 Task: Research Airbnb options in Telsiai, Lithuania from 21st November, 2023 to 29th November, 2023 for 4 adults.2 bedrooms having 2 beds and 2 bathrooms. Property type can be flat. Booking option can be shelf check-in. Look for 3 properties as per requirement.
Action: Mouse moved to (334, 141)
Screenshot: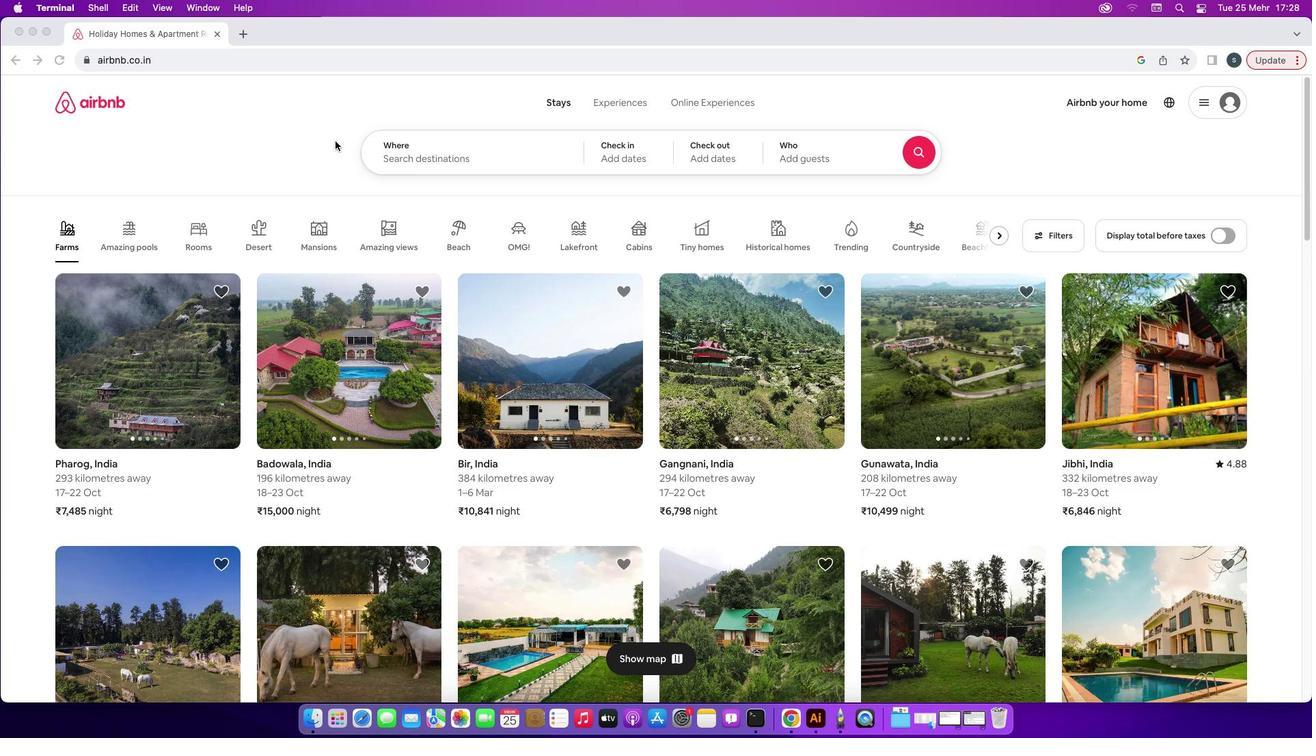 
Action: Mouse pressed left at (334, 141)
Screenshot: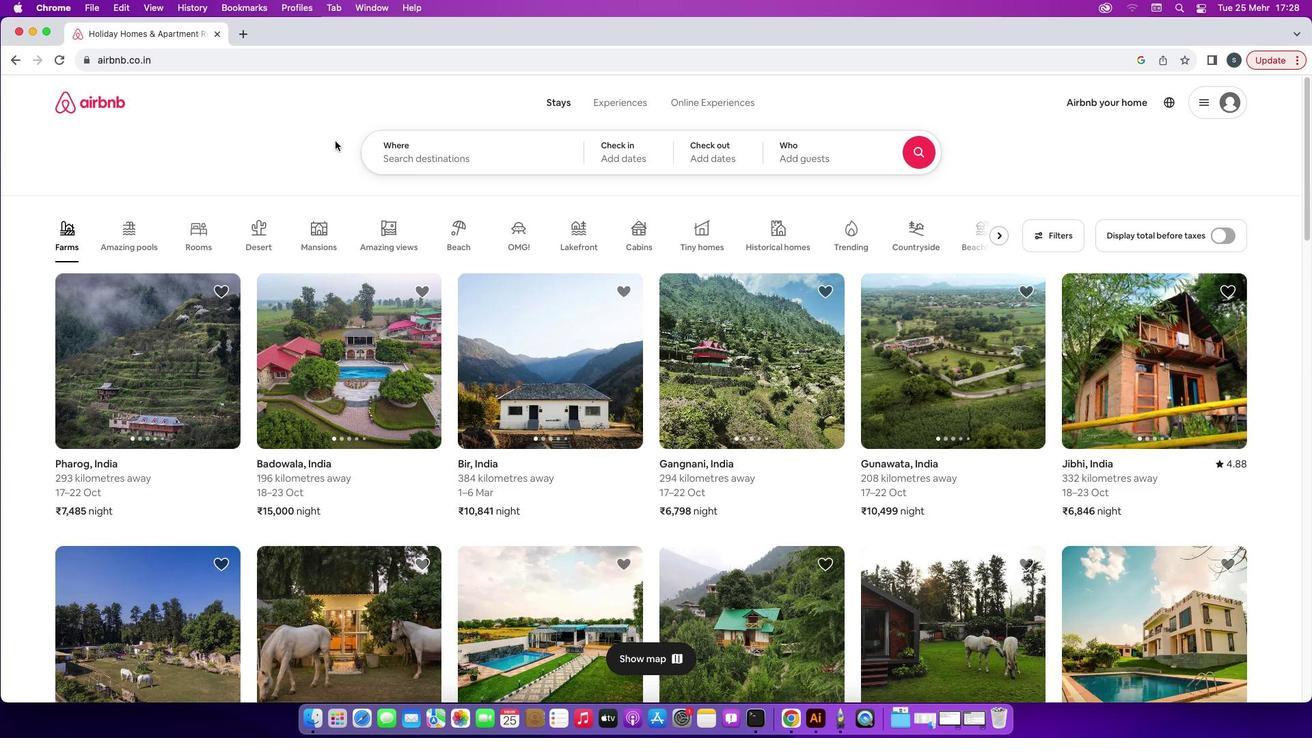 
Action: Mouse moved to (453, 158)
Screenshot: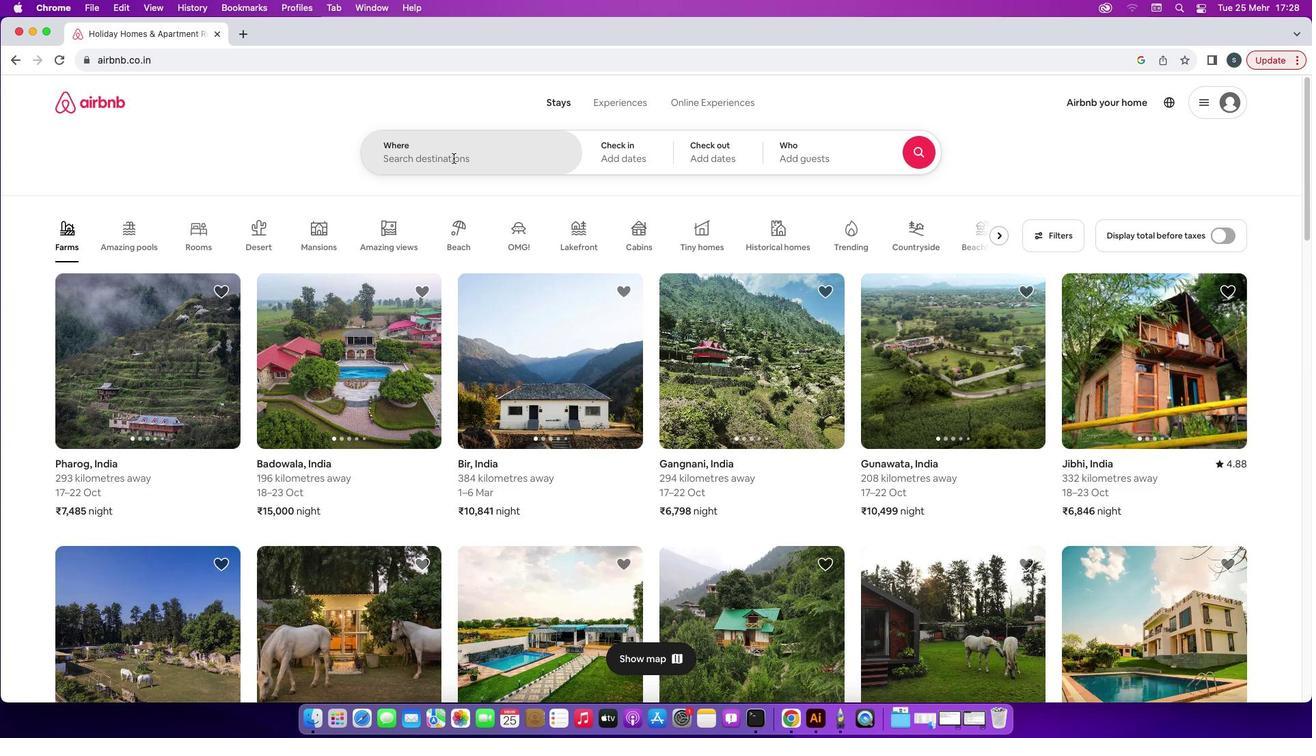 
Action: Mouse pressed left at (453, 158)
Screenshot: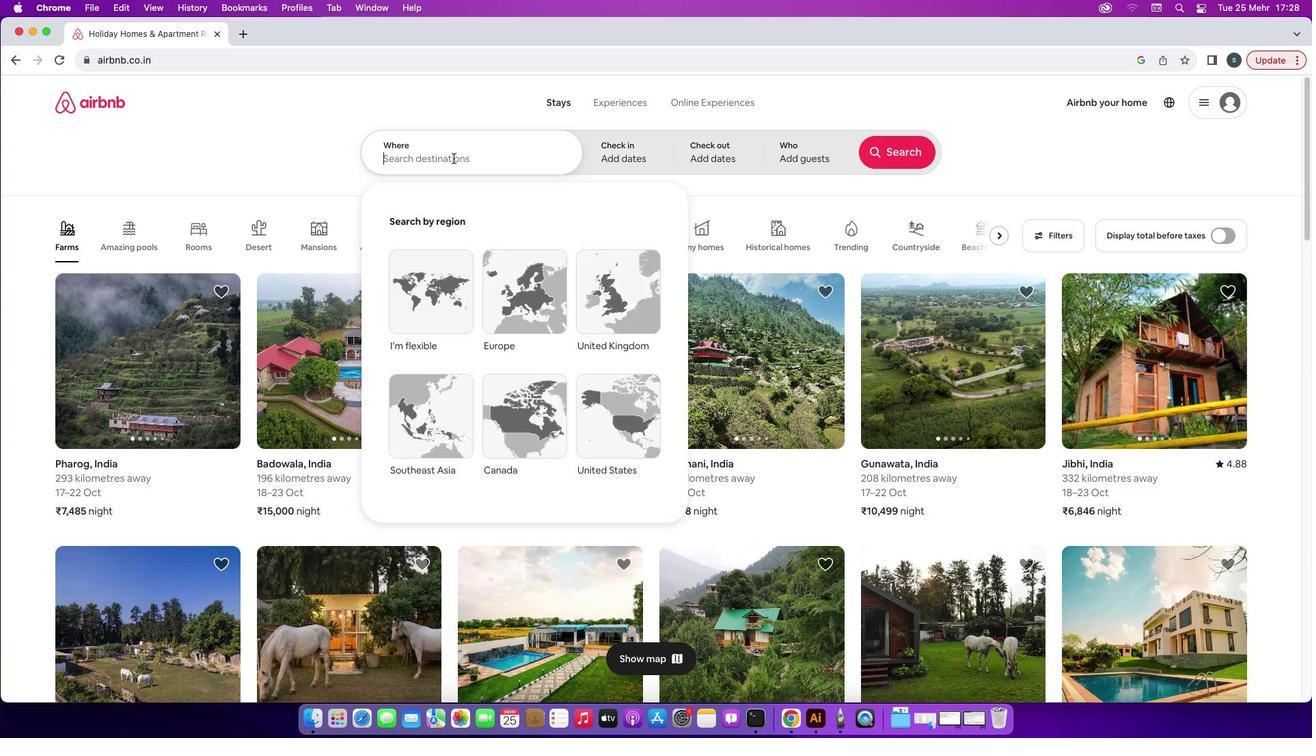 
Action: Mouse moved to (455, 145)
Screenshot: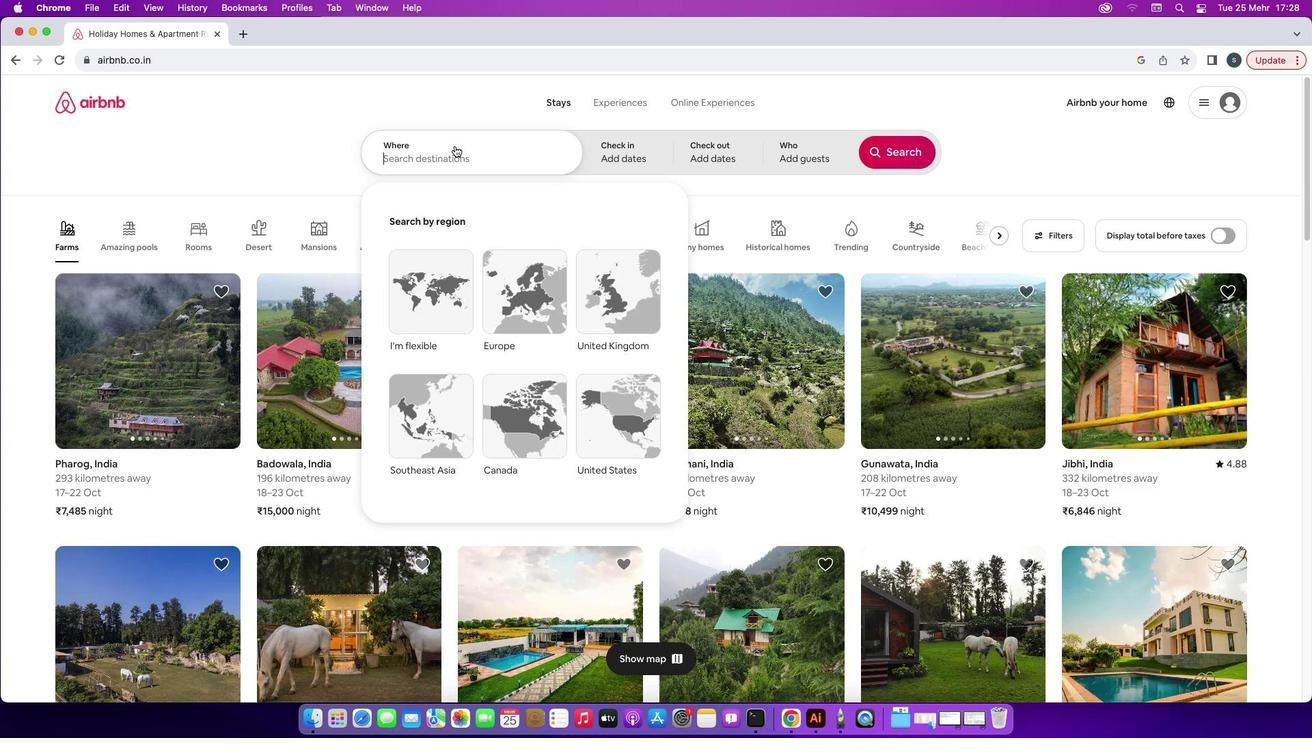
Action: Key pressed 'T'Key.caps_lock'e''l''s''i''a''i'','Key.spaceKey.caps_lock'L'Key.caps_lock'i''t''h''u''a''n''i''a'
Screenshot: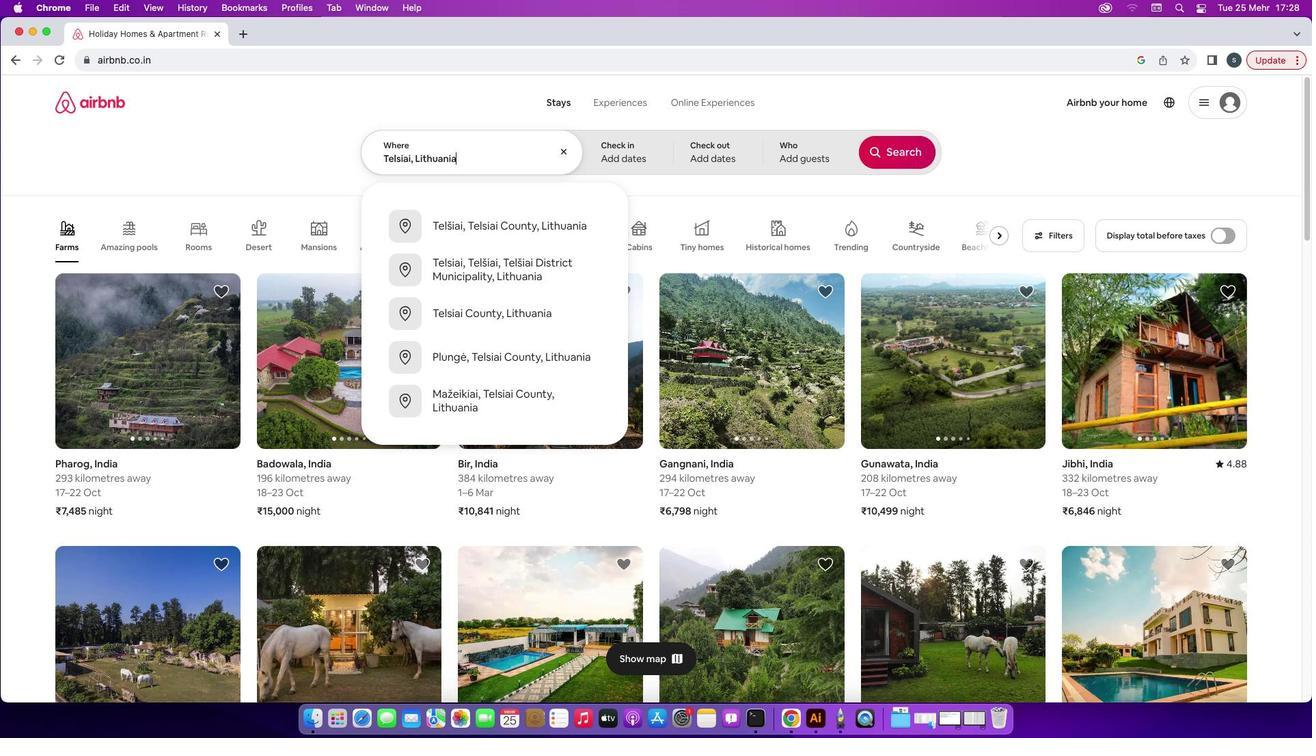 
Action: Mouse moved to (628, 142)
Screenshot: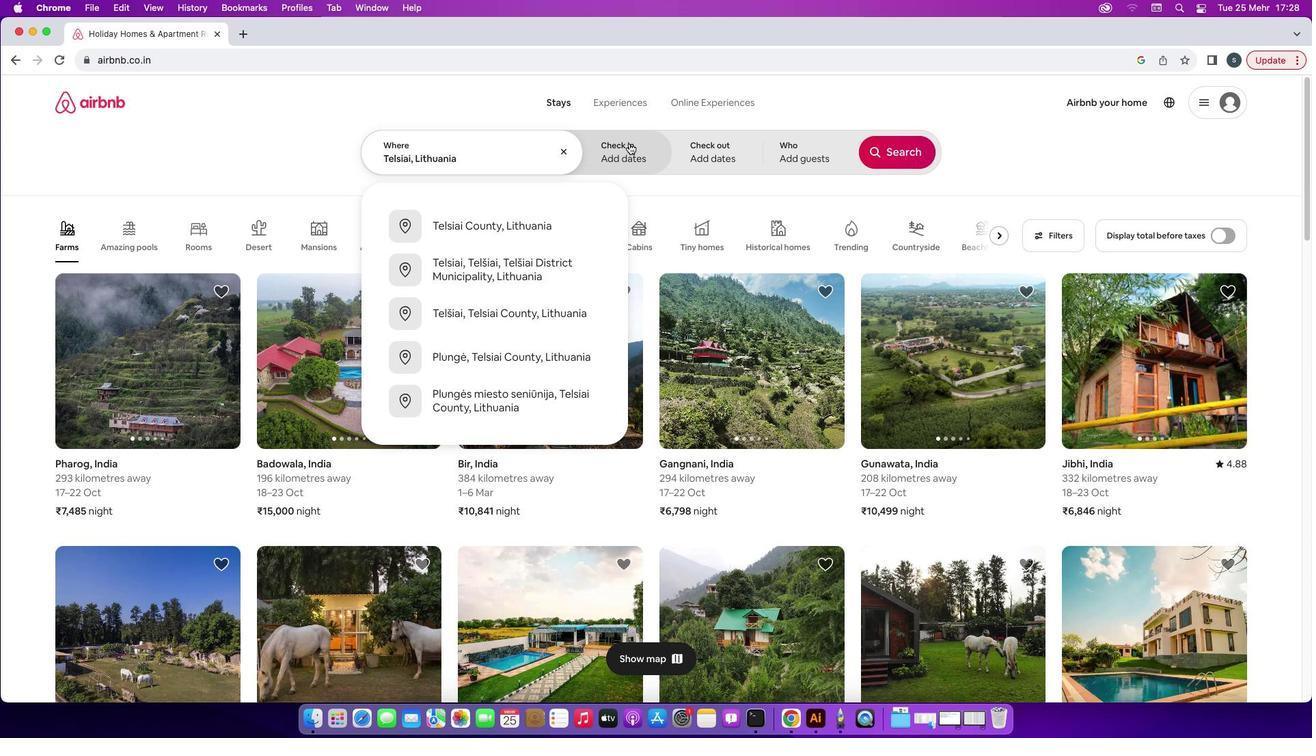 
Action: Mouse pressed left at (628, 142)
Screenshot: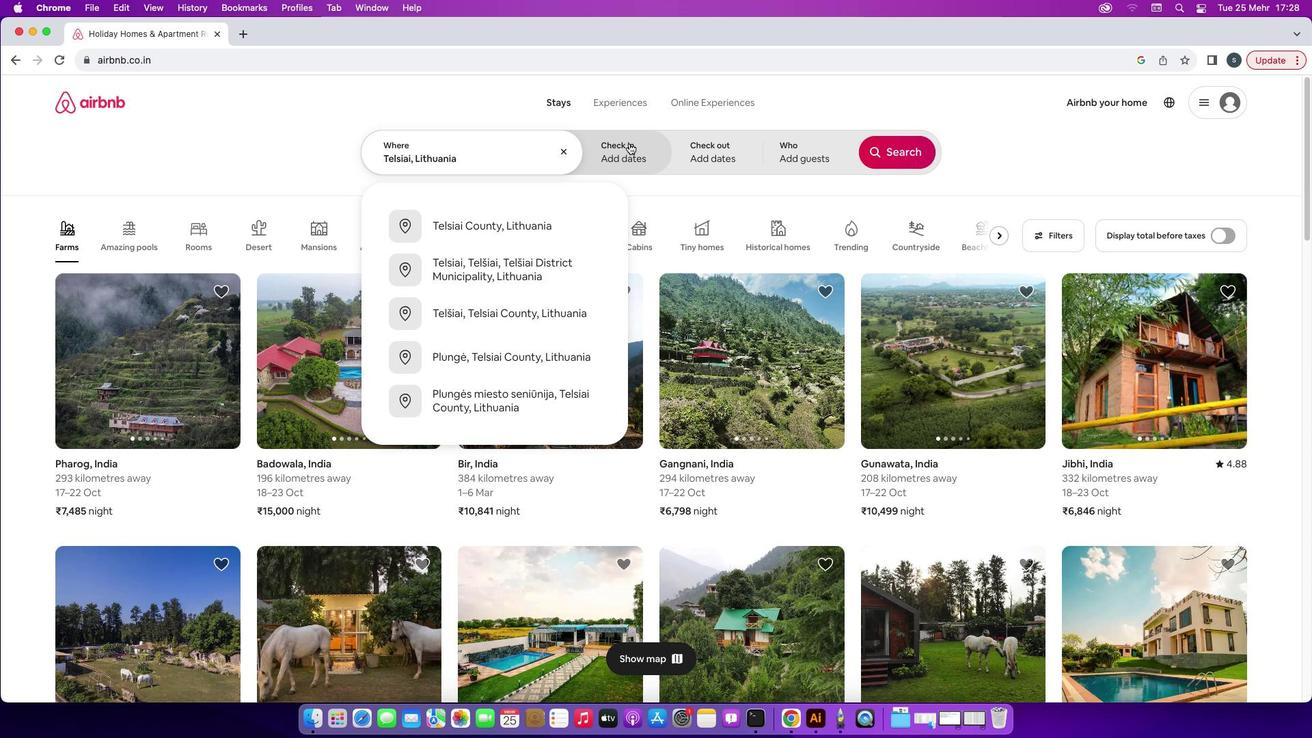 
Action: Mouse moved to (749, 419)
Screenshot: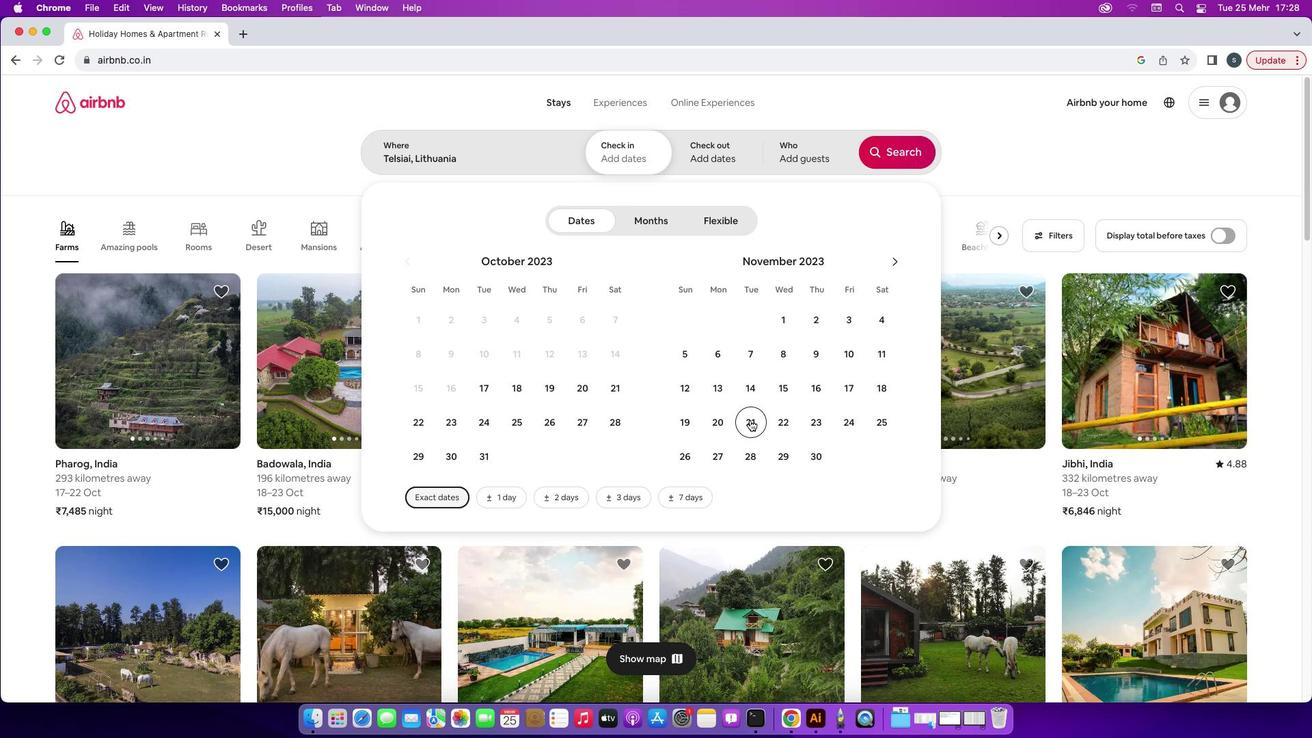 
Action: Mouse pressed left at (749, 419)
Screenshot: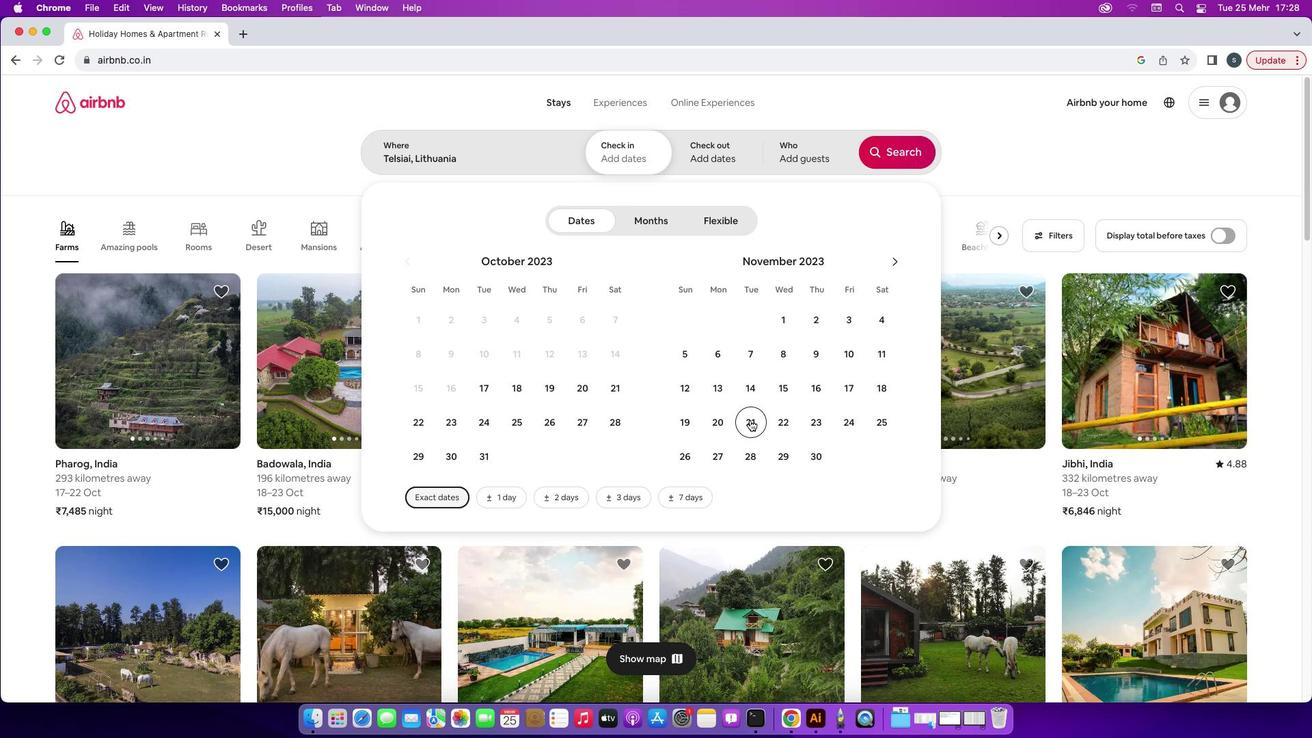 
Action: Mouse moved to (777, 456)
Screenshot: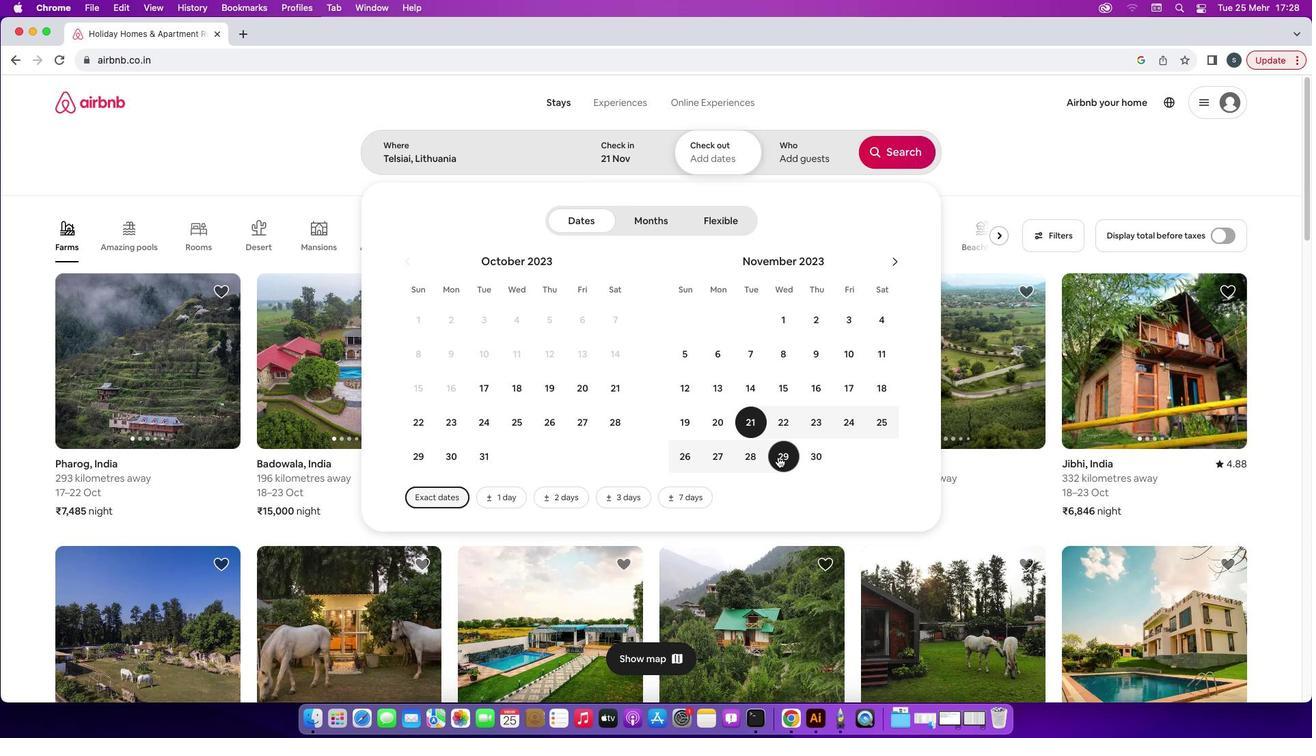 
Action: Mouse pressed left at (777, 456)
Screenshot: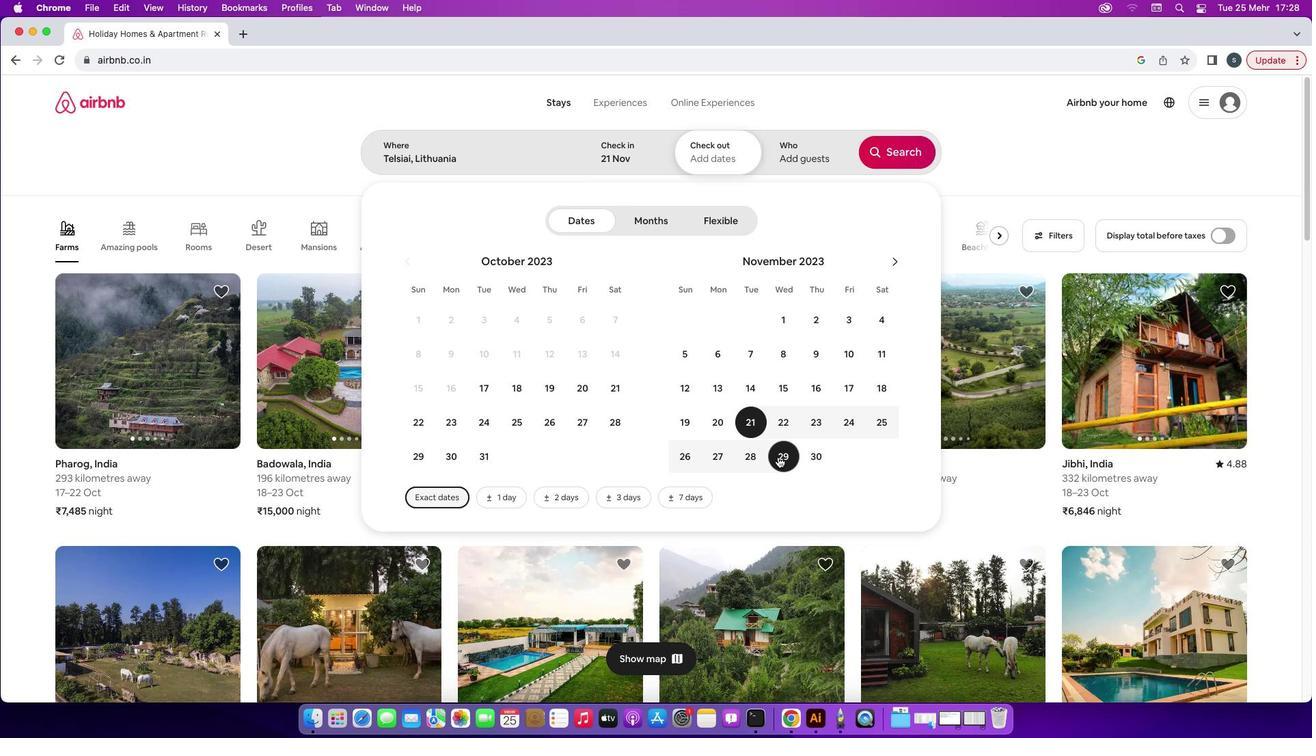 
Action: Mouse moved to (788, 149)
Screenshot: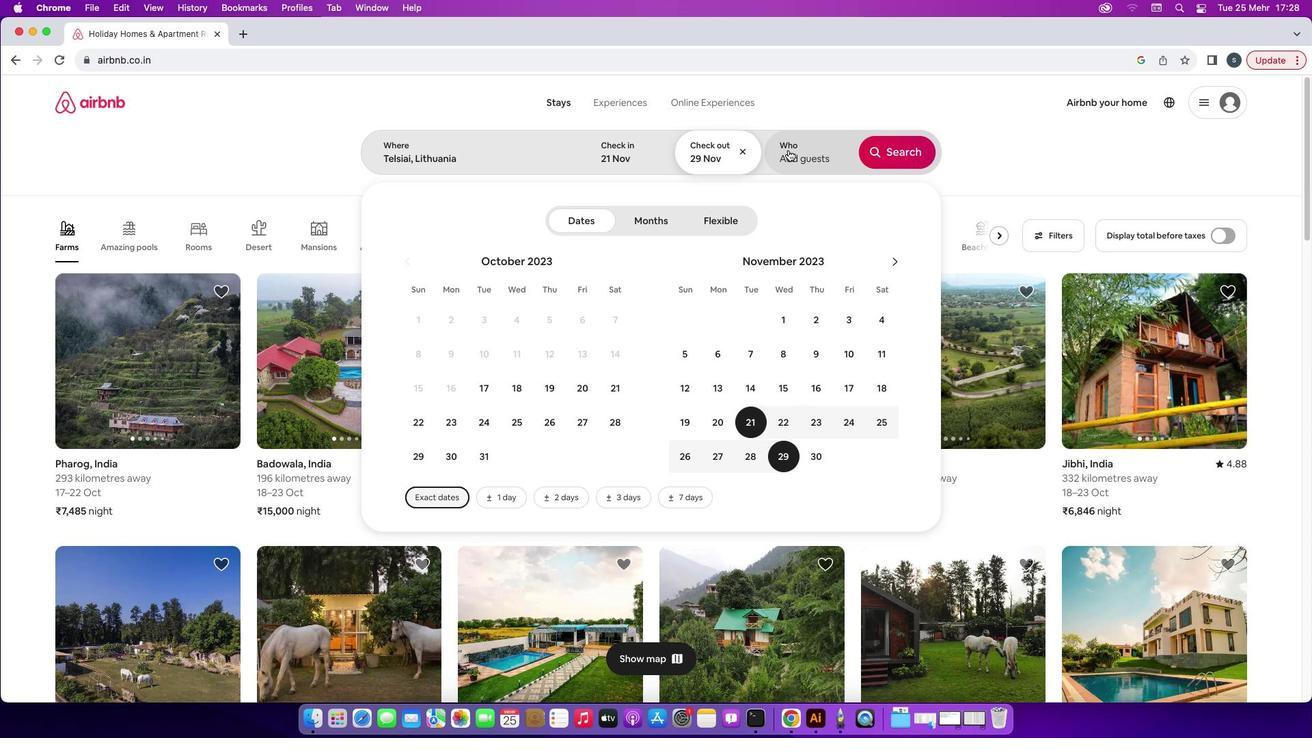 
Action: Mouse pressed left at (788, 149)
Screenshot: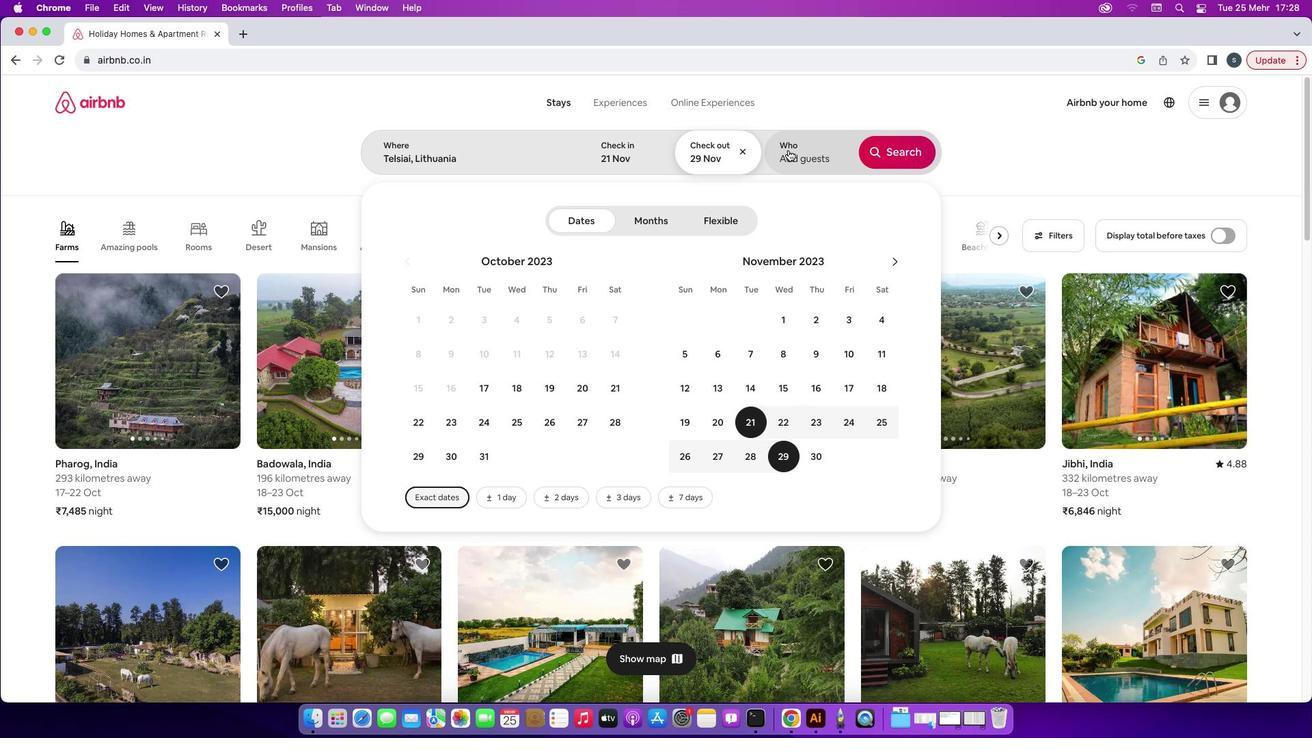 
Action: Mouse moved to (901, 224)
Screenshot: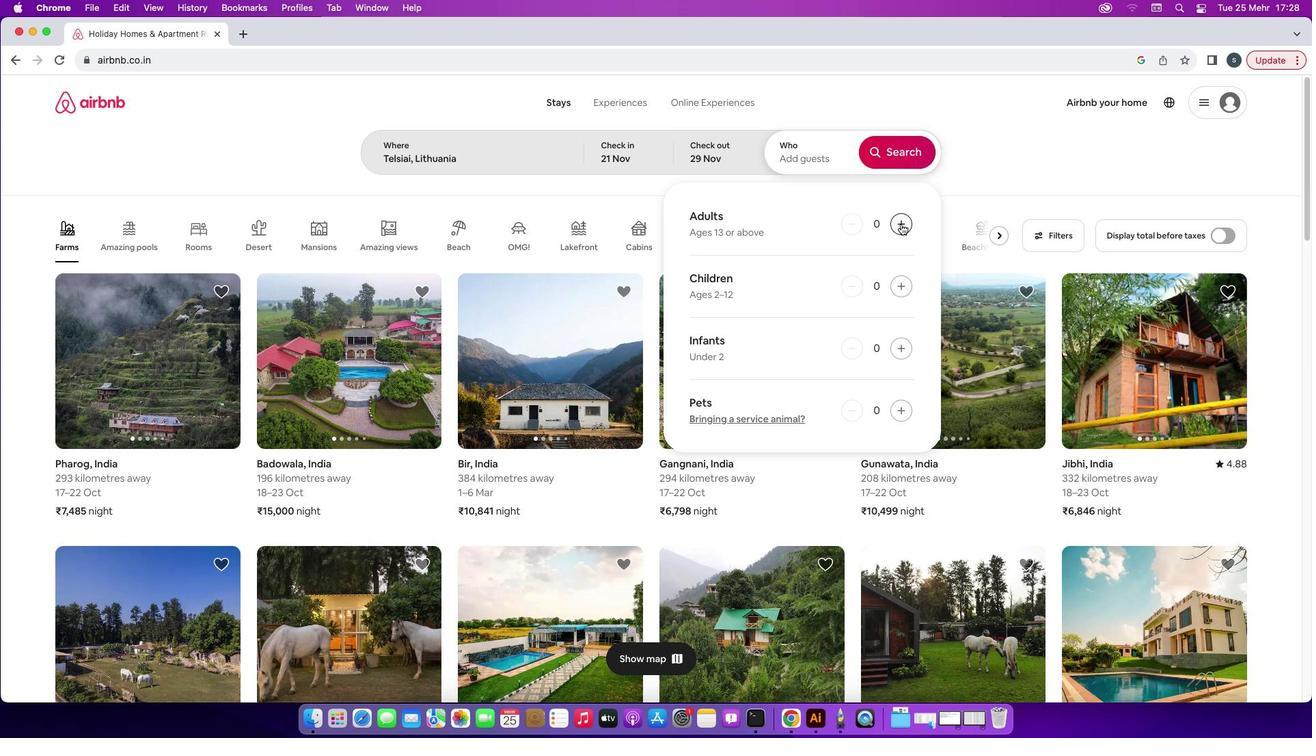 
Action: Mouse pressed left at (901, 224)
Screenshot: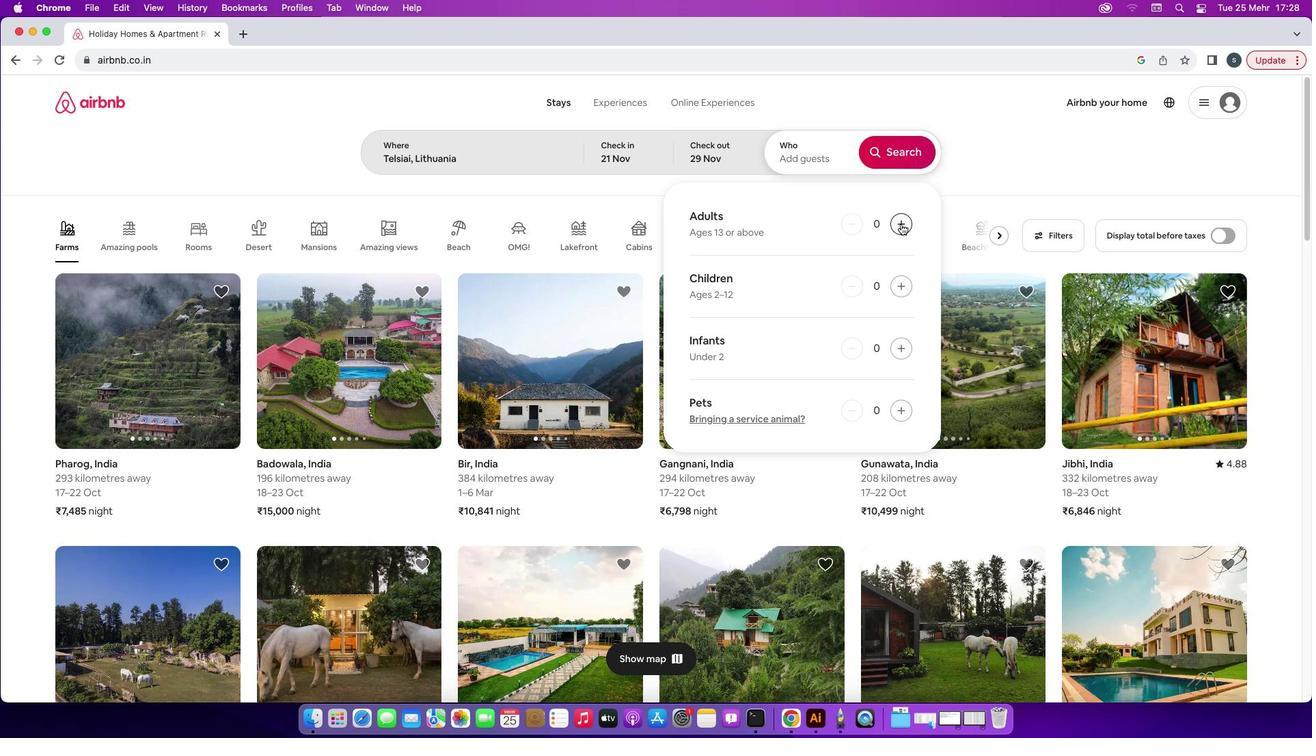 
Action: Mouse pressed left at (901, 224)
Screenshot: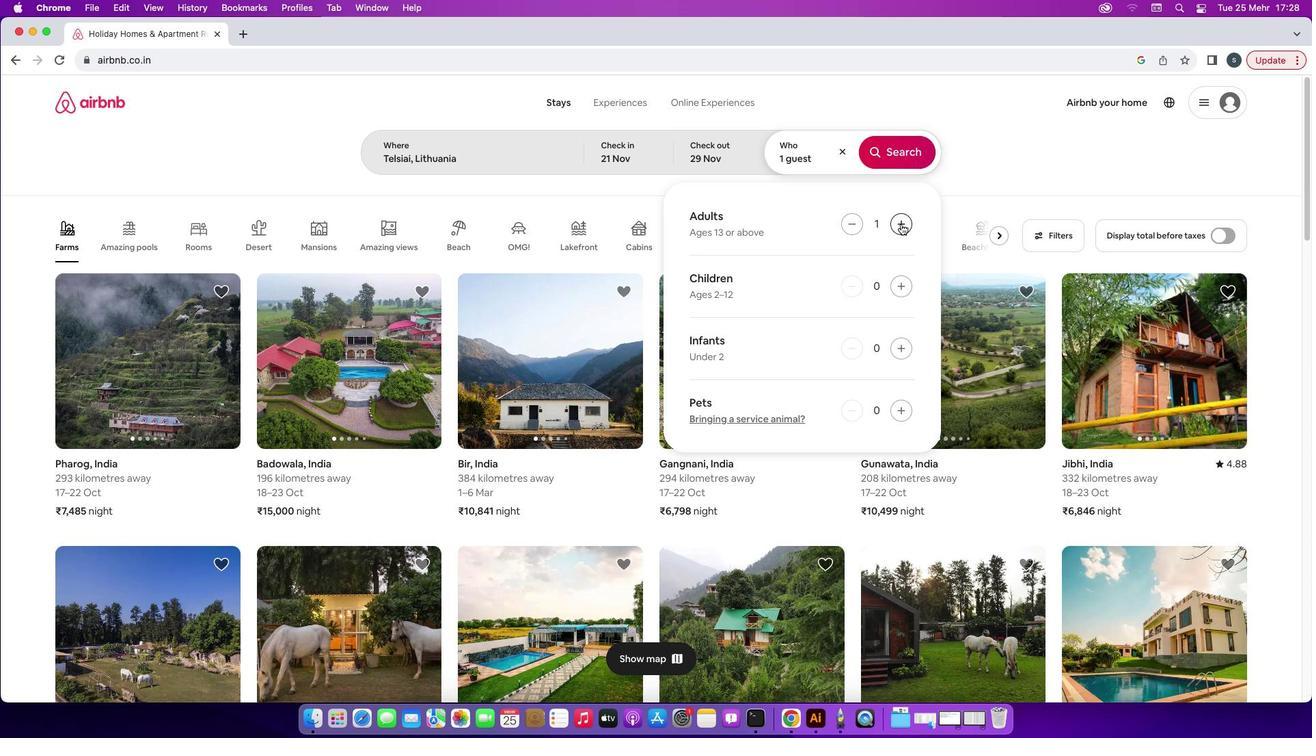 
Action: Mouse pressed left at (901, 224)
Screenshot: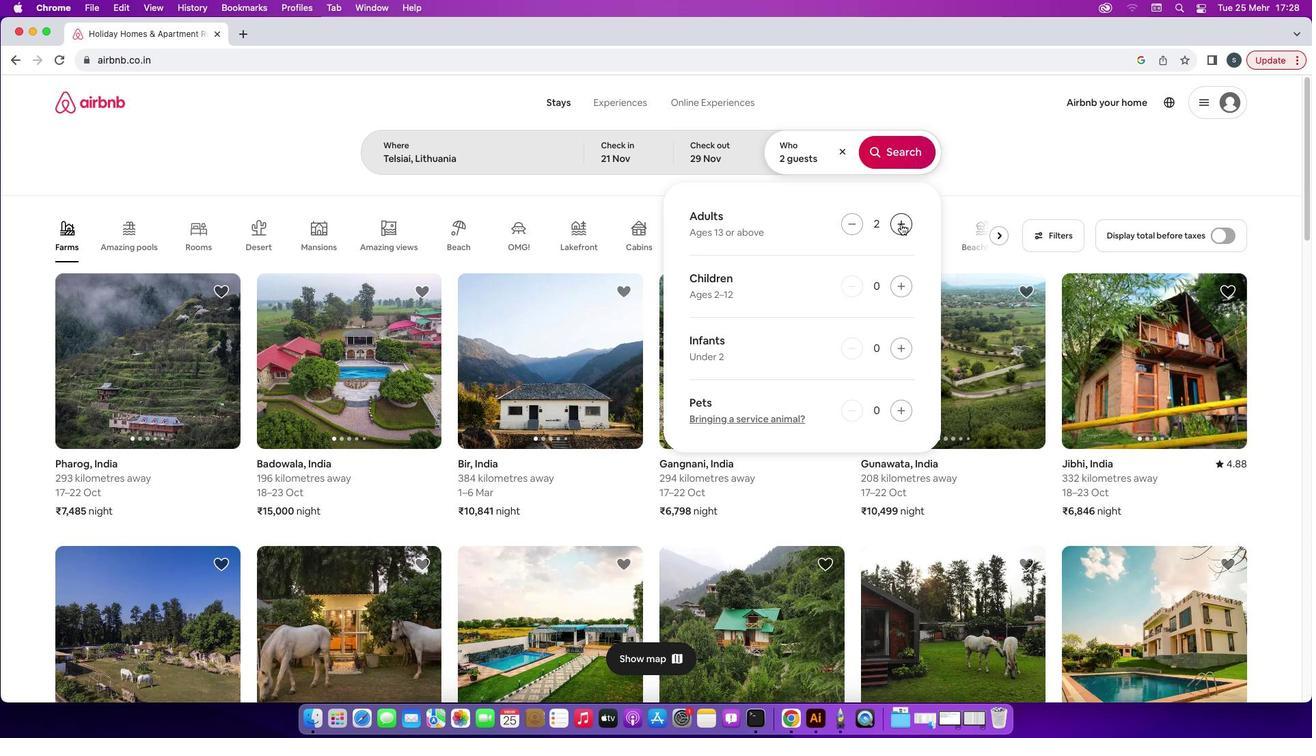 
Action: Mouse pressed left at (901, 224)
Screenshot: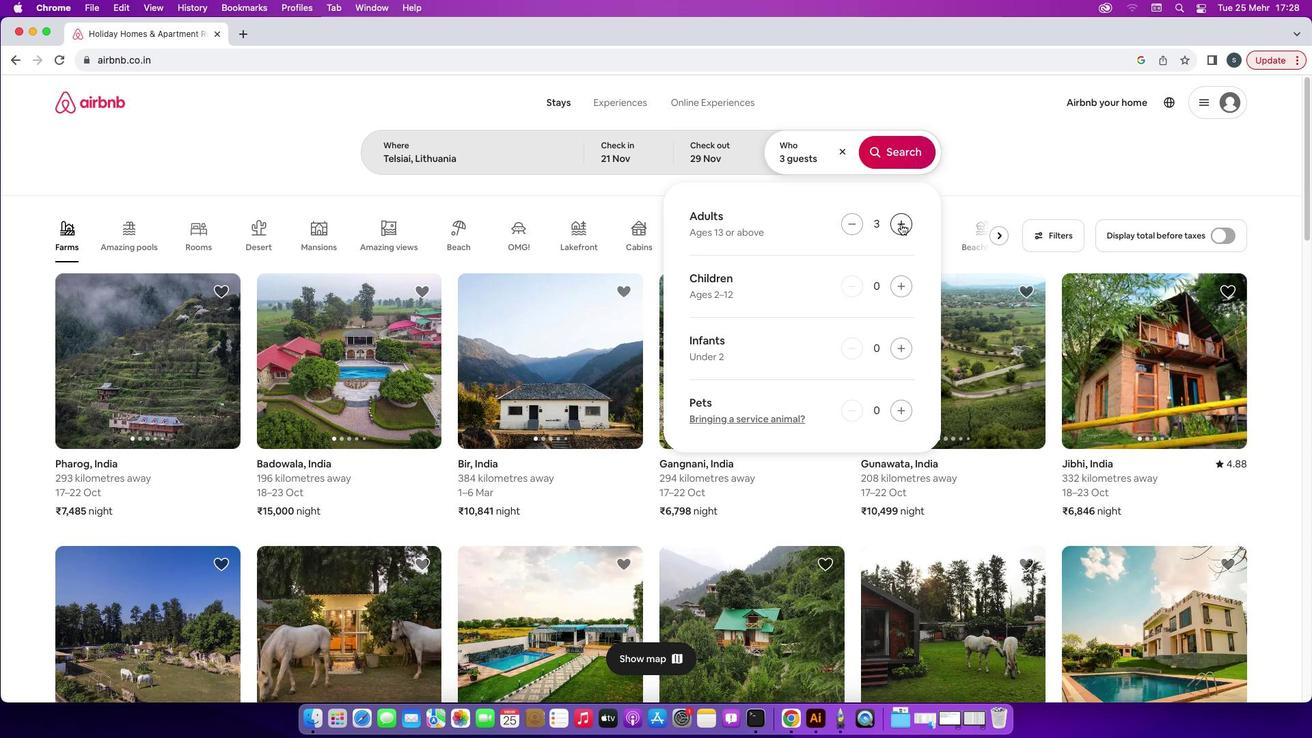 
Action: Mouse moved to (889, 150)
Screenshot: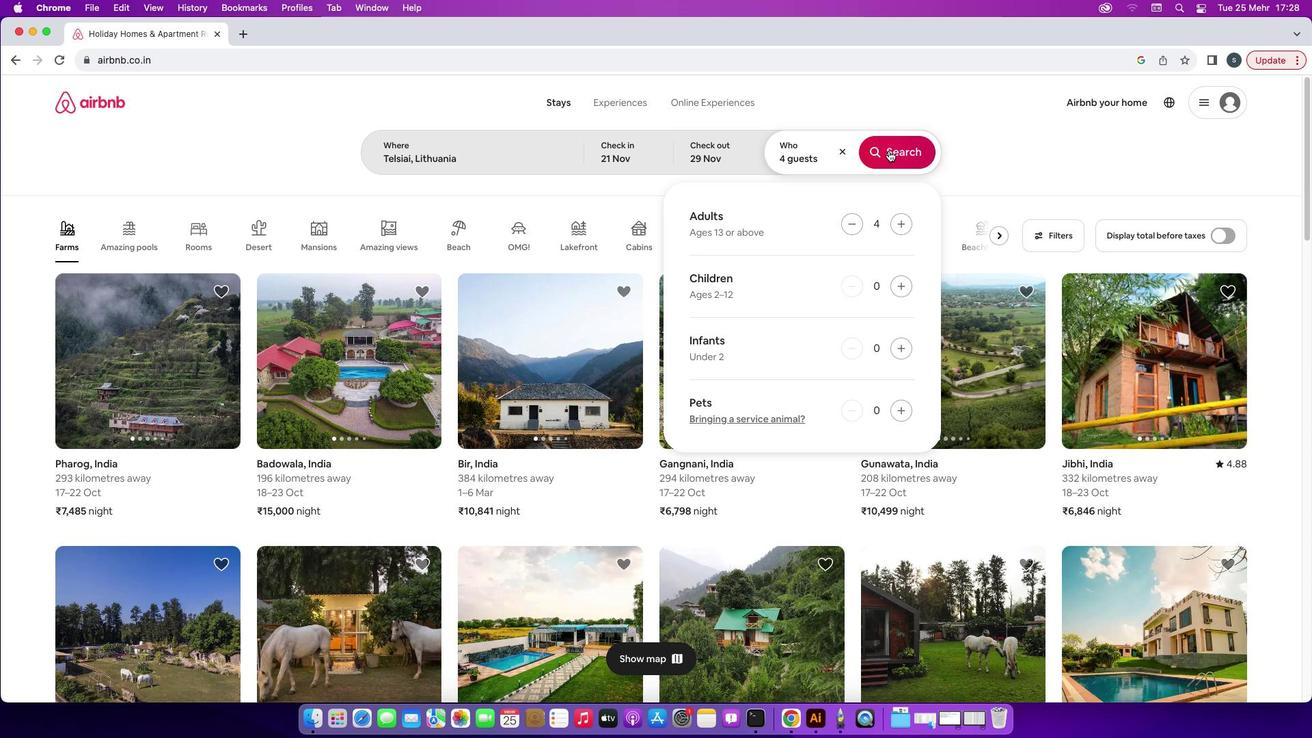 
Action: Mouse pressed left at (889, 150)
Screenshot: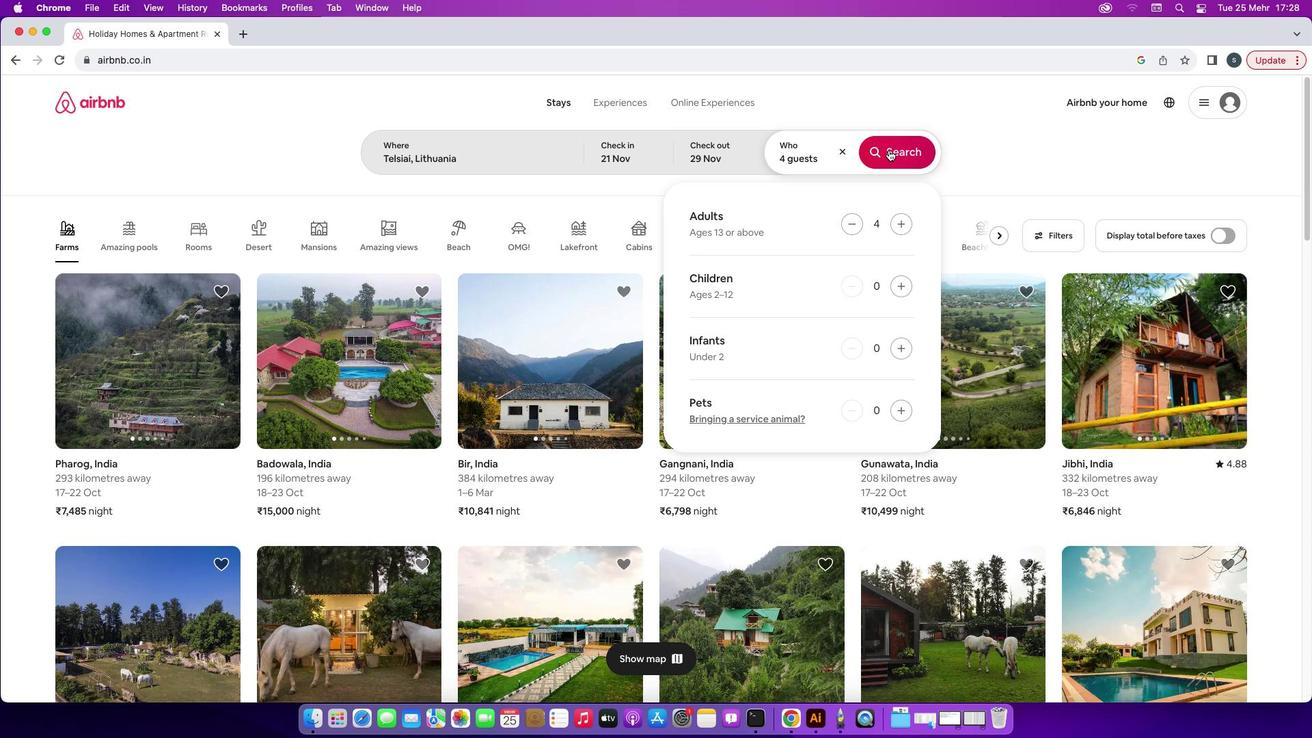 
Action: Mouse moved to (1085, 155)
Screenshot: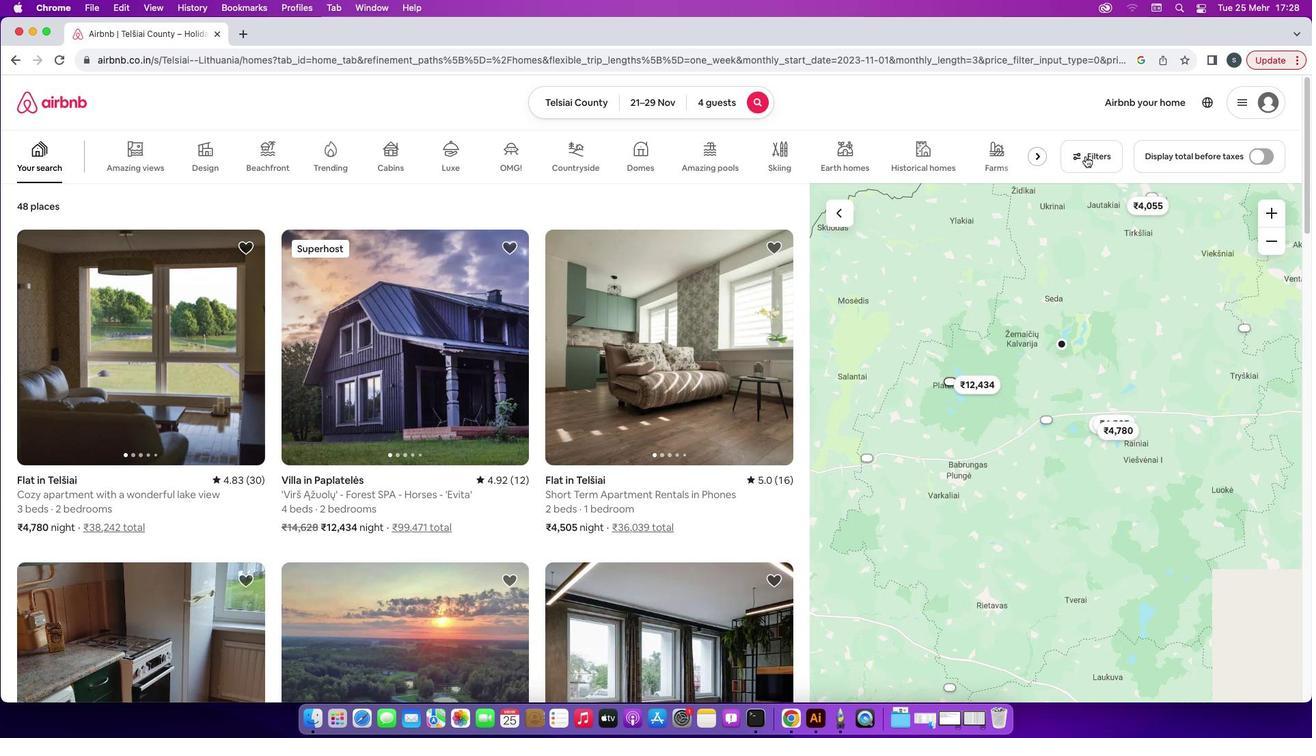 
Action: Mouse pressed left at (1085, 155)
Screenshot: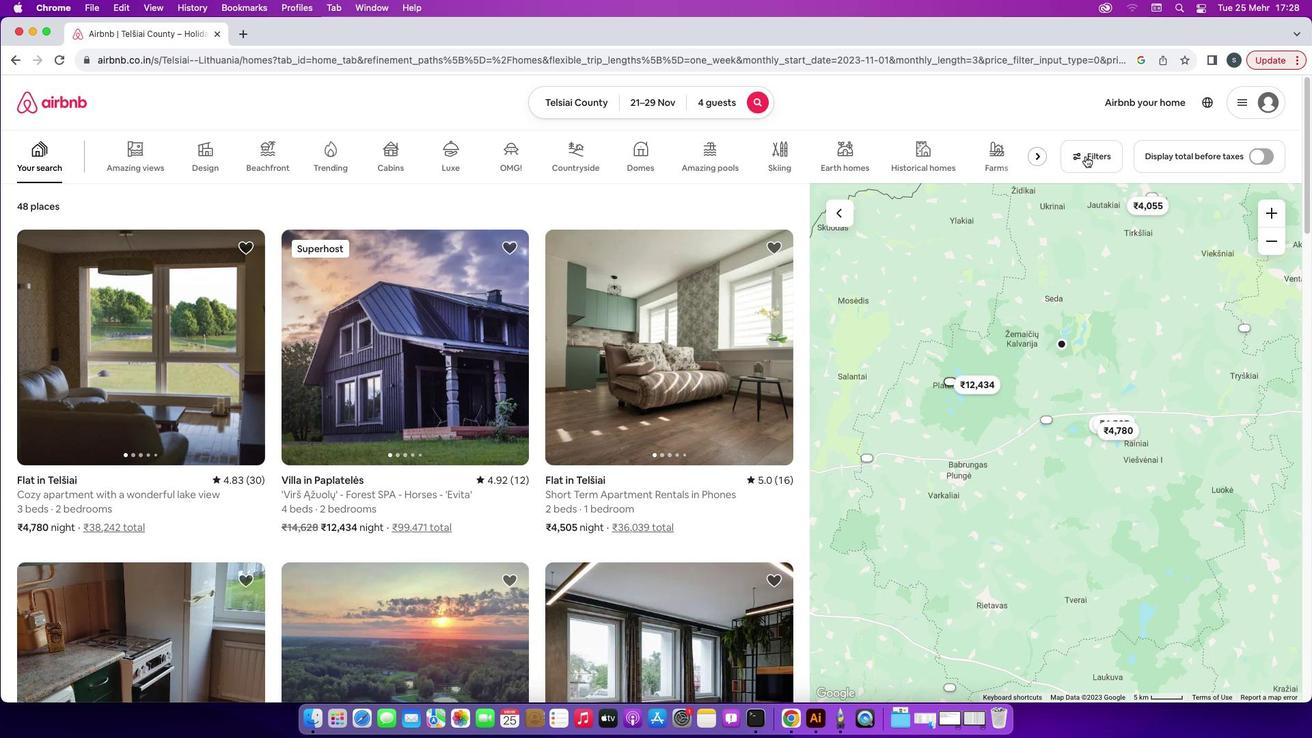 
Action: Mouse moved to (574, 477)
Screenshot: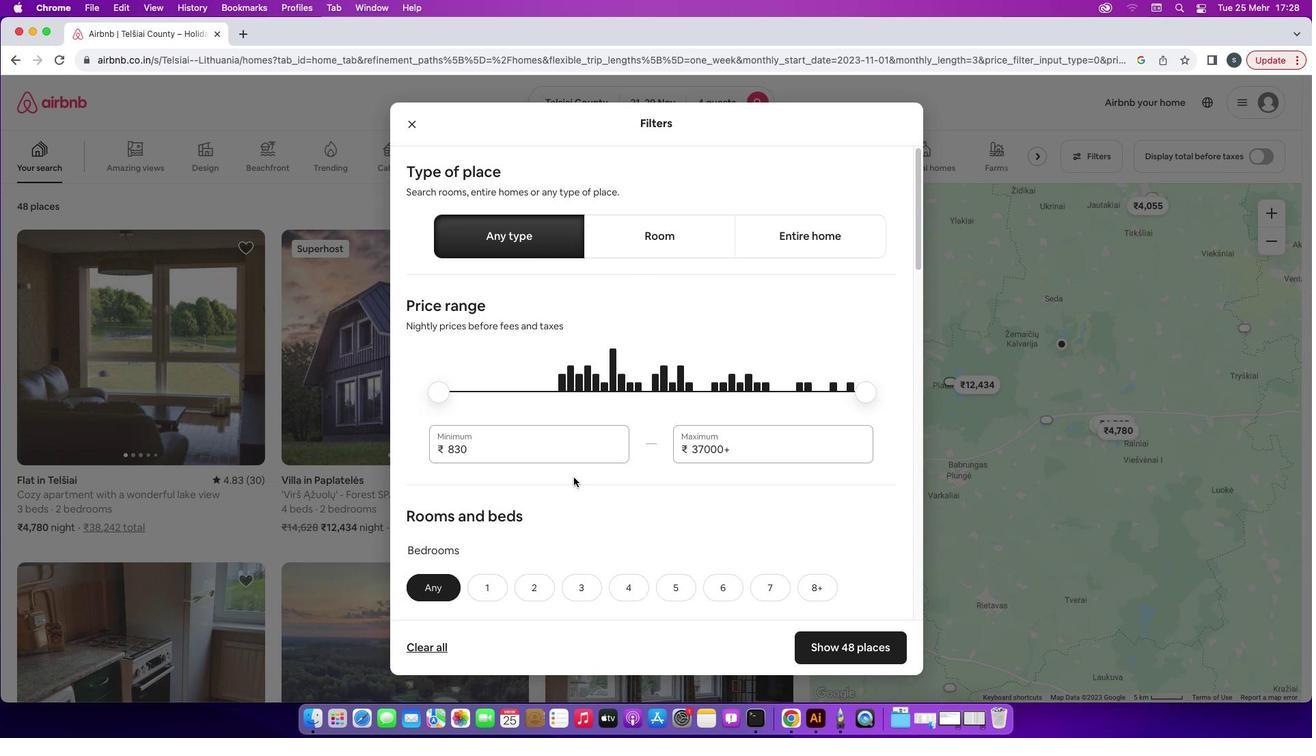 
Action: Mouse scrolled (574, 477) with delta (0, 0)
Screenshot: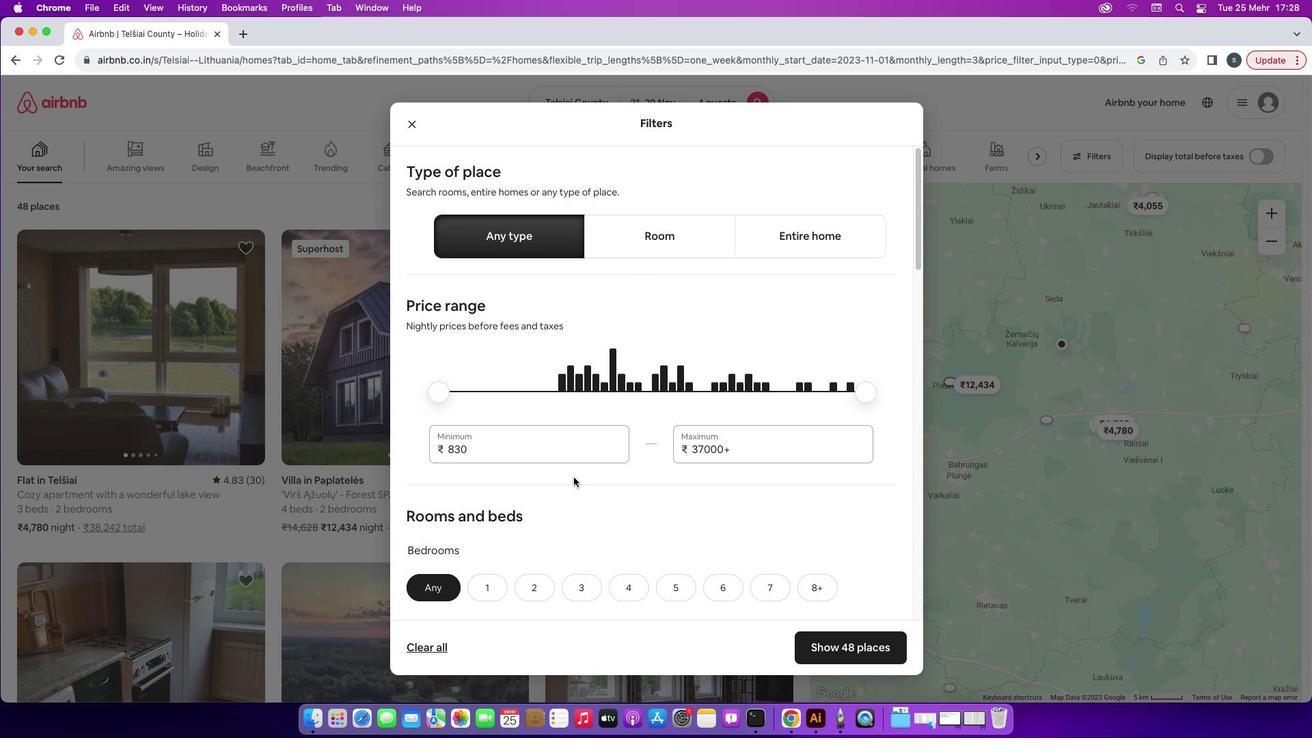 
Action: Mouse scrolled (574, 477) with delta (0, 0)
Screenshot: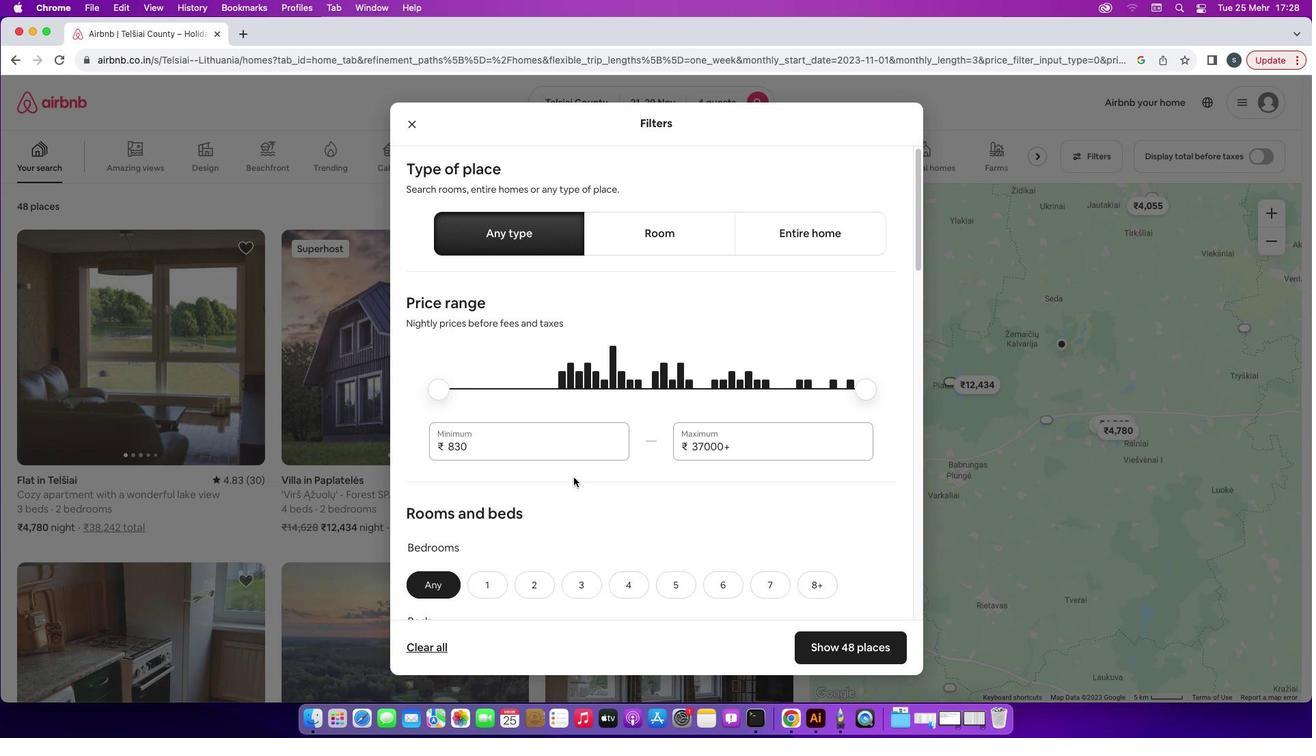 
Action: Mouse scrolled (574, 477) with delta (0, 0)
Screenshot: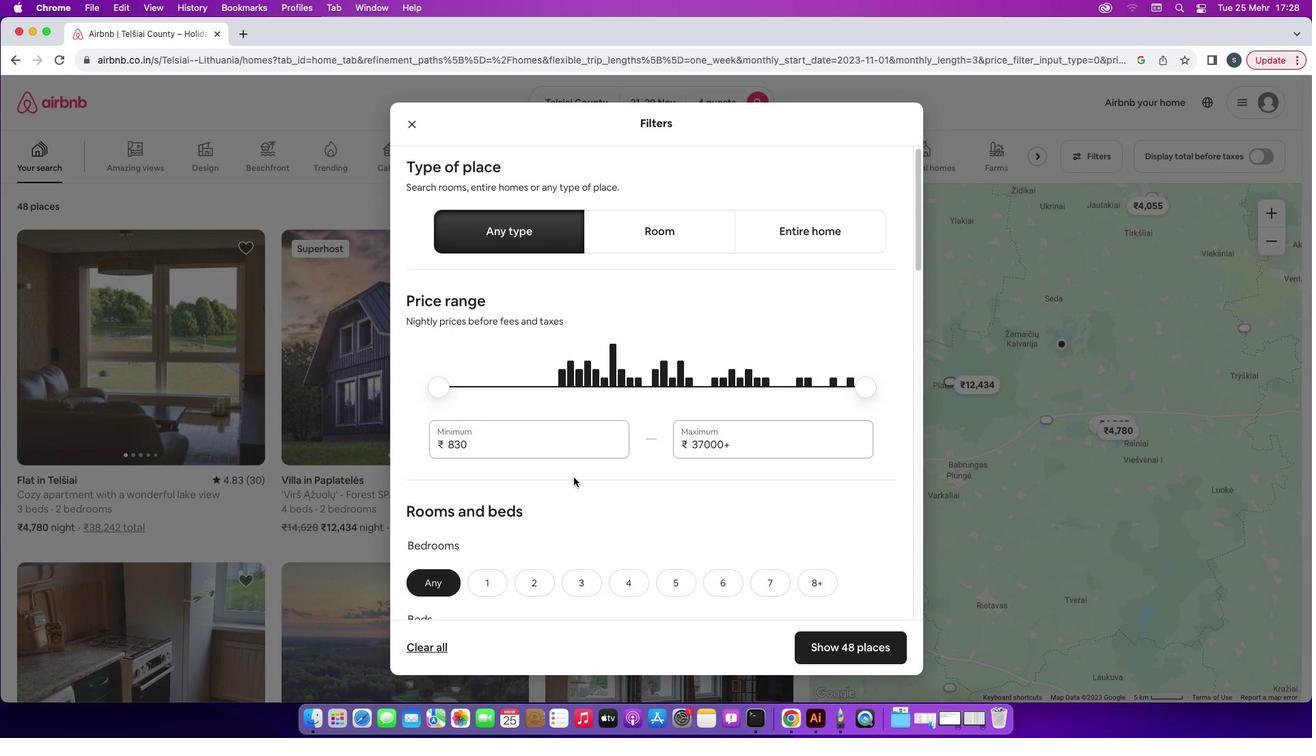 
Action: Mouse scrolled (574, 477) with delta (0, 0)
Screenshot: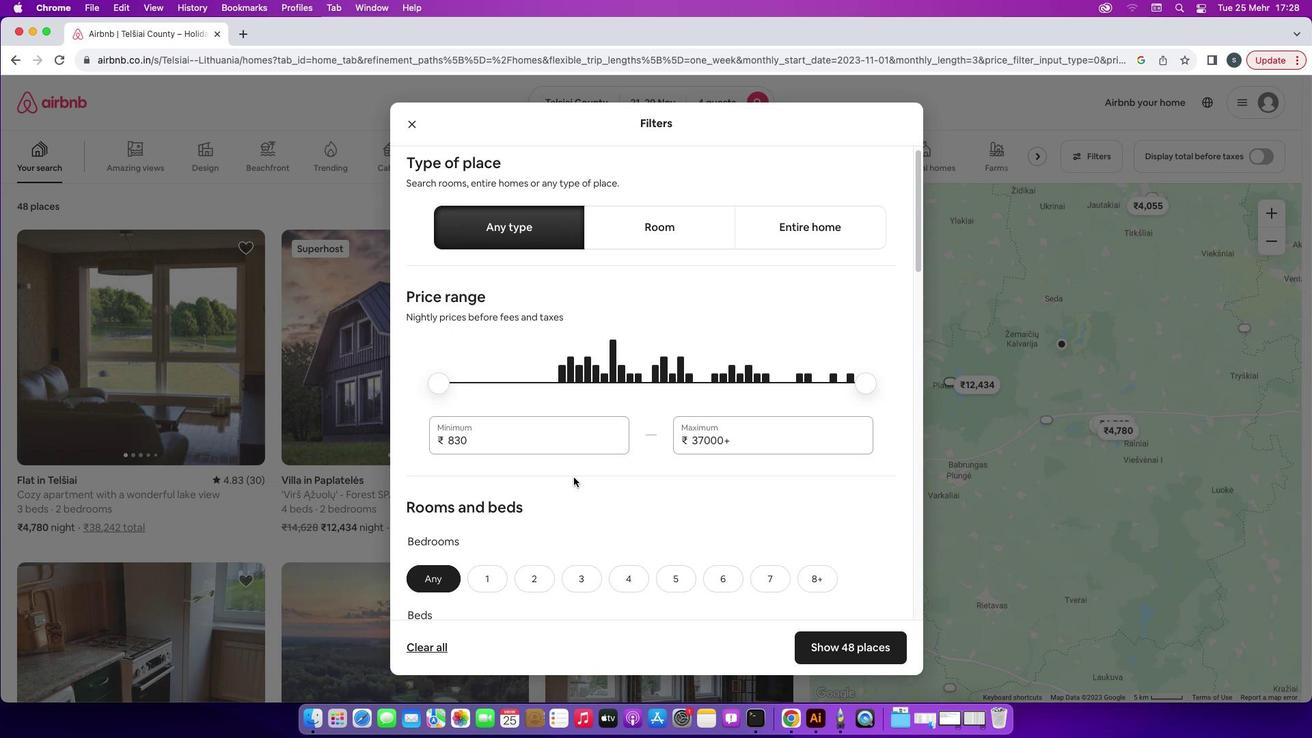 
Action: Mouse scrolled (574, 477) with delta (0, 0)
Screenshot: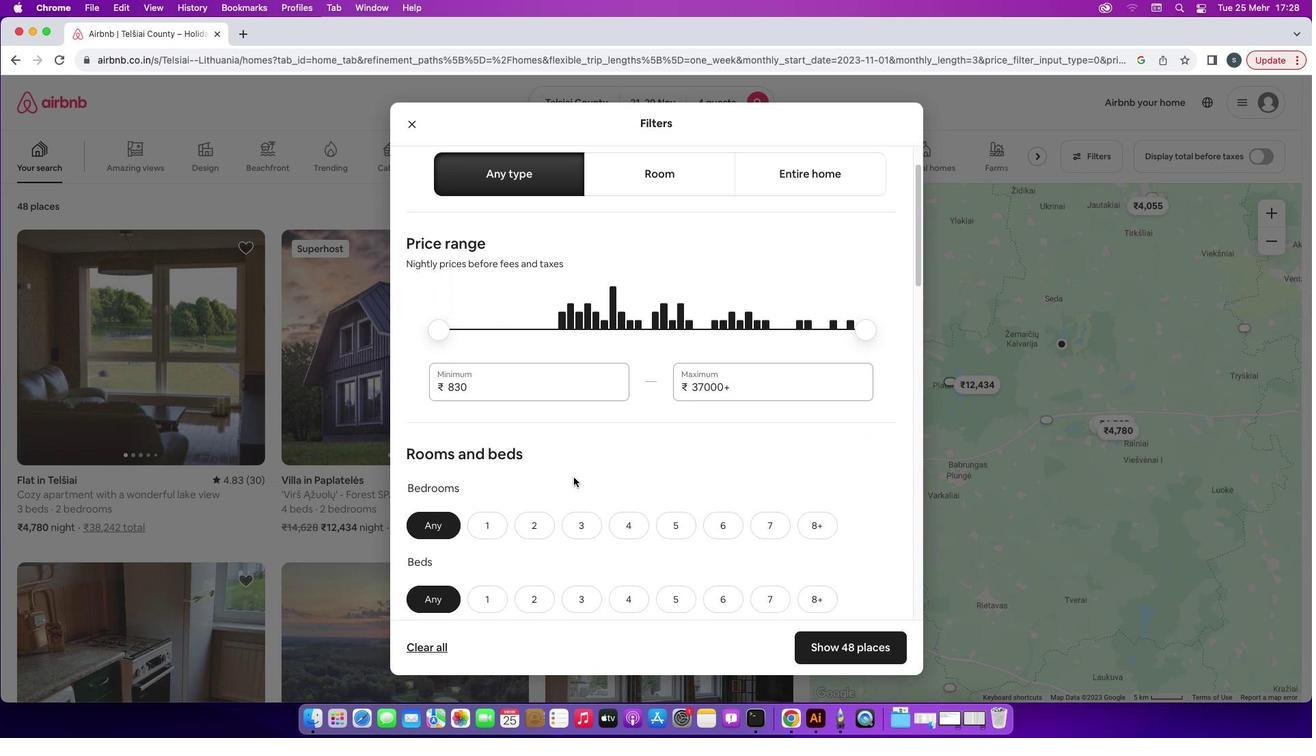 
Action: Mouse scrolled (574, 477) with delta (0, 0)
Screenshot: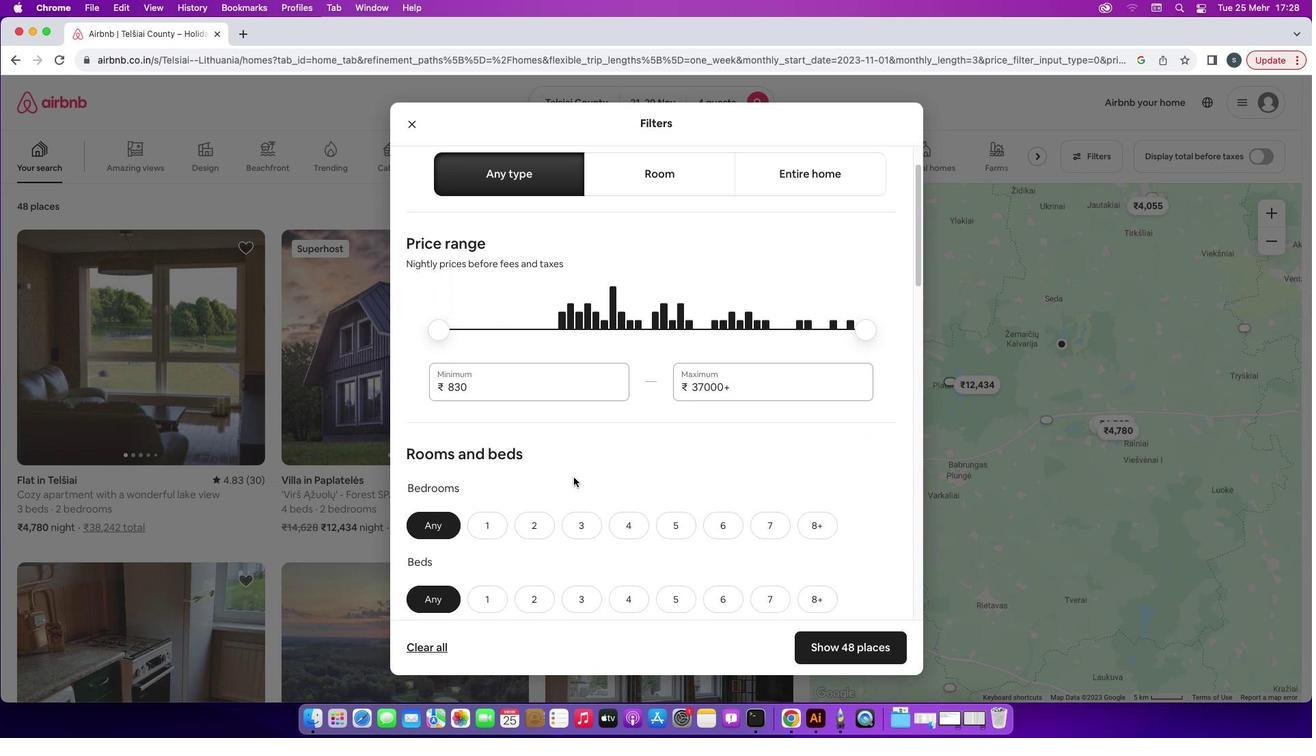 
Action: Mouse scrolled (574, 477) with delta (0, -1)
Screenshot: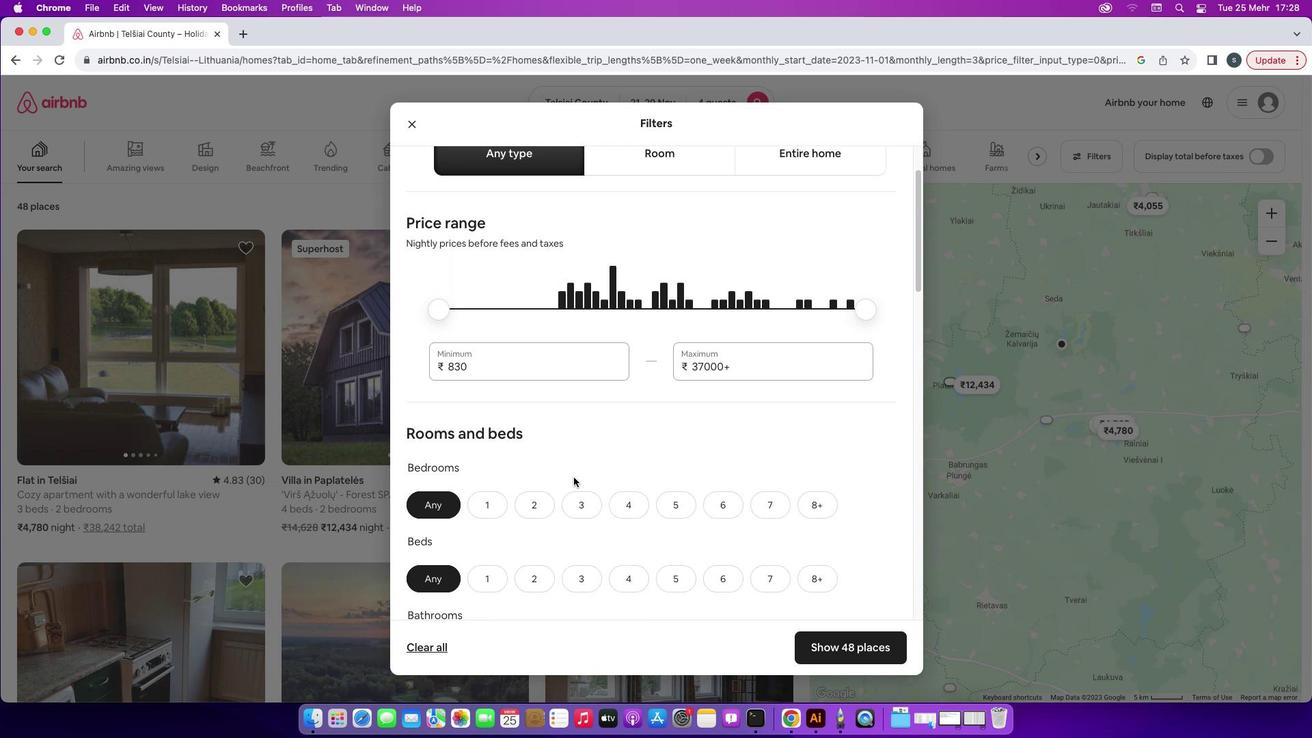 
Action: Mouse scrolled (574, 477) with delta (0, 0)
Screenshot: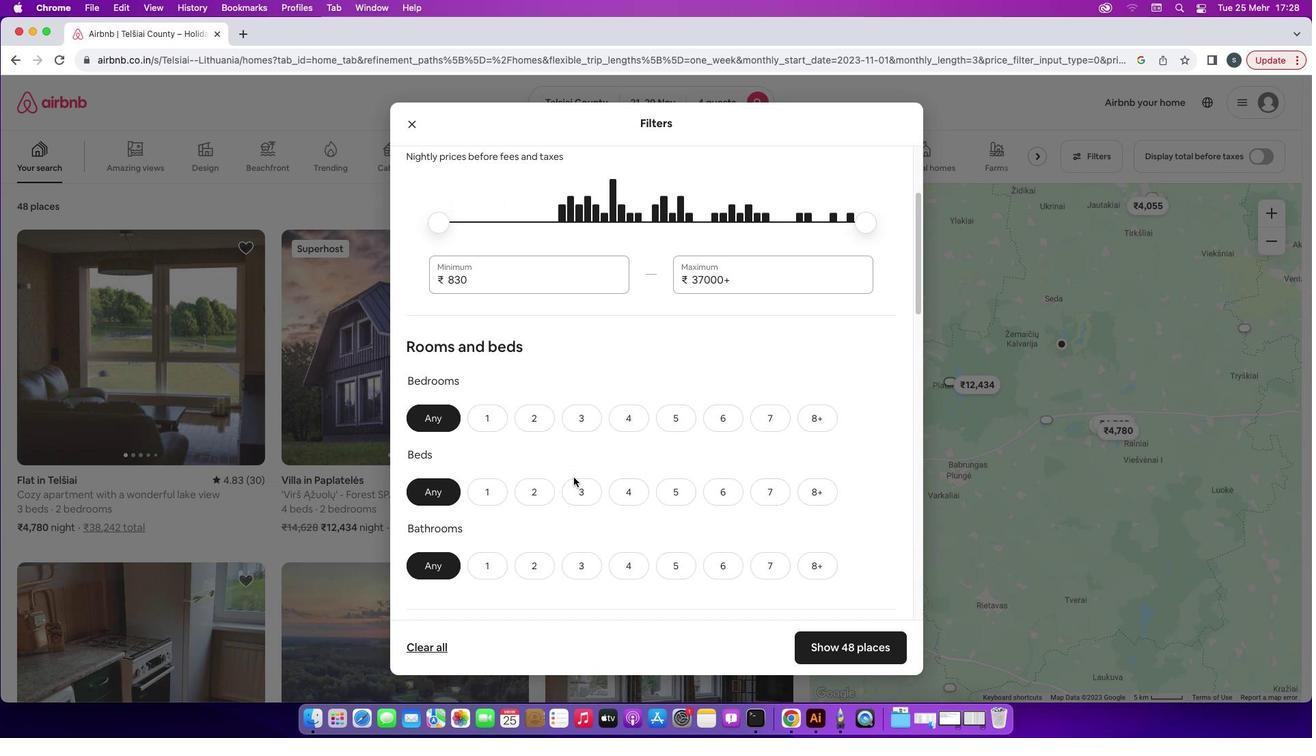 
Action: Mouse moved to (541, 416)
Screenshot: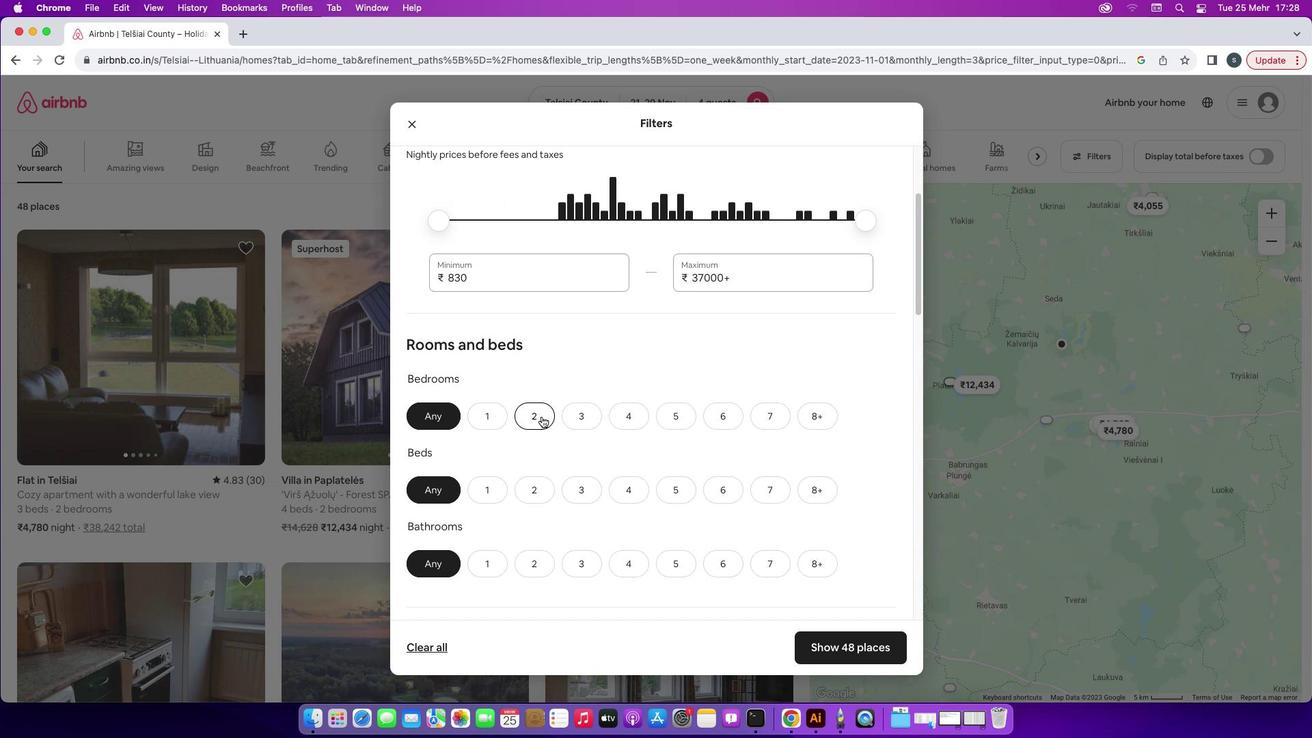
Action: Mouse pressed left at (541, 416)
Screenshot: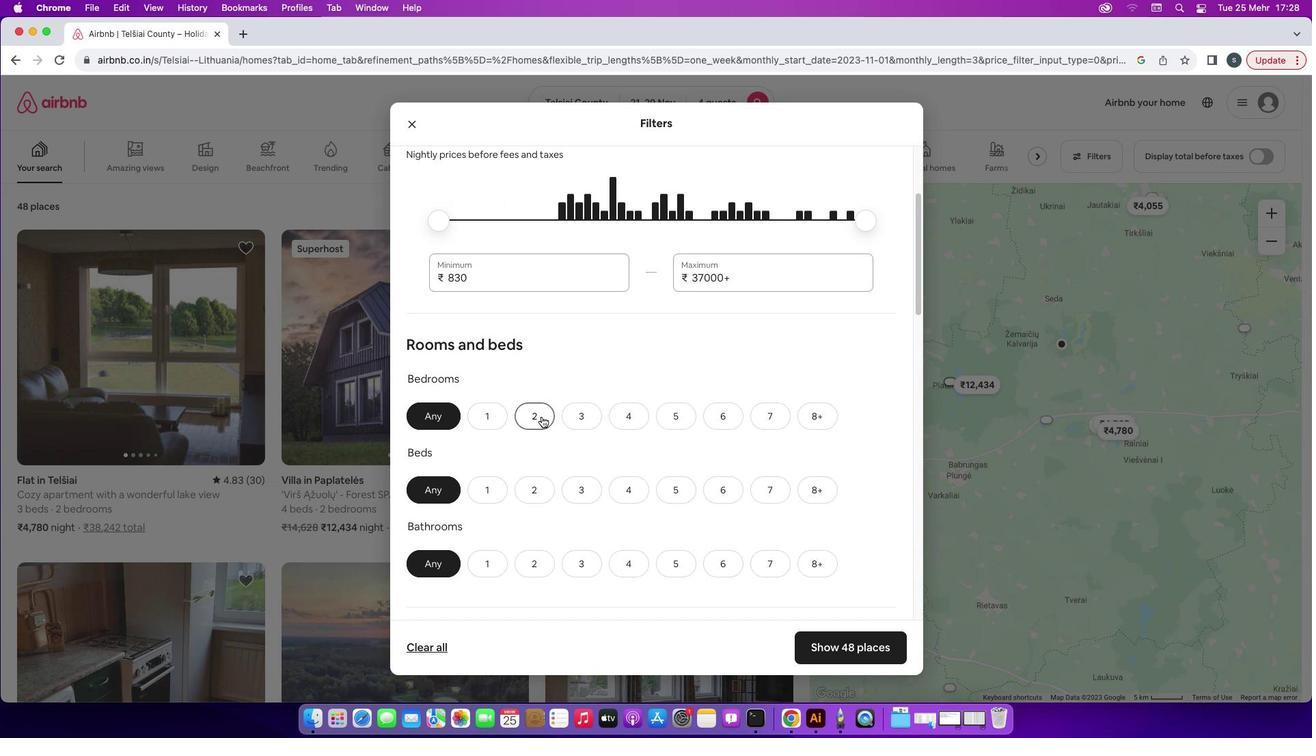 
Action: Mouse moved to (535, 487)
Screenshot: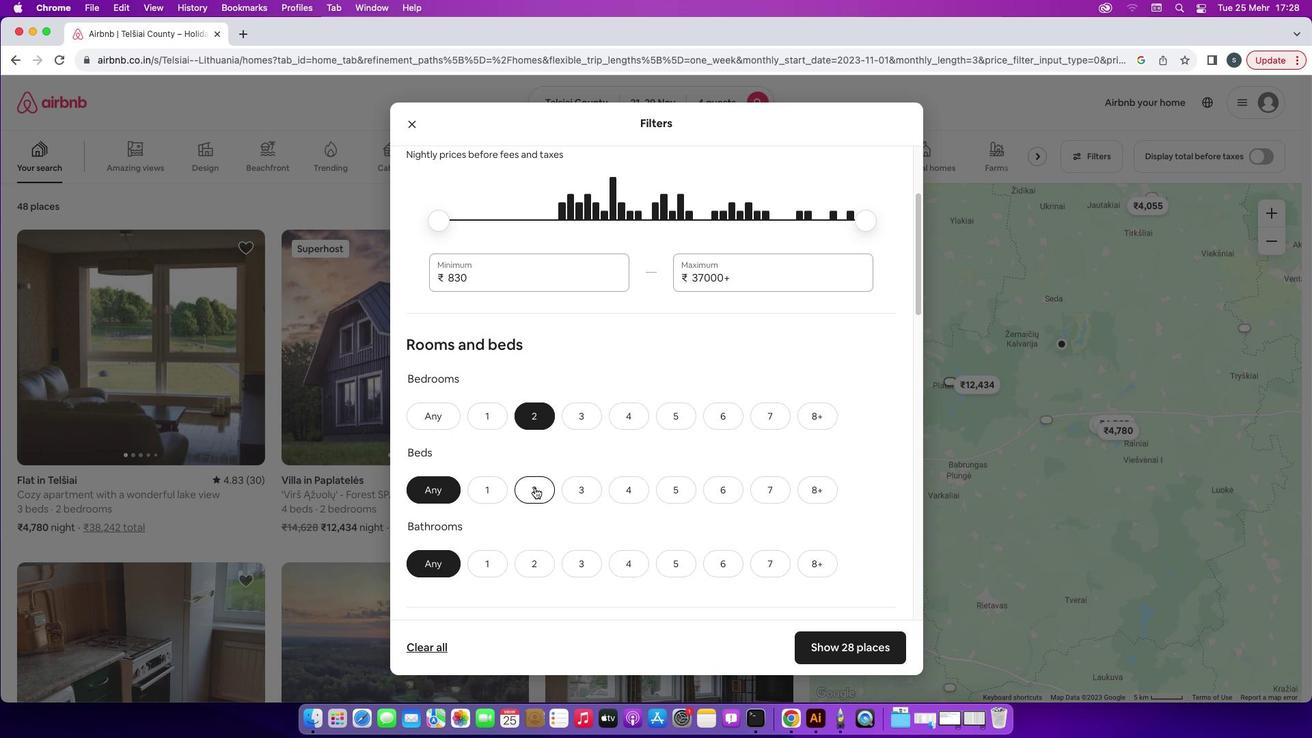 
Action: Mouse pressed left at (535, 487)
Screenshot: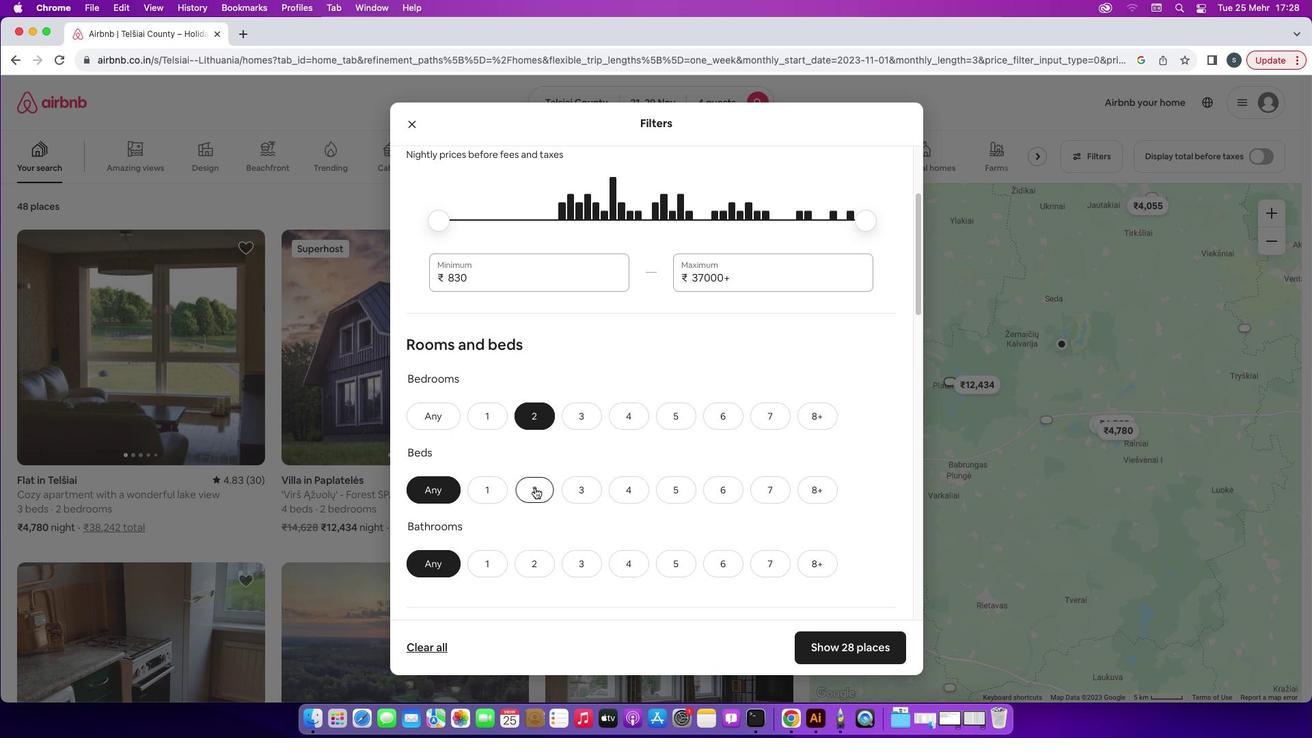 
Action: Mouse moved to (535, 495)
Screenshot: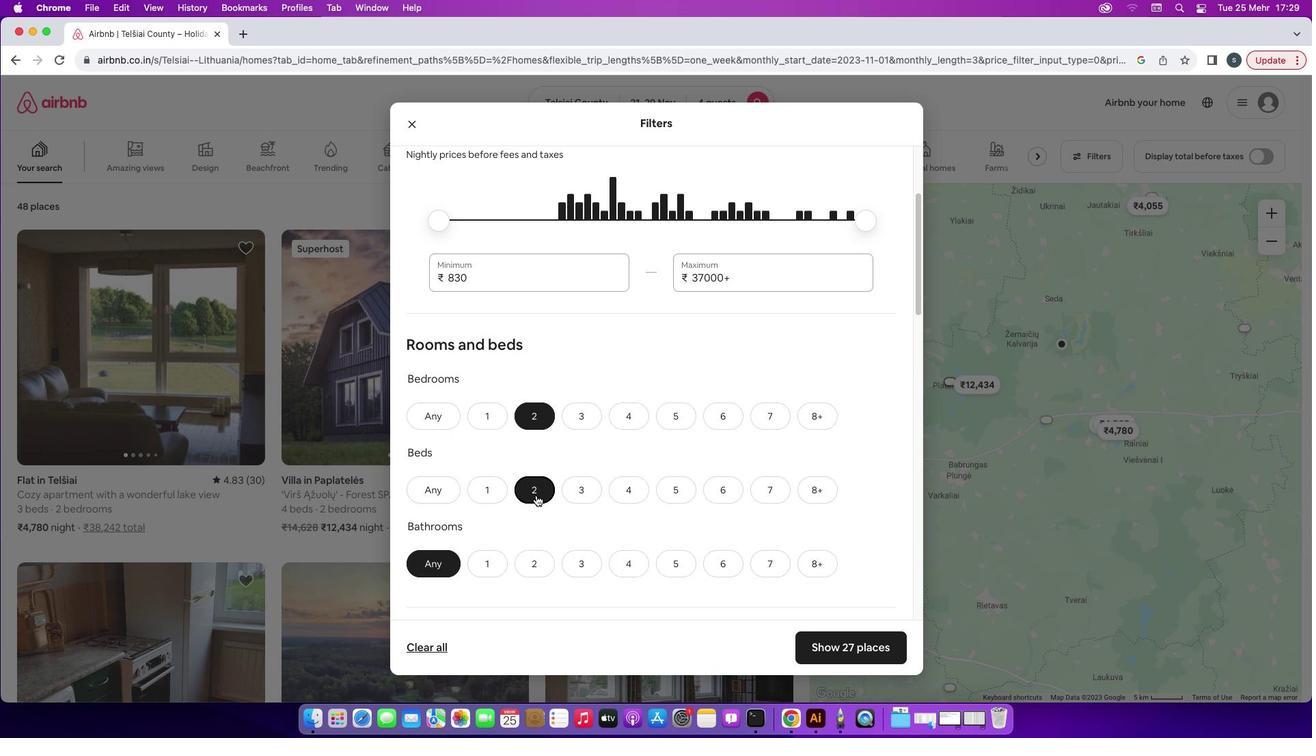 
Action: Mouse scrolled (535, 495) with delta (0, 0)
Screenshot: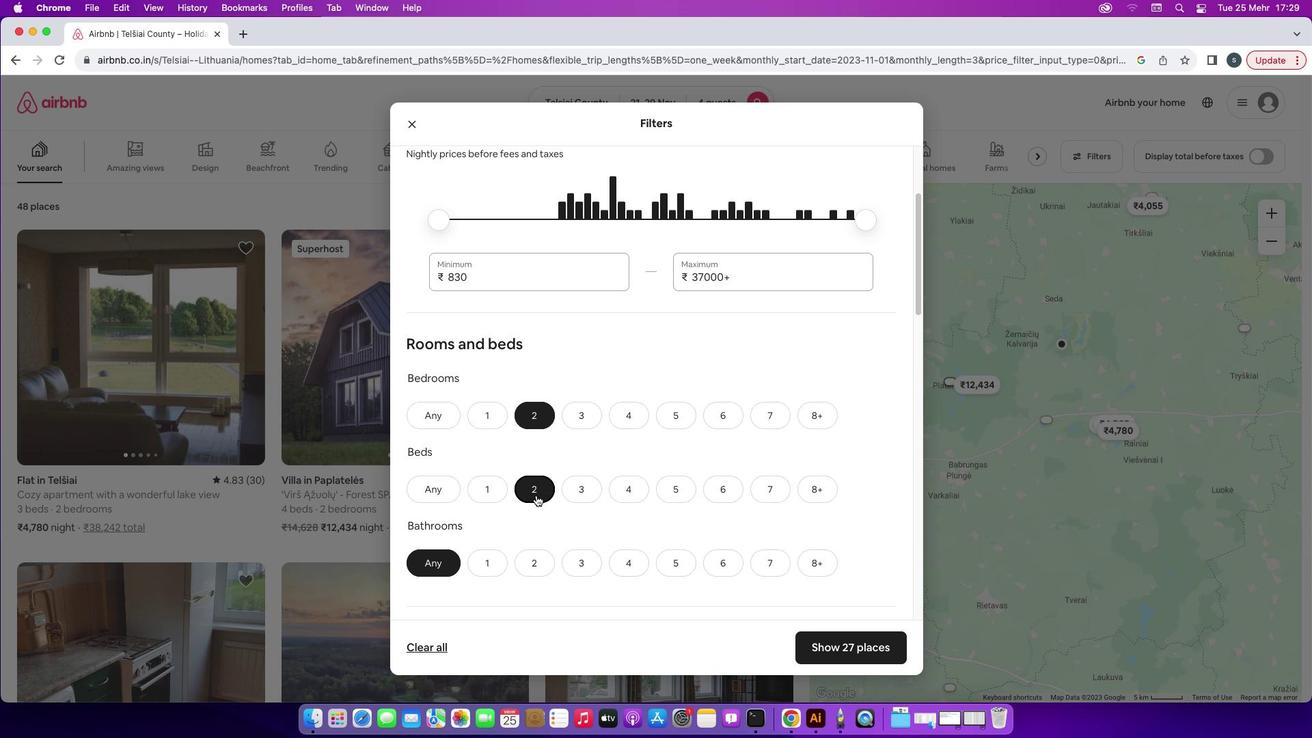 
Action: Mouse scrolled (535, 495) with delta (0, 0)
Screenshot: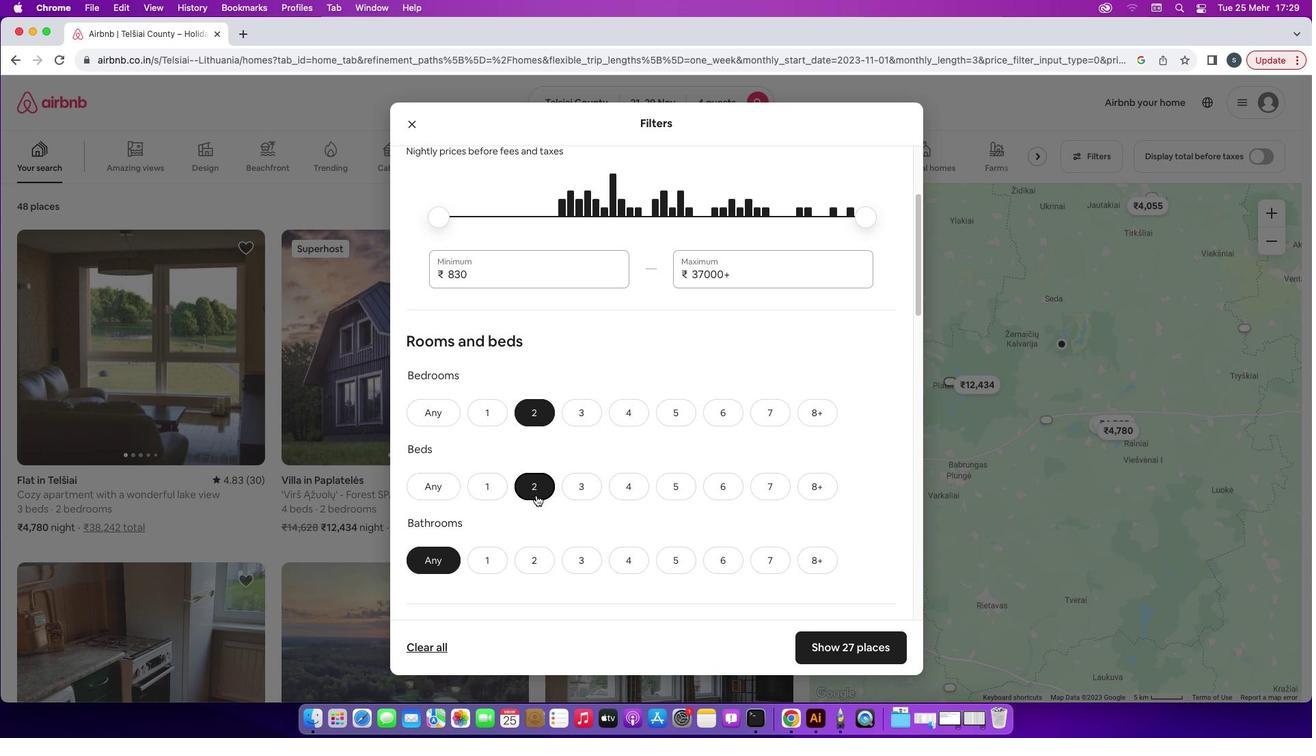 
Action: Mouse scrolled (535, 495) with delta (0, 0)
Screenshot: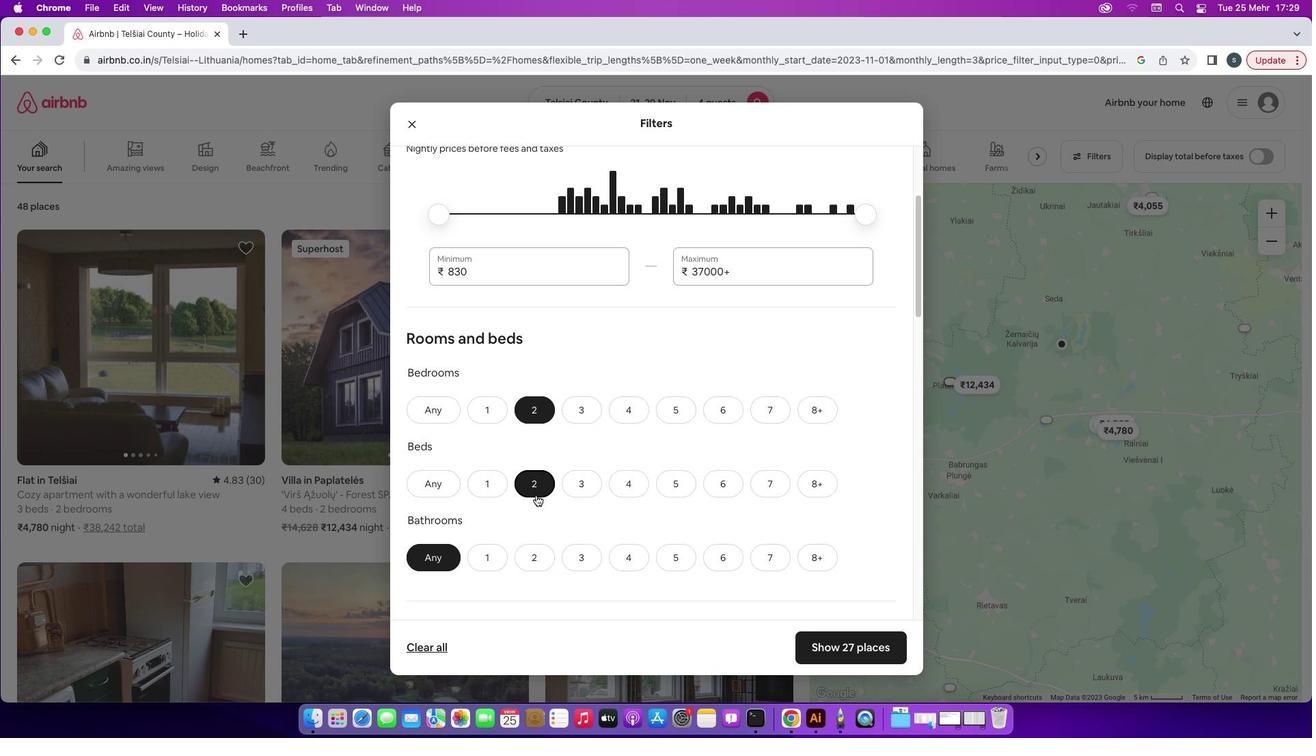
Action: Mouse scrolled (535, 495) with delta (0, 0)
Screenshot: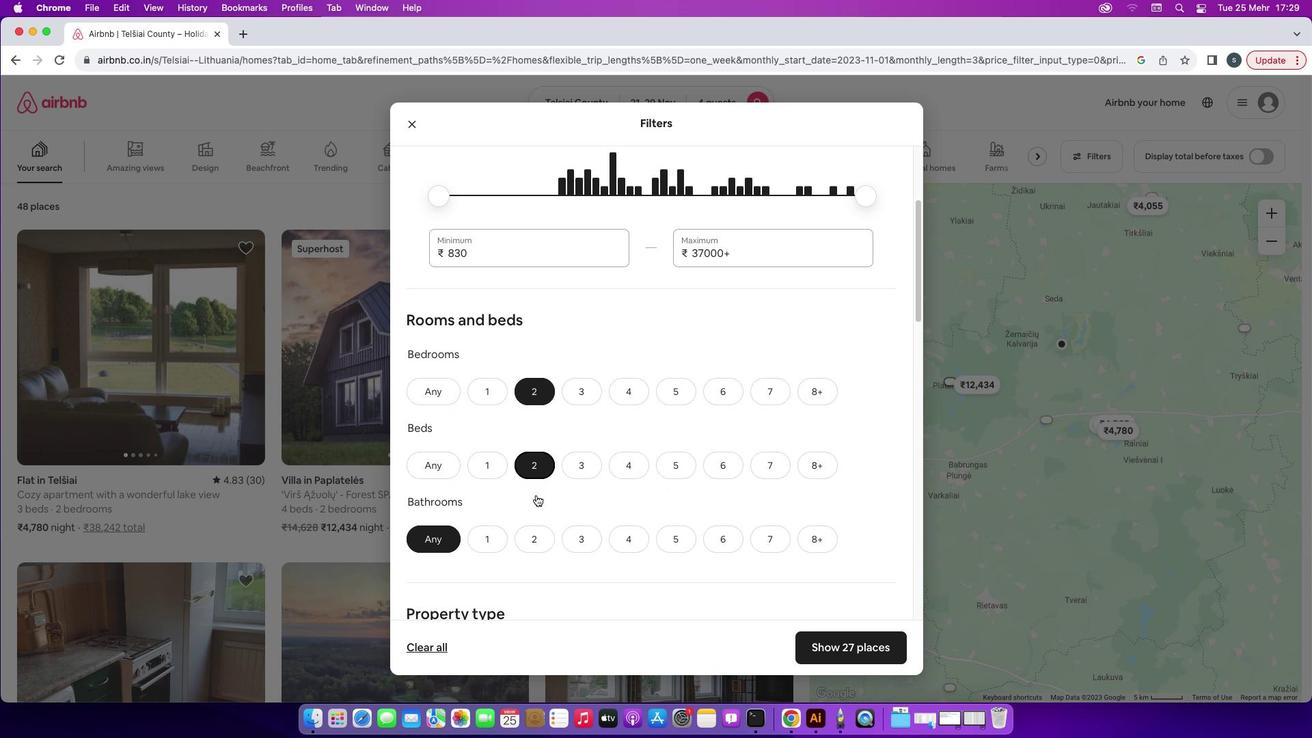 
Action: Mouse scrolled (535, 495) with delta (0, 0)
Screenshot: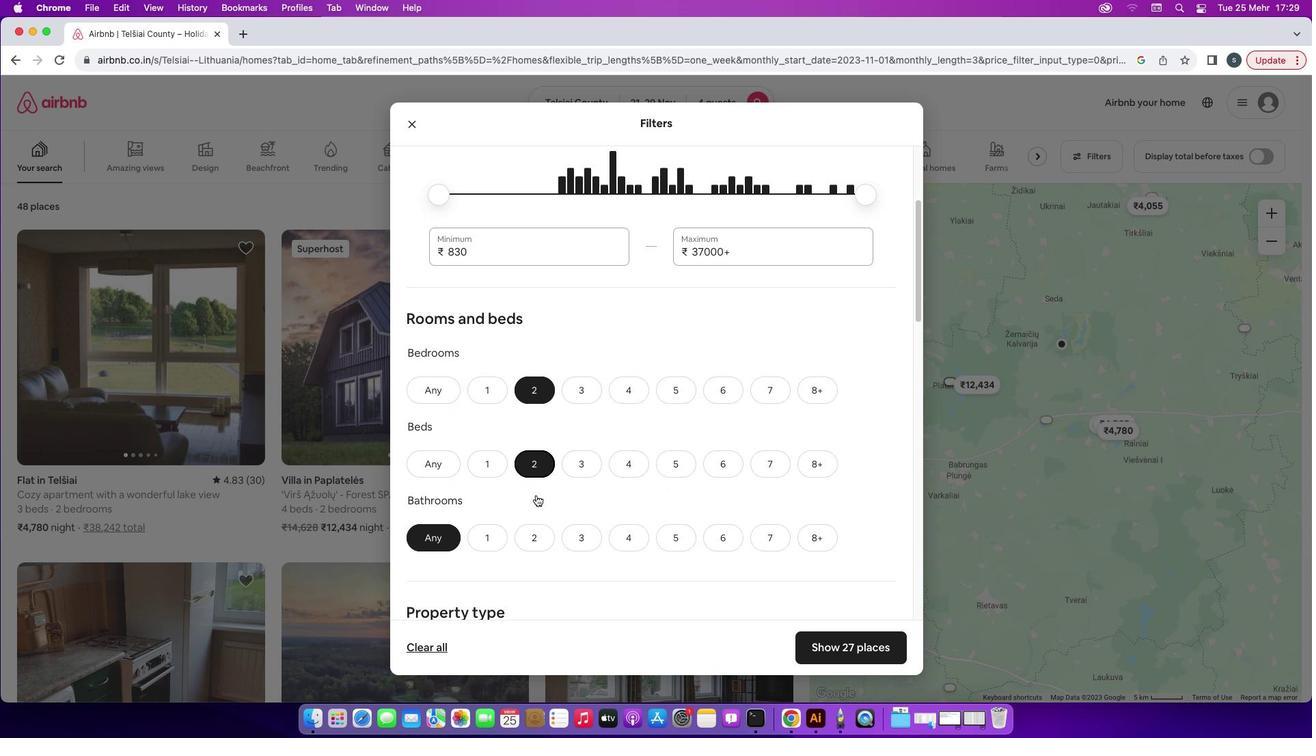 
Action: Mouse moved to (531, 539)
Screenshot: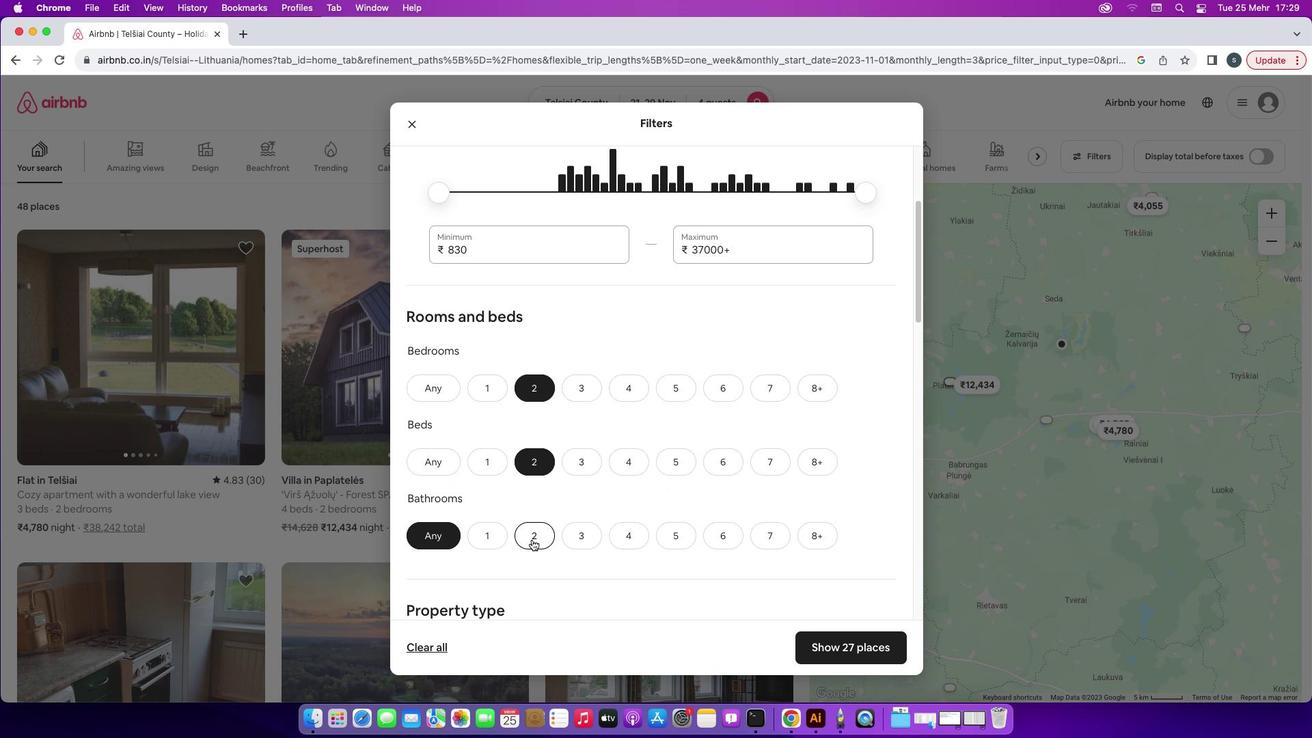 
Action: Mouse pressed left at (531, 539)
Screenshot: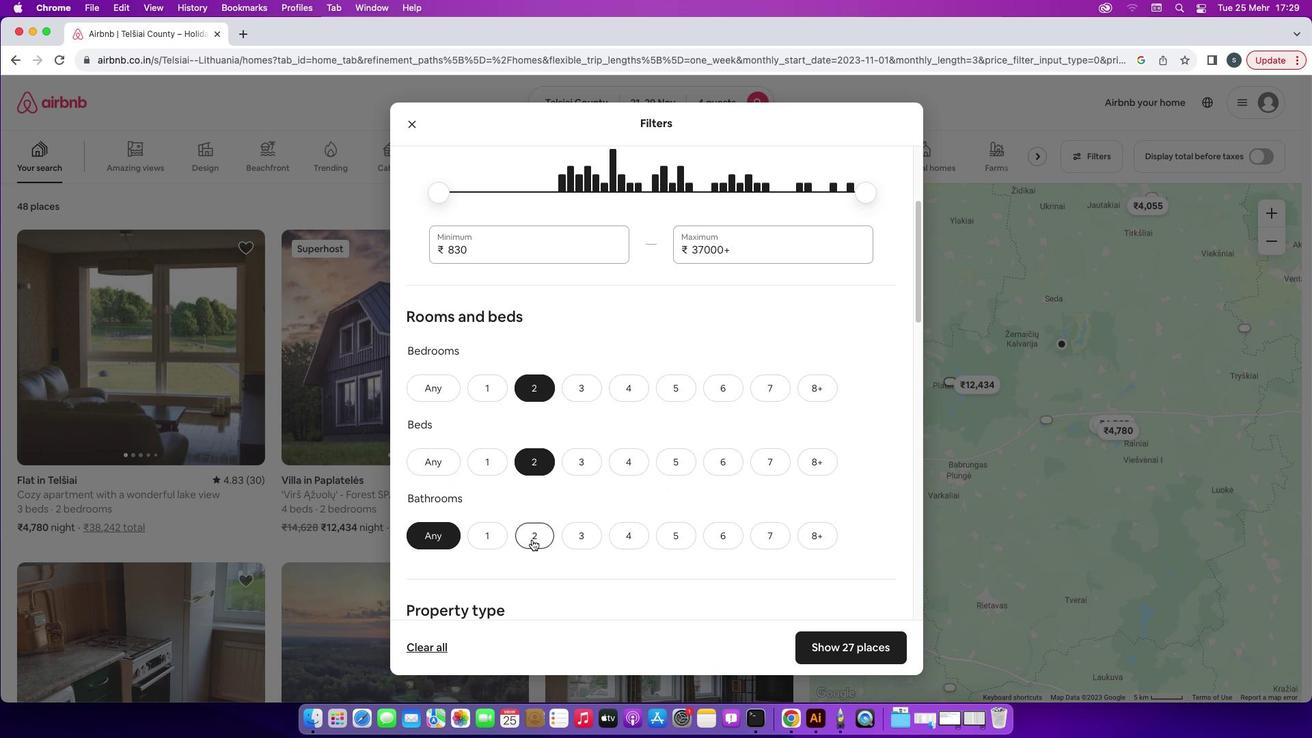 
Action: Mouse moved to (593, 522)
Screenshot: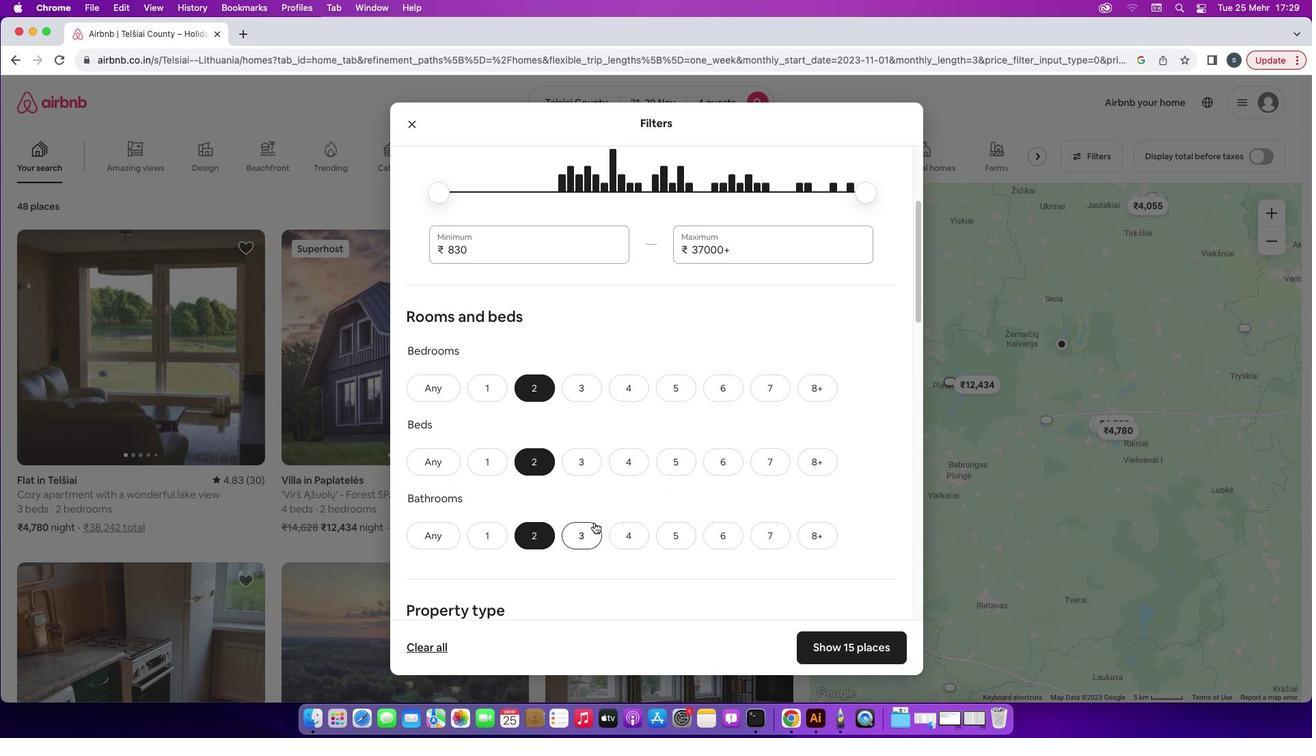 
Action: Mouse scrolled (593, 522) with delta (0, 0)
Screenshot: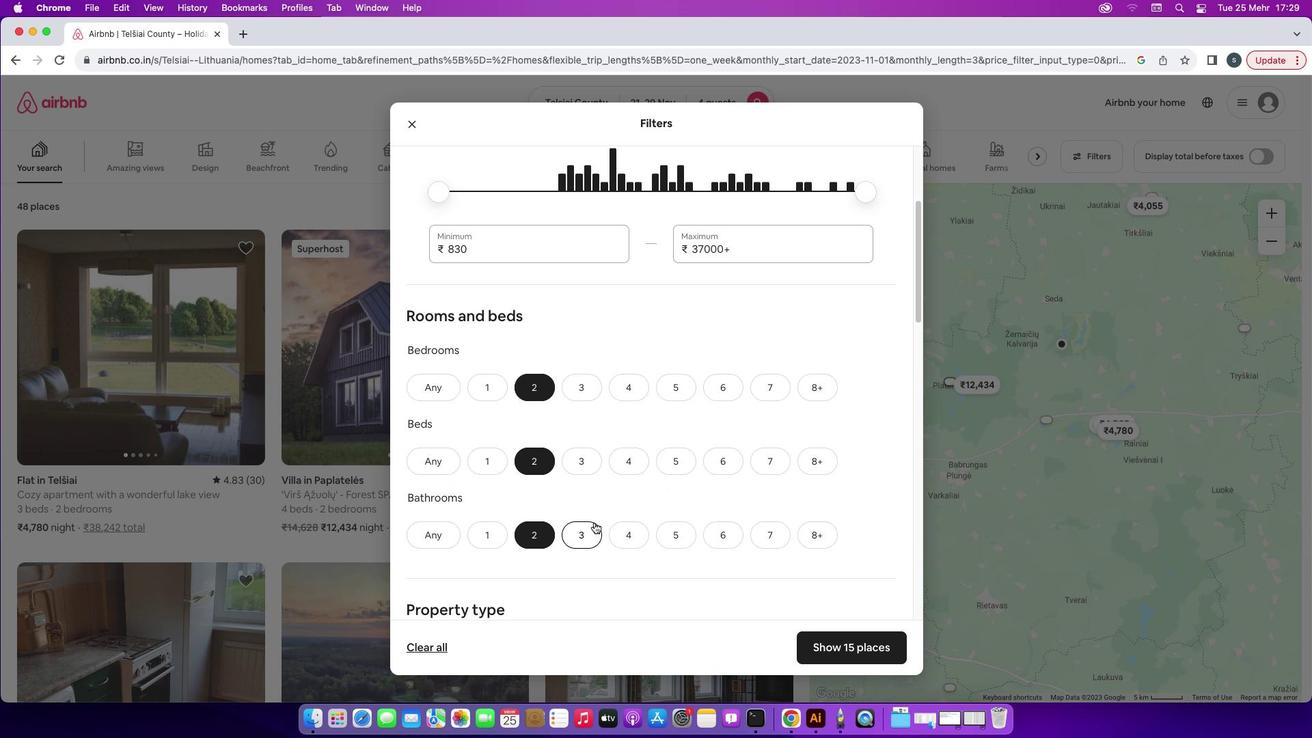 
Action: Mouse scrolled (593, 522) with delta (0, 0)
Screenshot: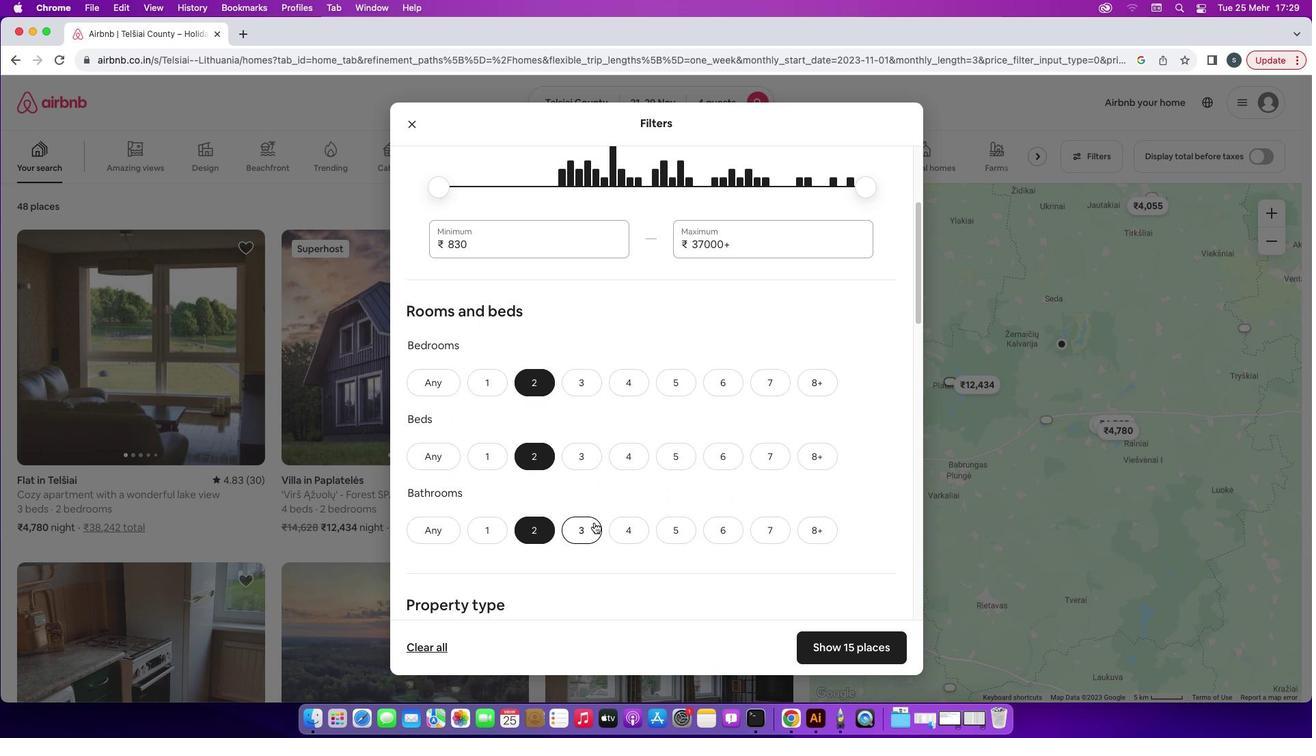 
Action: Mouse scrolled (593, 522) with delta (0, 0)
Screenshot: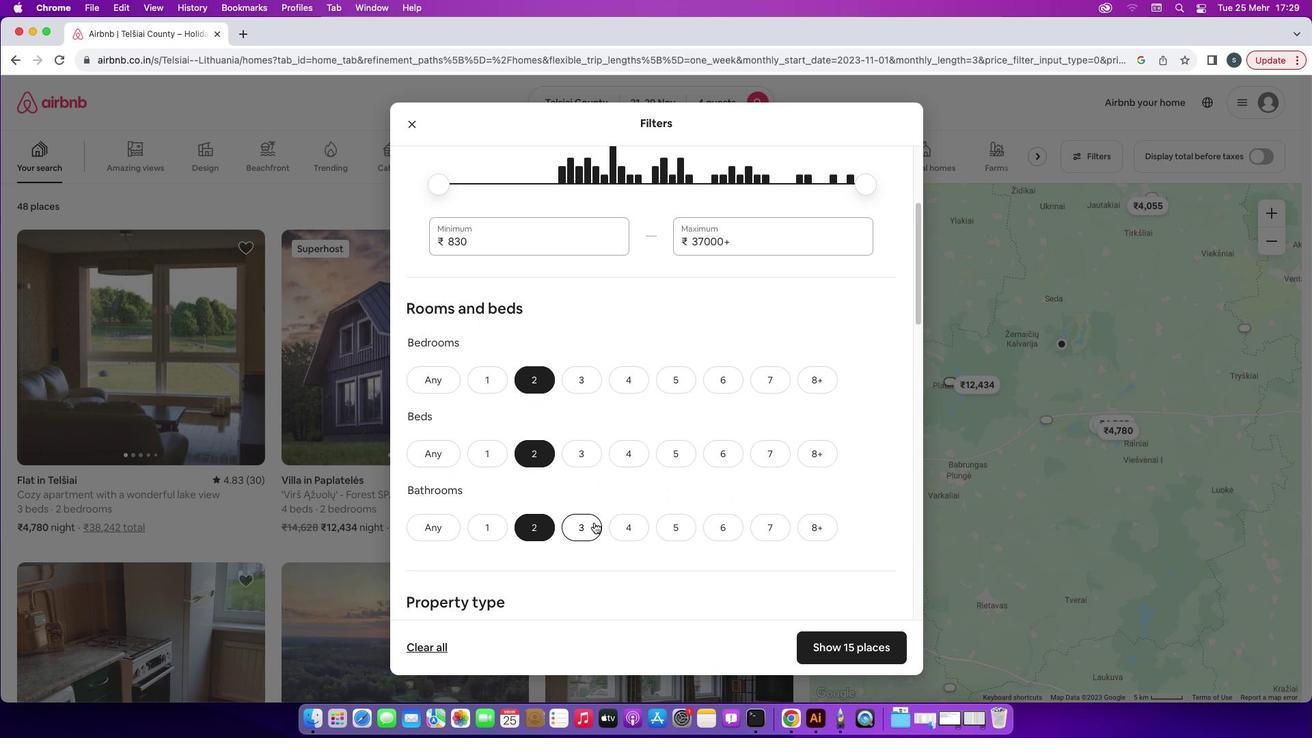 
Action: Mouse scrolled (593, 522) with delta (0, -1)
Screenshot: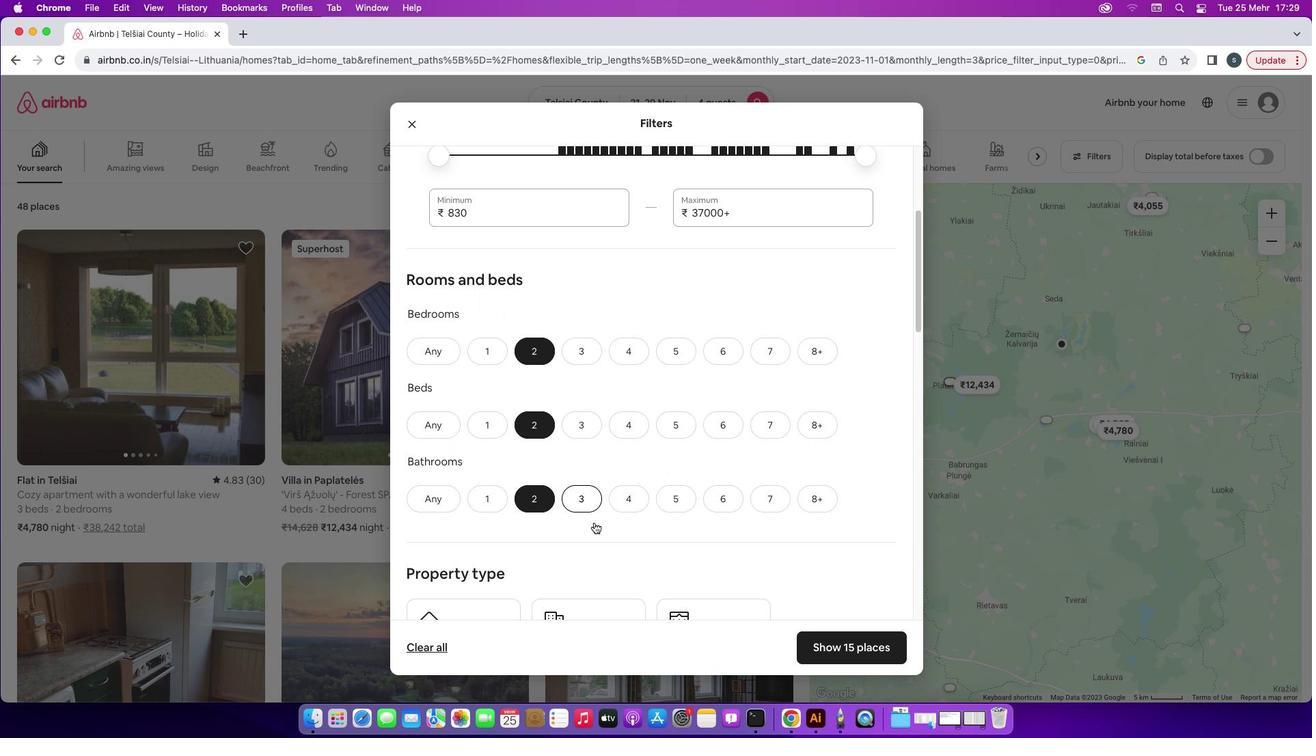 
Action: Mouse scrolled (593, 522) with delta (0, -2)
Screenshot: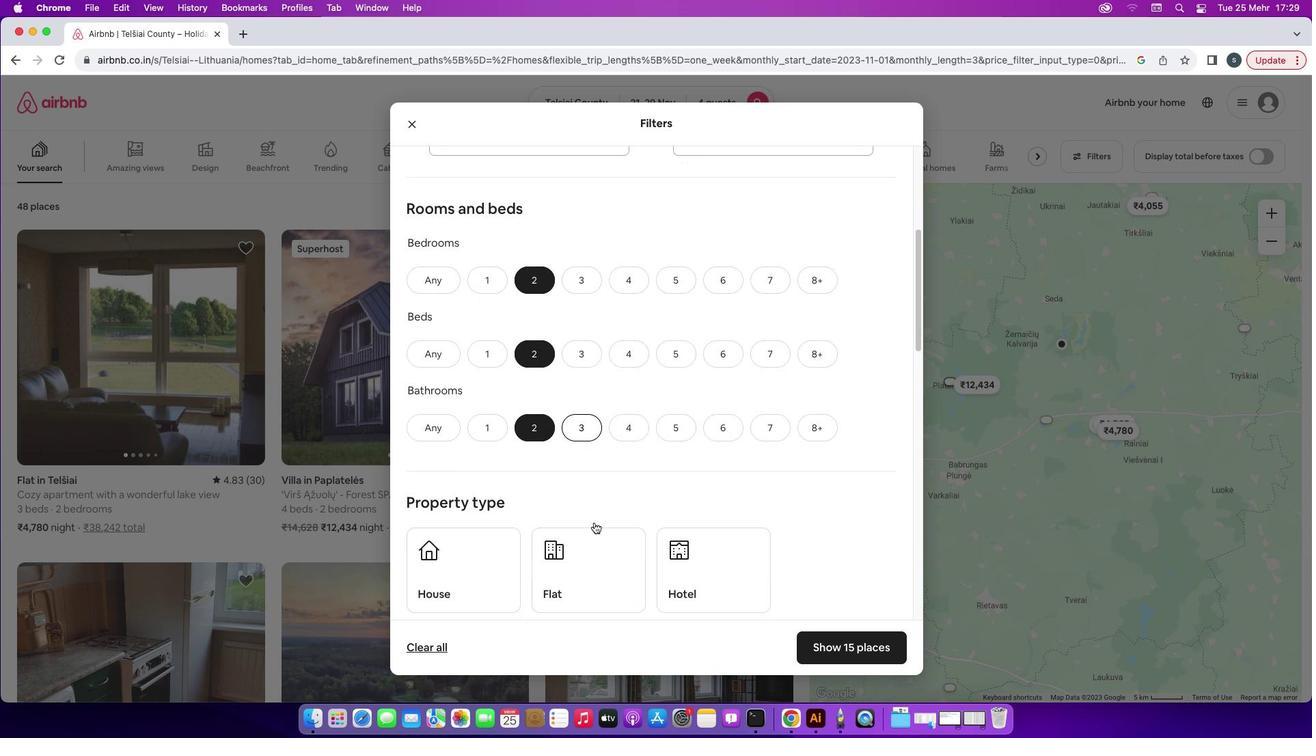 
Action: Mouse scrolled (593, 522) with delta (0, 0)
Screenshot: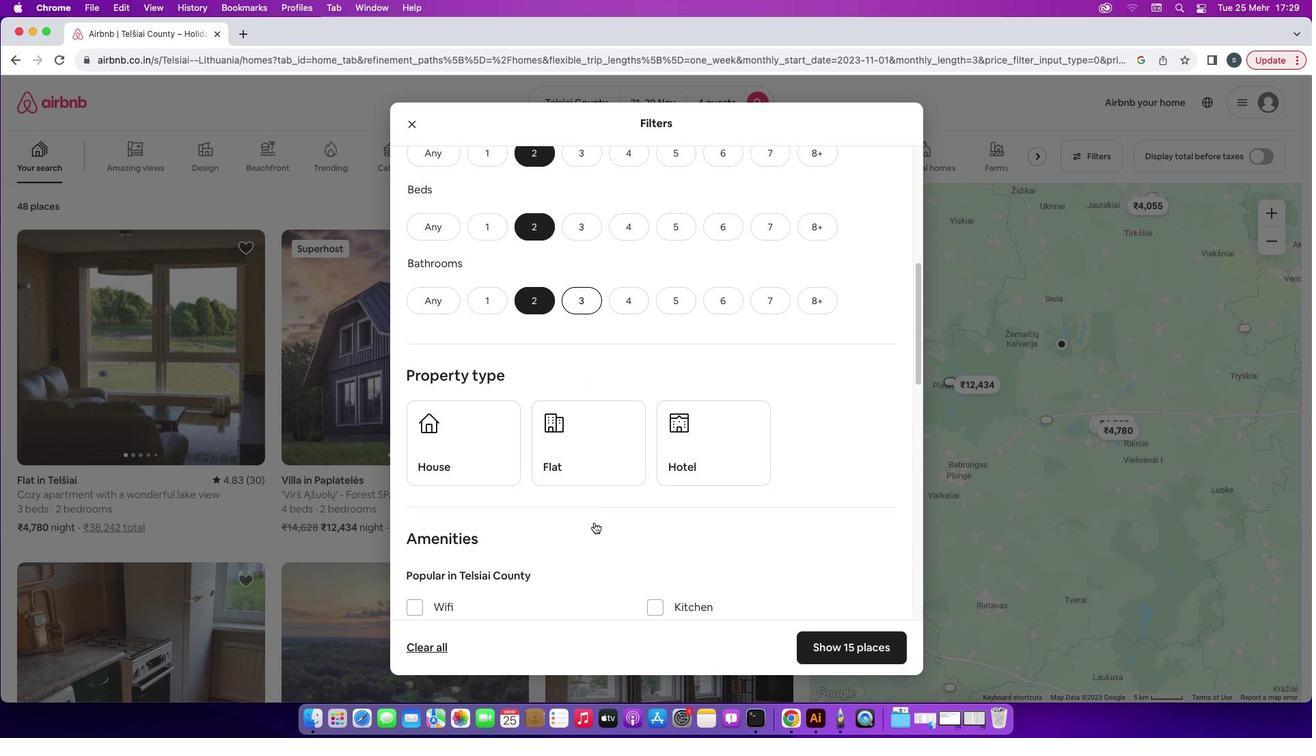 
Action: Mouse moved to (578, 468)
Screenshot: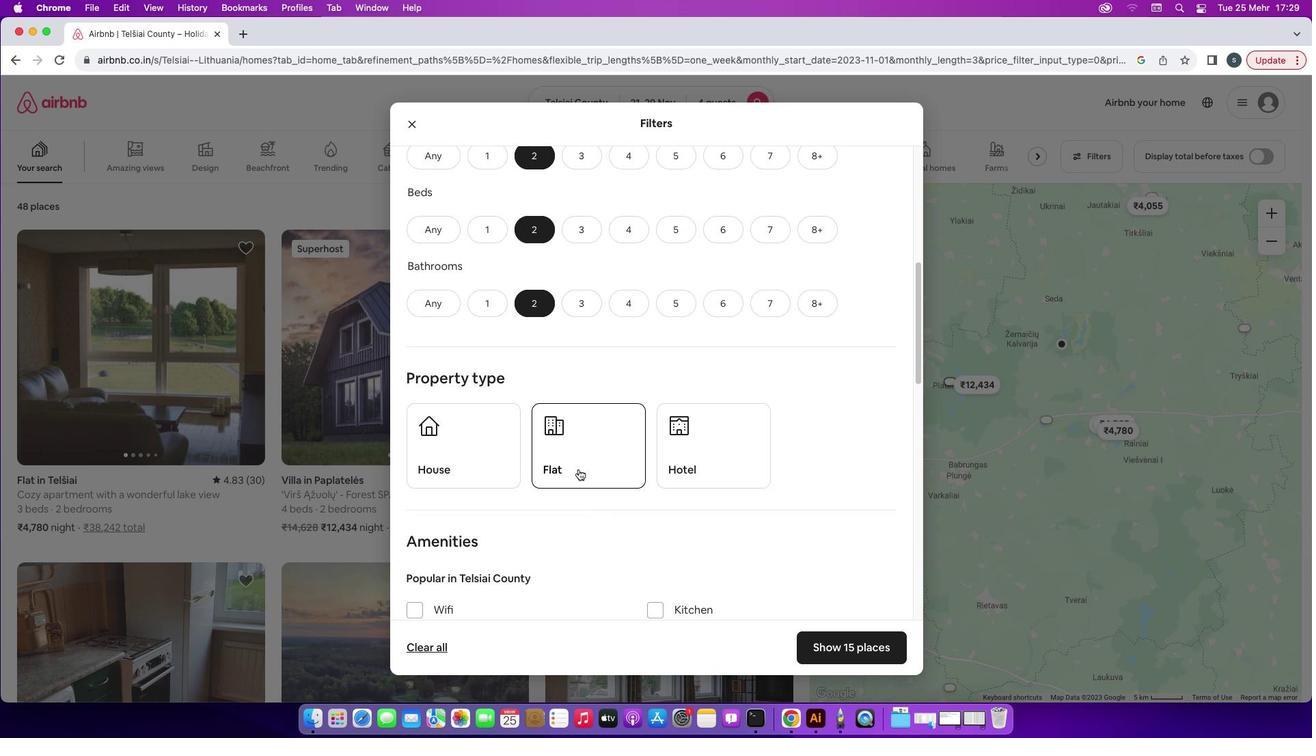 
Action: Mouse pressed left at (578, 468)
Screenshot: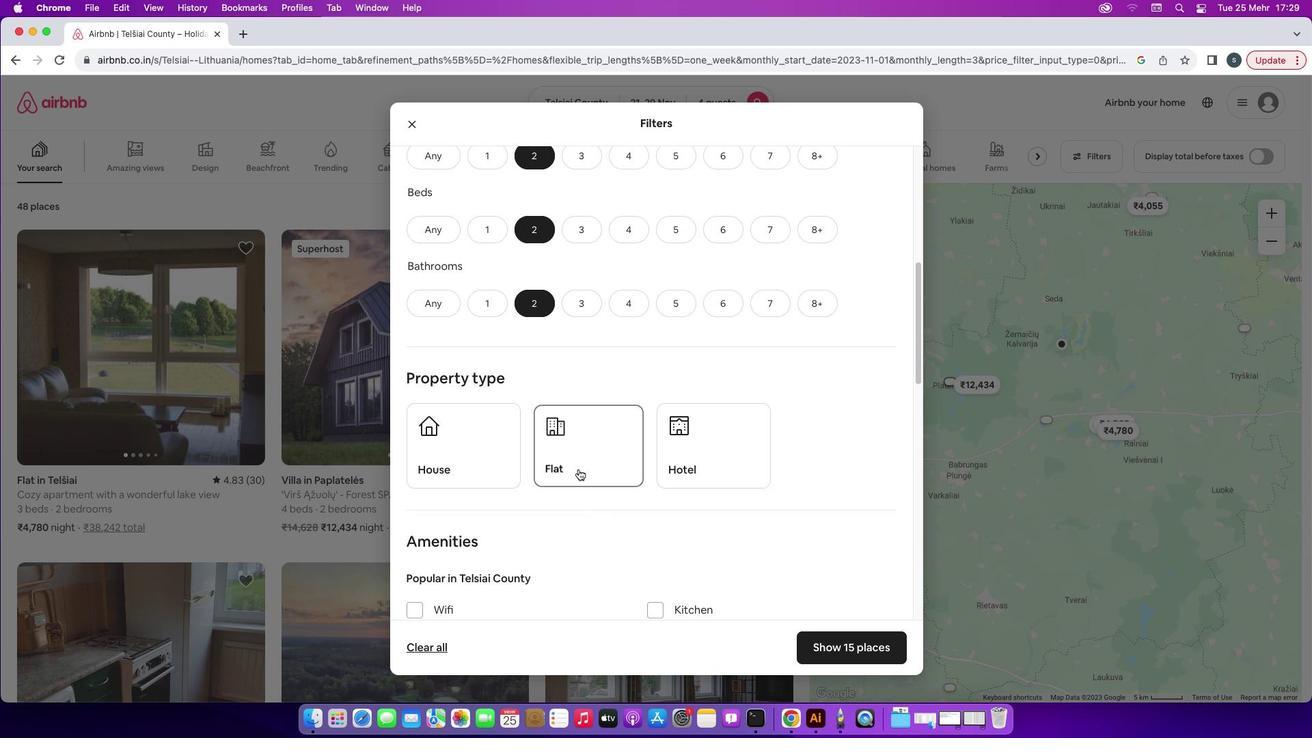 
Action: Mouse moved to (597, 547)
Screenshot: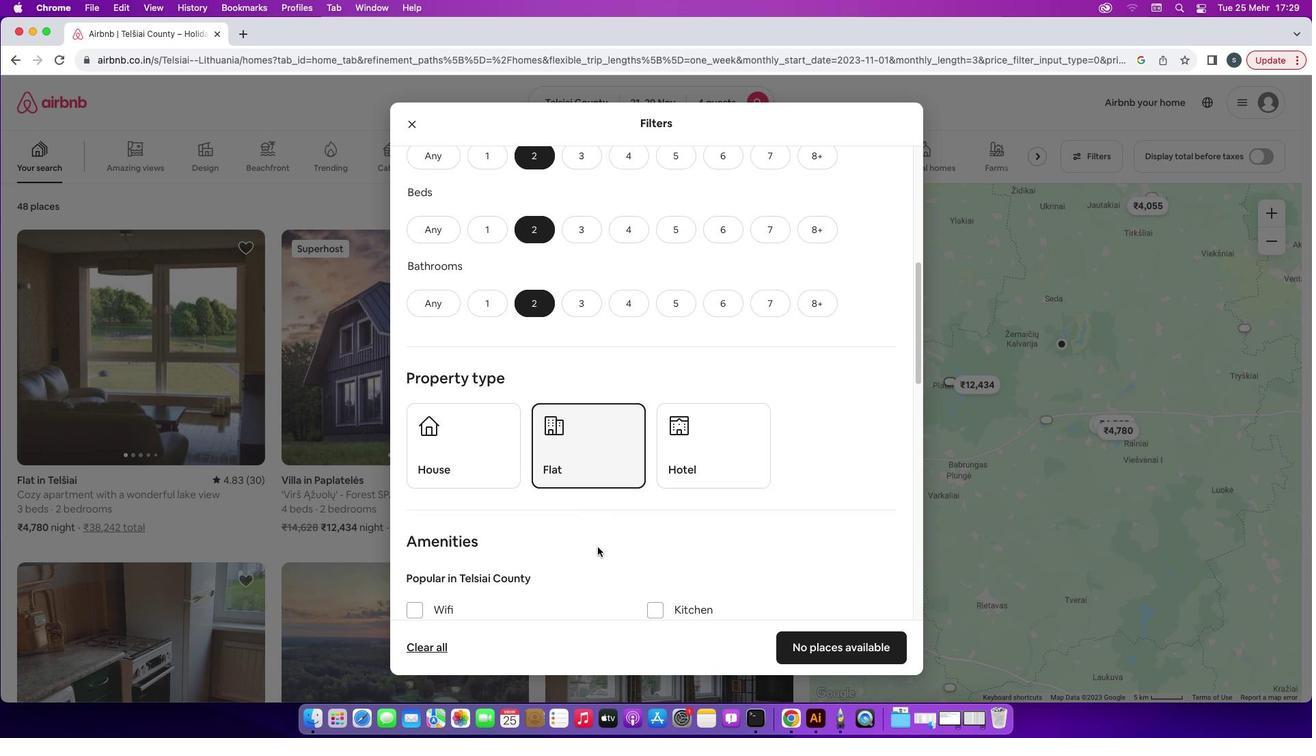 
Action: Mouse scrolled (597, 547) with delta (0, 0)
Screenshot: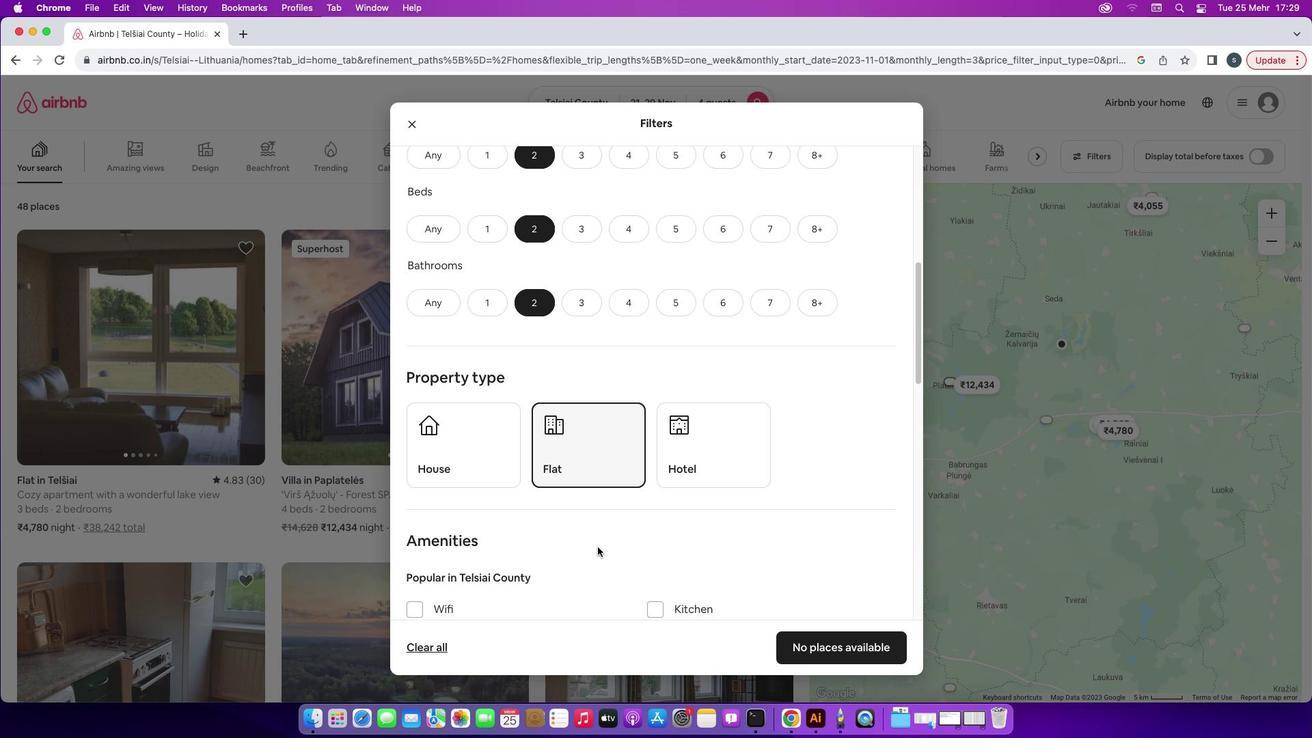 
Action: Mouse scrolled (597, 547) with delta (0, 0)
Screenshot: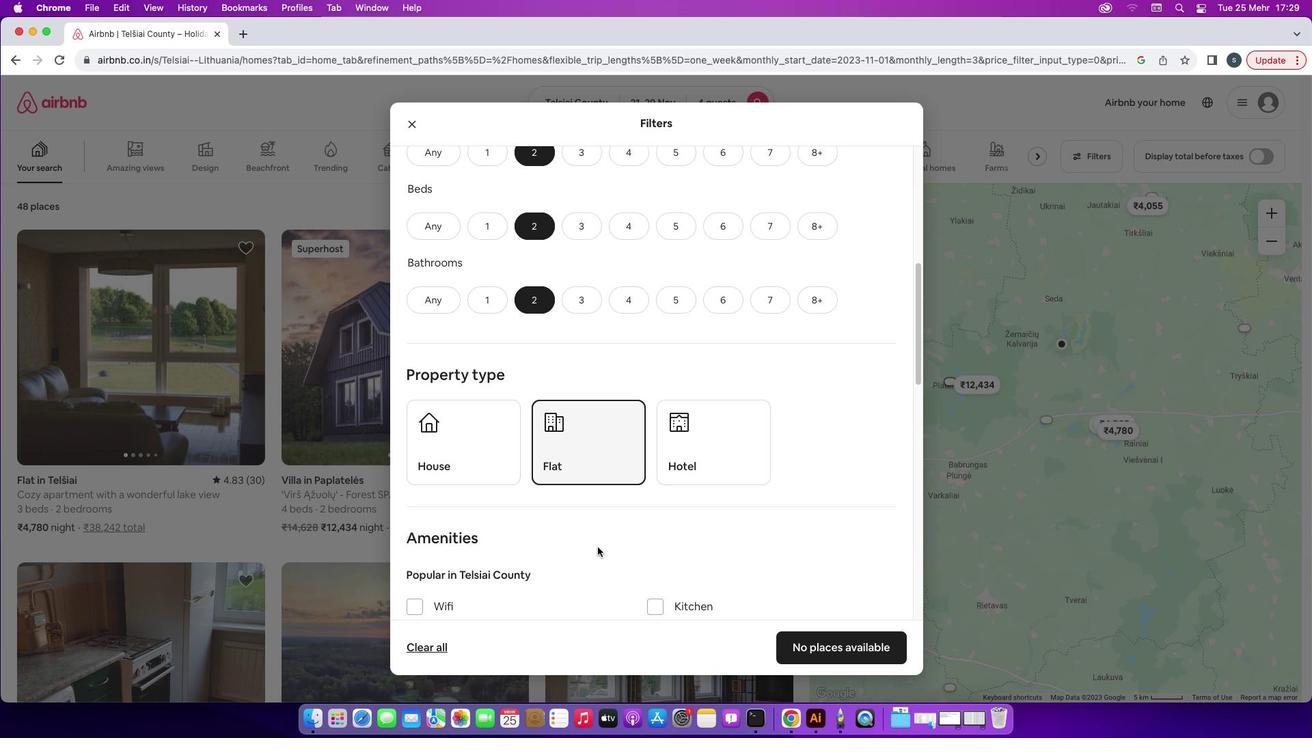 
Action: Mouse scrolled (597, 547) with delta (0, 0)
Screenshot: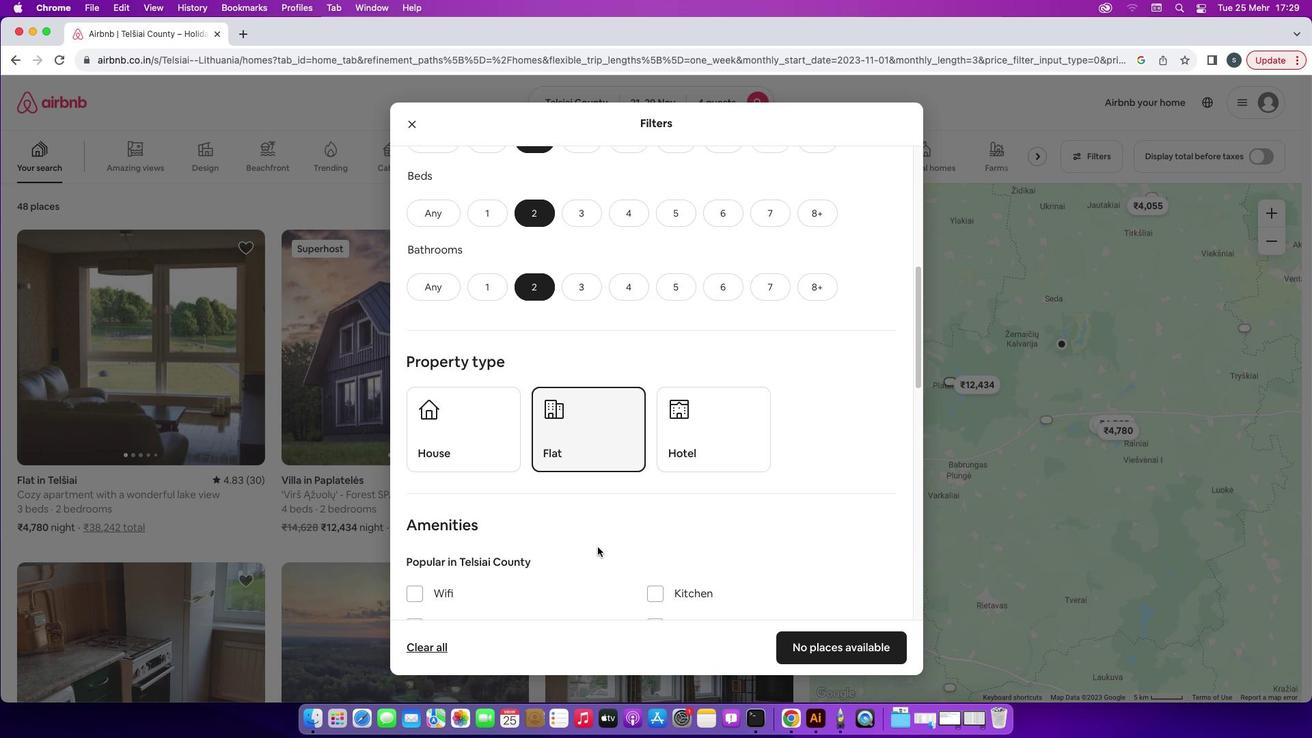 
Action: Mouse scrolled (597, 547) with delta (0, -1)
Screenshot: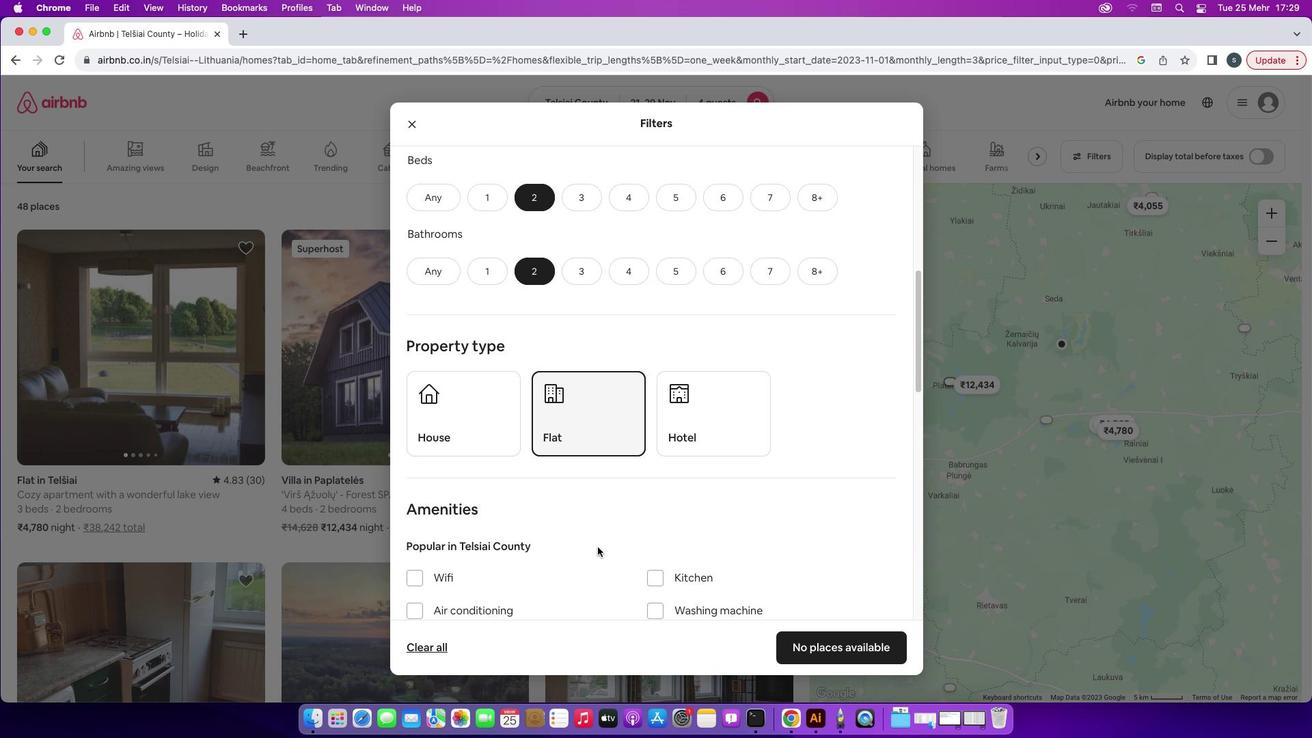 
Action: Mouse scrolled (597, 547) with delta (0, 0)
Screenshot: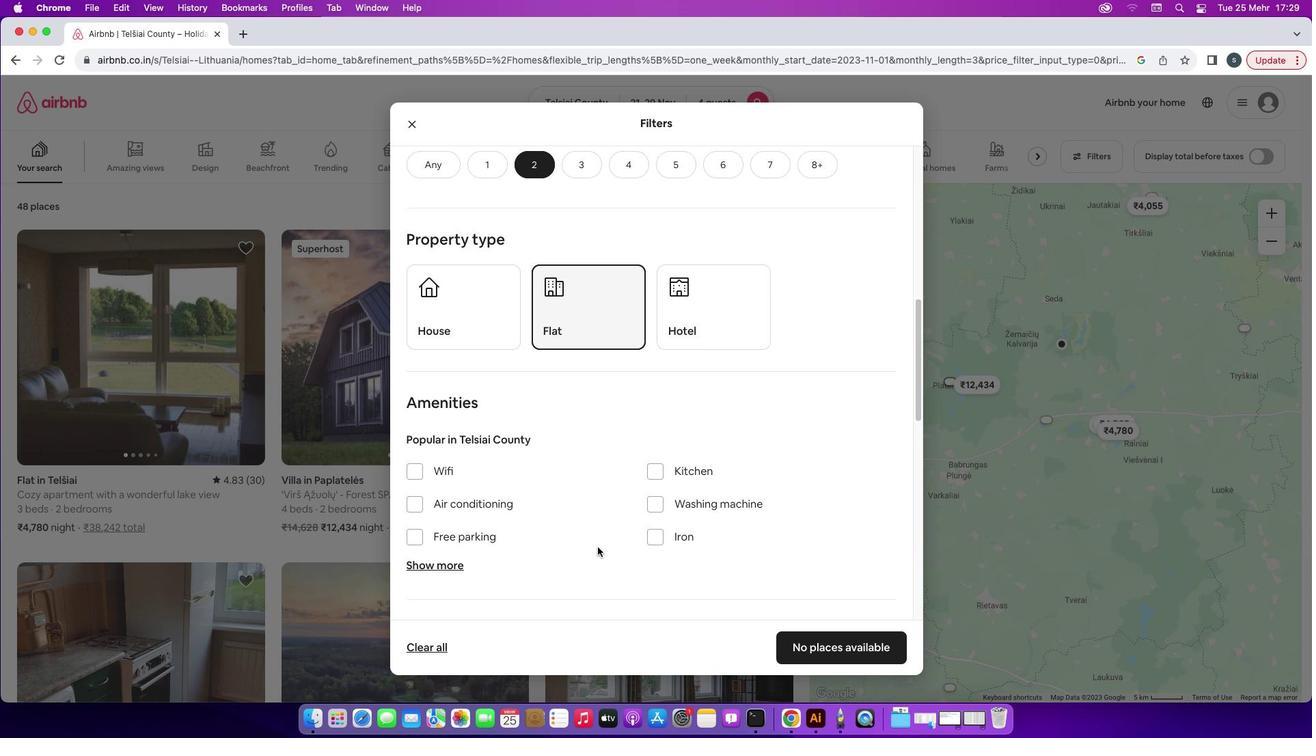 
Action: Mouse scrolled (597, 547) with delta (0, 0)
Screenshot: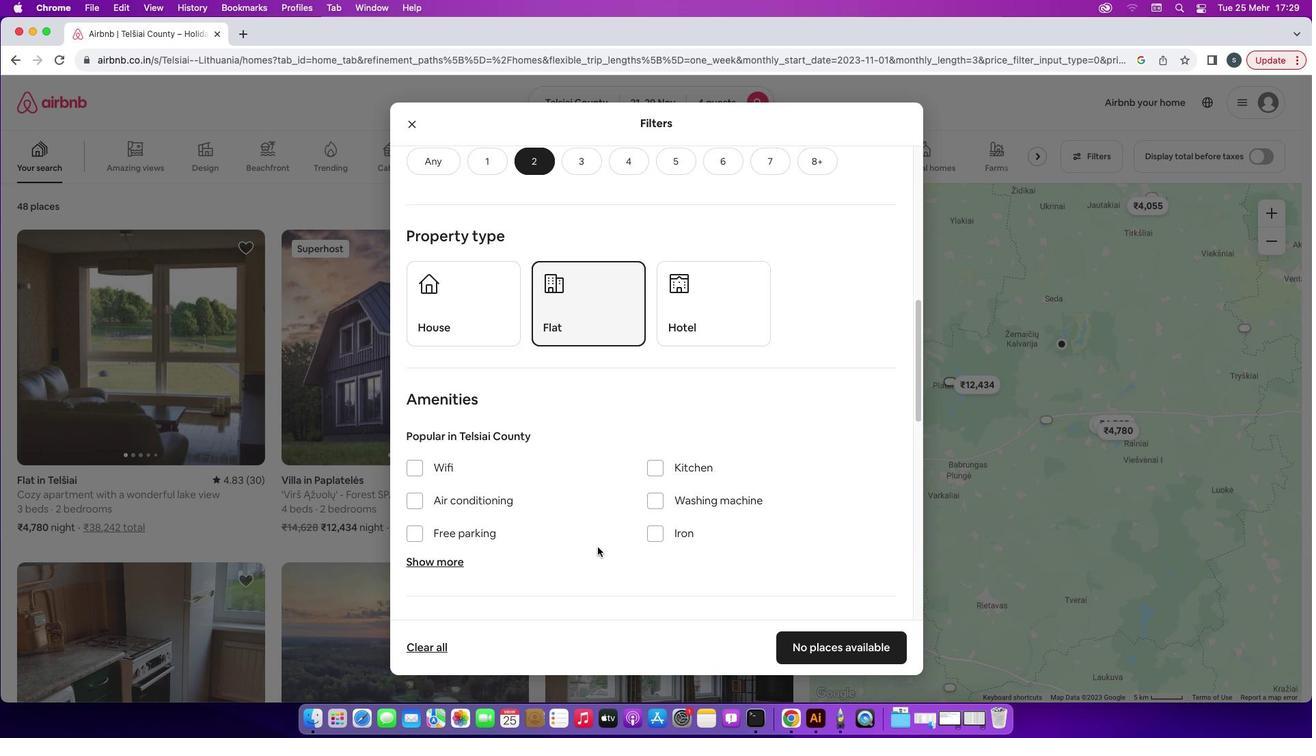 
Action: Mouse scrolled (597, 547) with delta (0, -1)
Screenshot: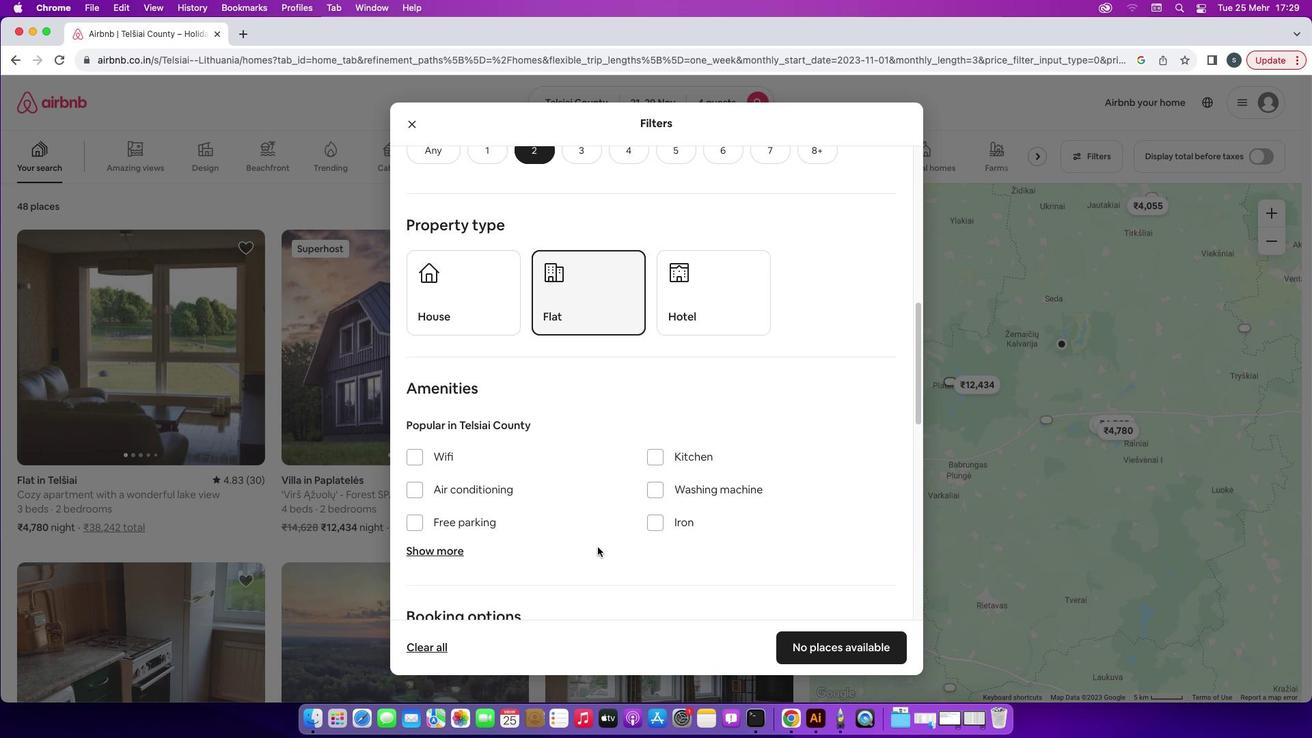 
Action: Mouse scrolled (597, 547) with delta (0, -2)
Screenshot: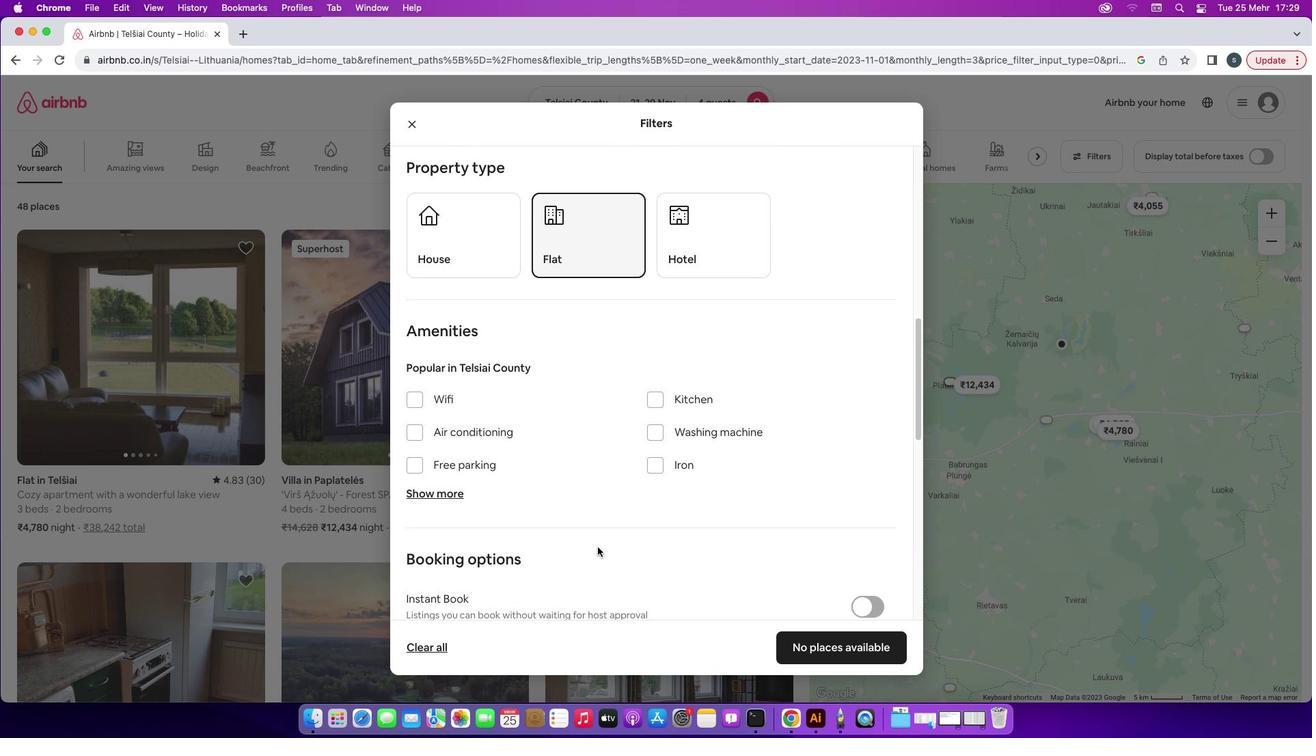 
Action: Mouse scrolled (597, 547) with delta (0, 0)
Screenshot: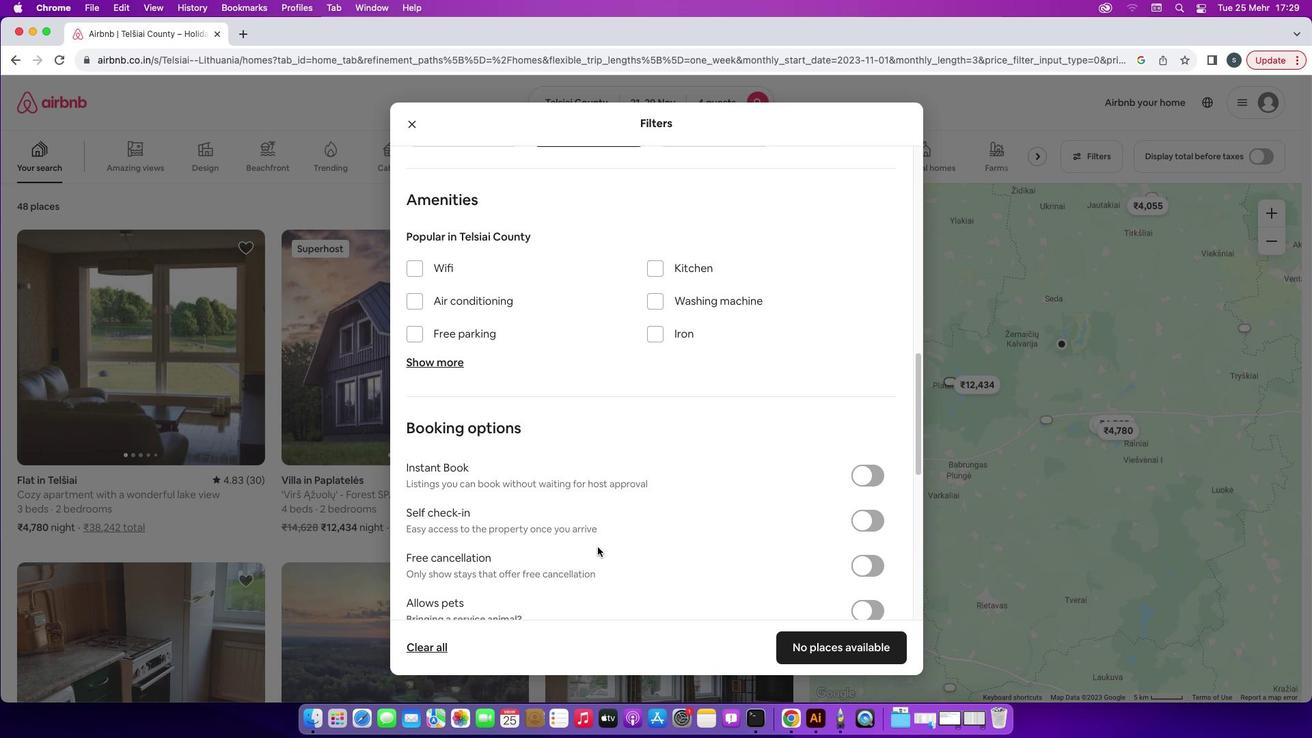 
Action: Mouse scrolled (597, 547) with delta (0, 0)
Screenshot: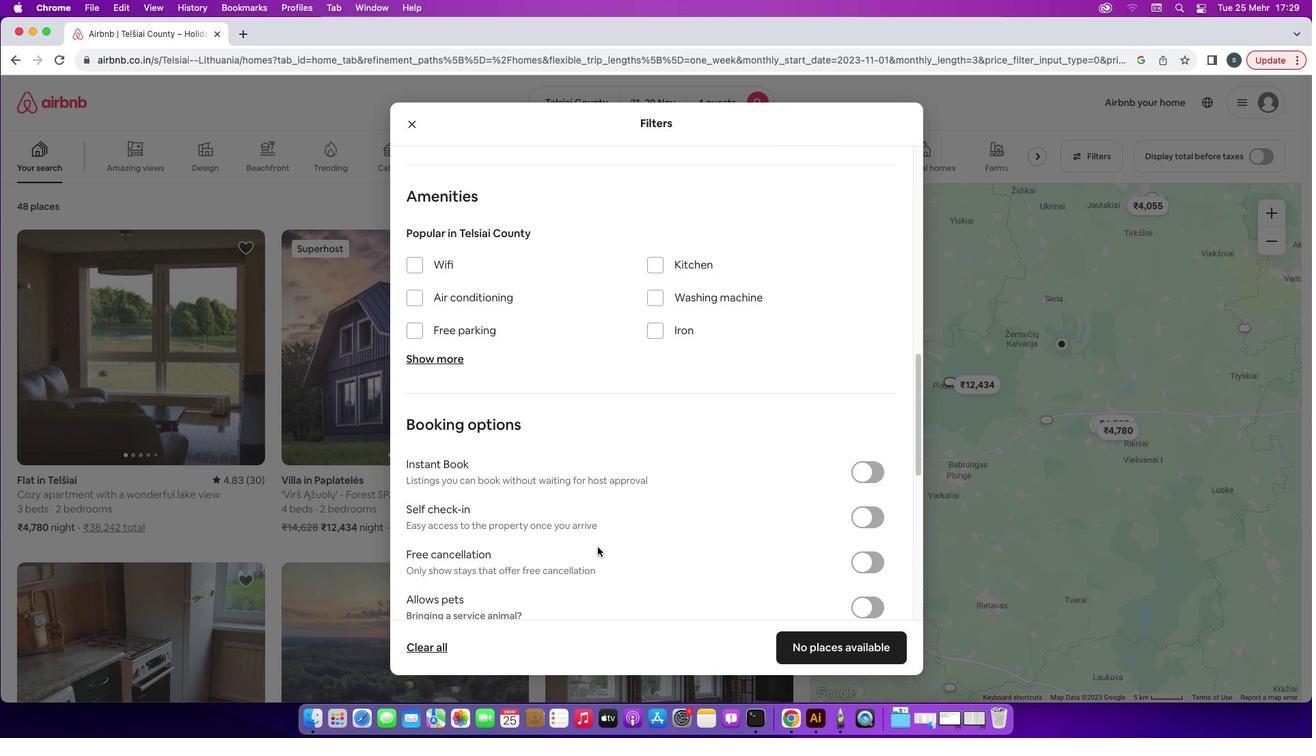 
Action: Mouse moved to (597, 547)
Screenshot: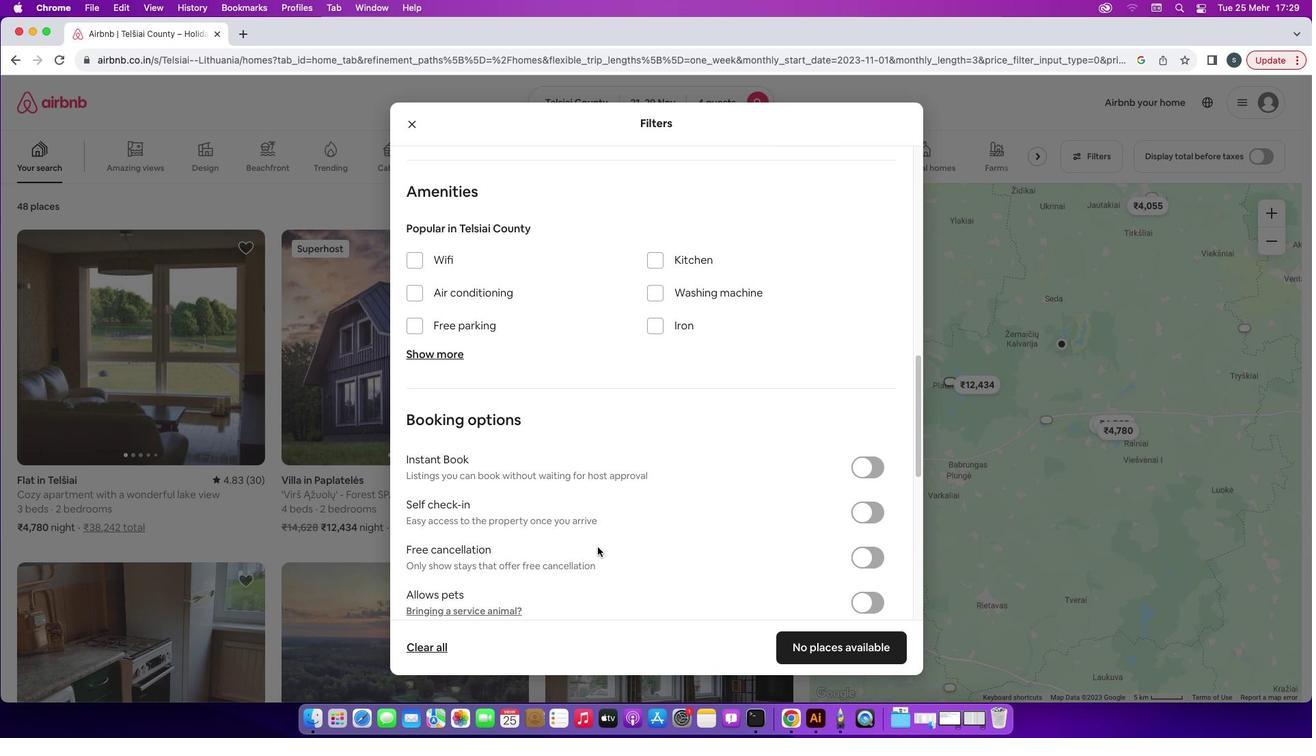 
Action: Mouse scrolled (597, 547) with delta (0, 0)
Screenshot: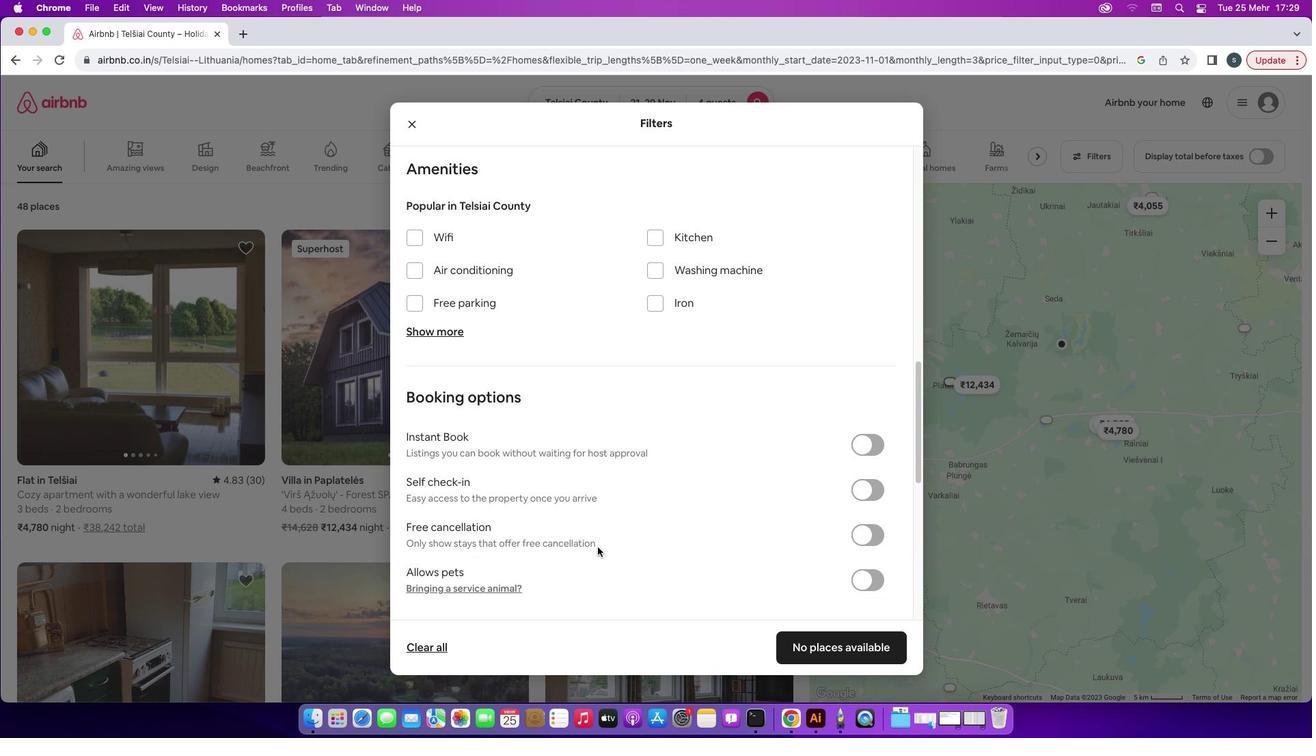 
Action: Mouse moved to (870, 442)
Screenshot: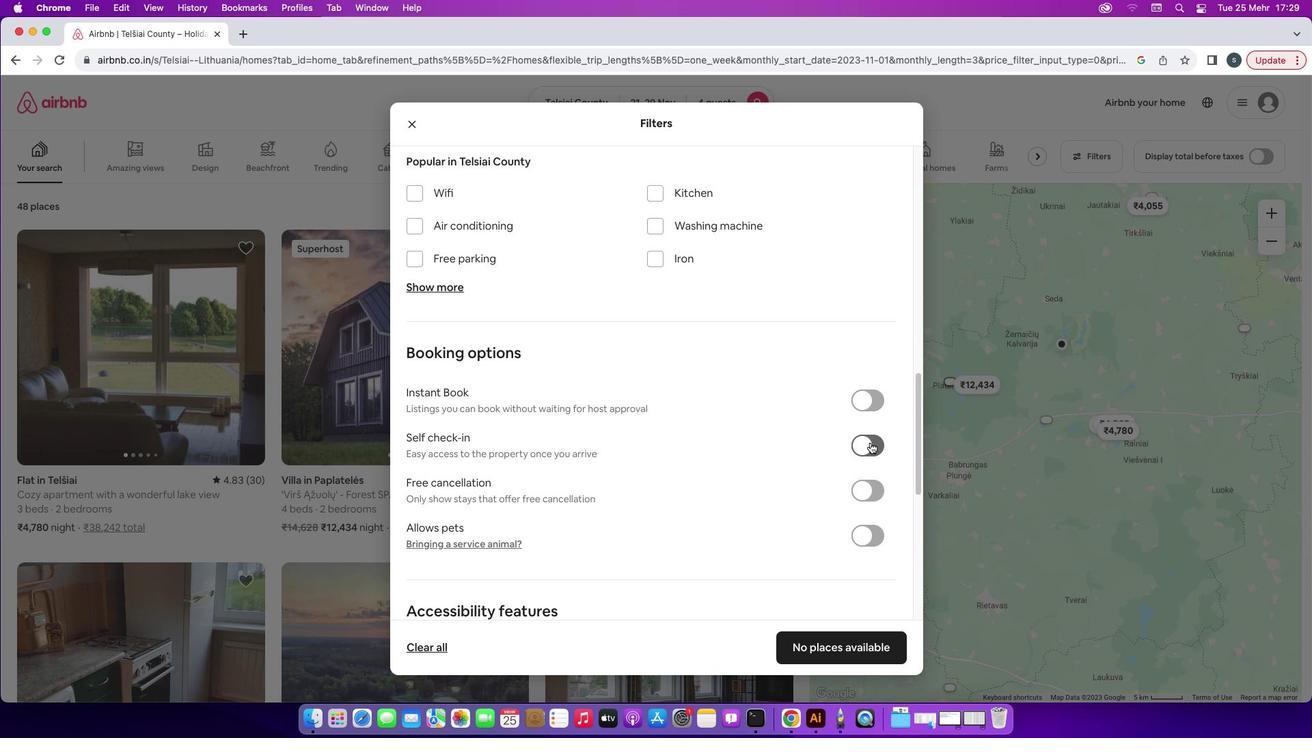 
Action: Mouse pressed left at (870, 442)
Screenshot: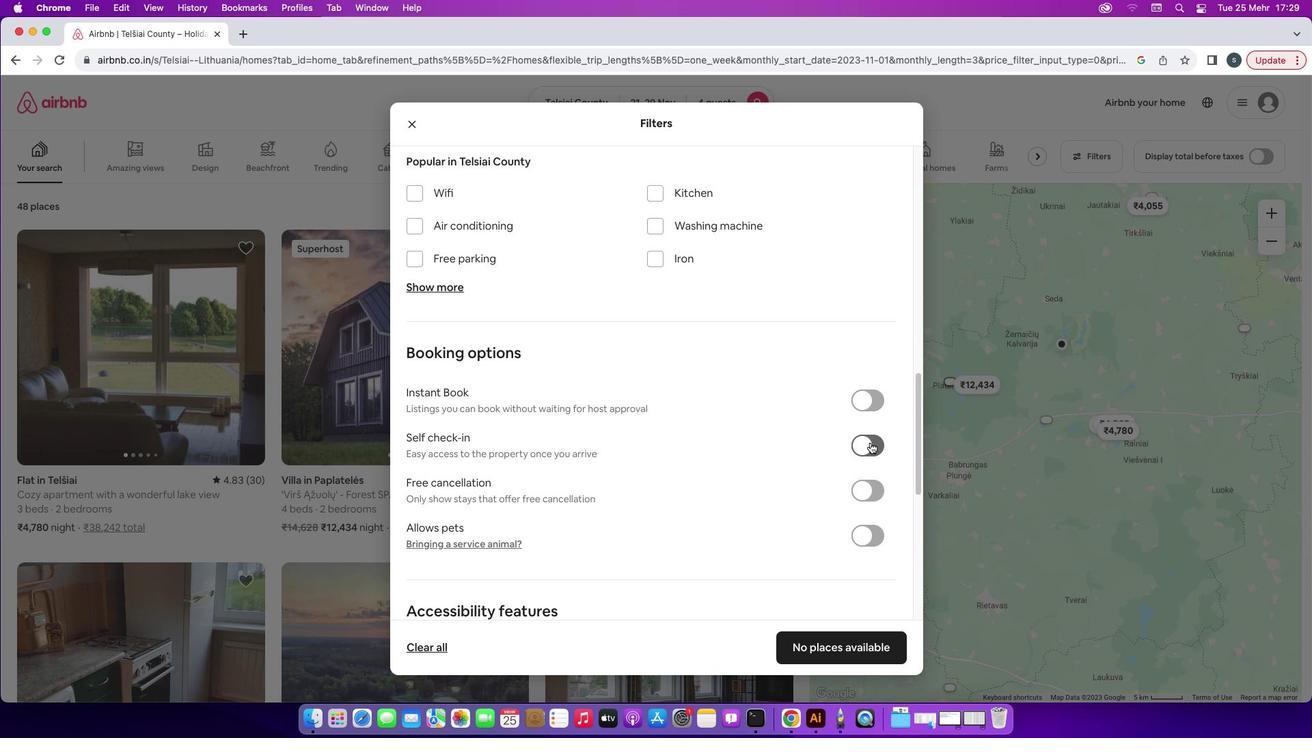 
Action: Mouse moved to (714, 474)
Screenshot: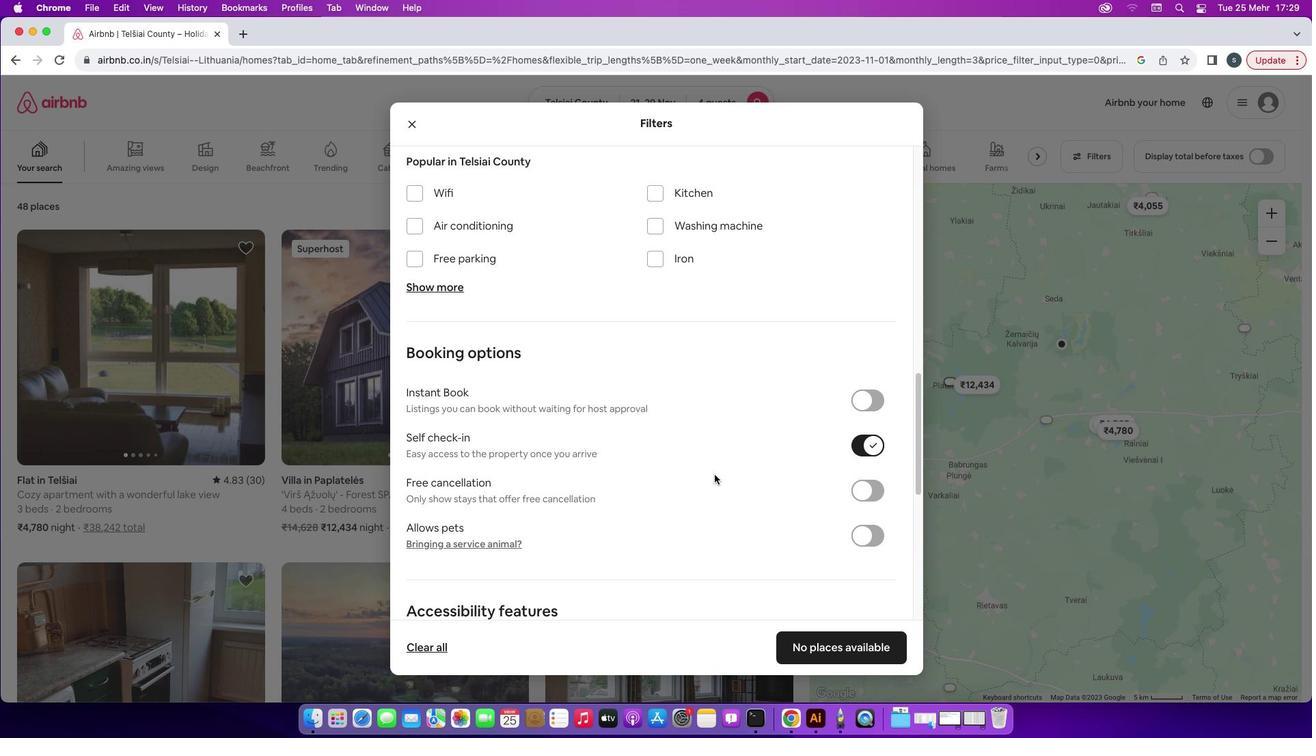 
Action: Mouse scrolled (714, 474) with delta (0, 0)
Screenshot: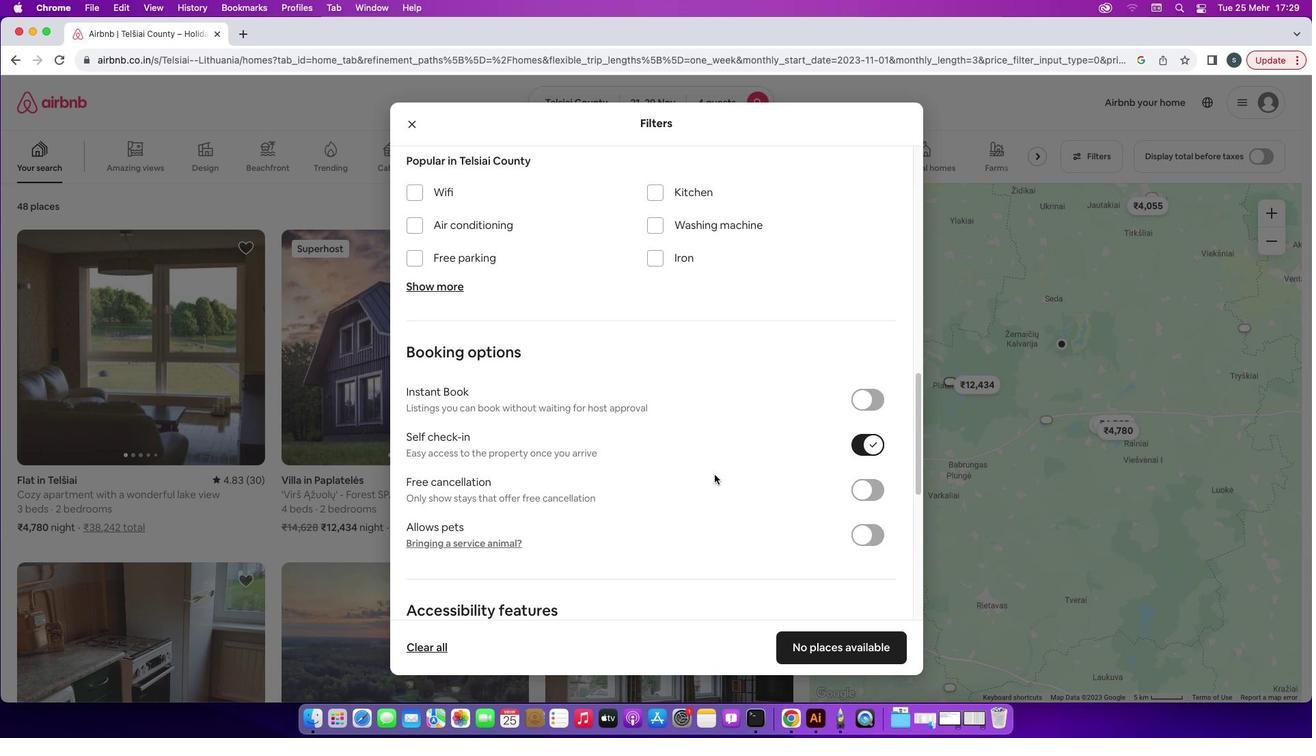 
Action: Mouse scrolled (714, 474) with delta (0, 0)
Screenshot: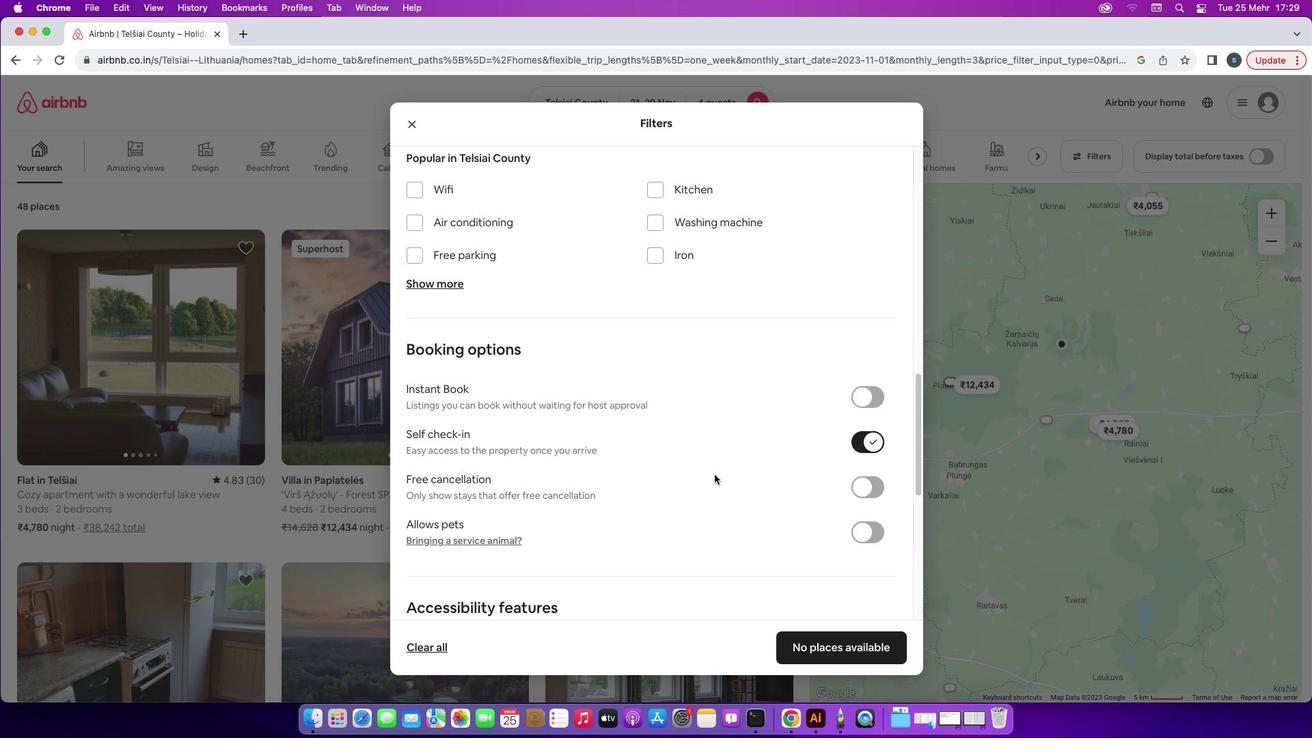 
Action: Mouse scrolled (714, 474) with delta (0, 0)
Screenshot: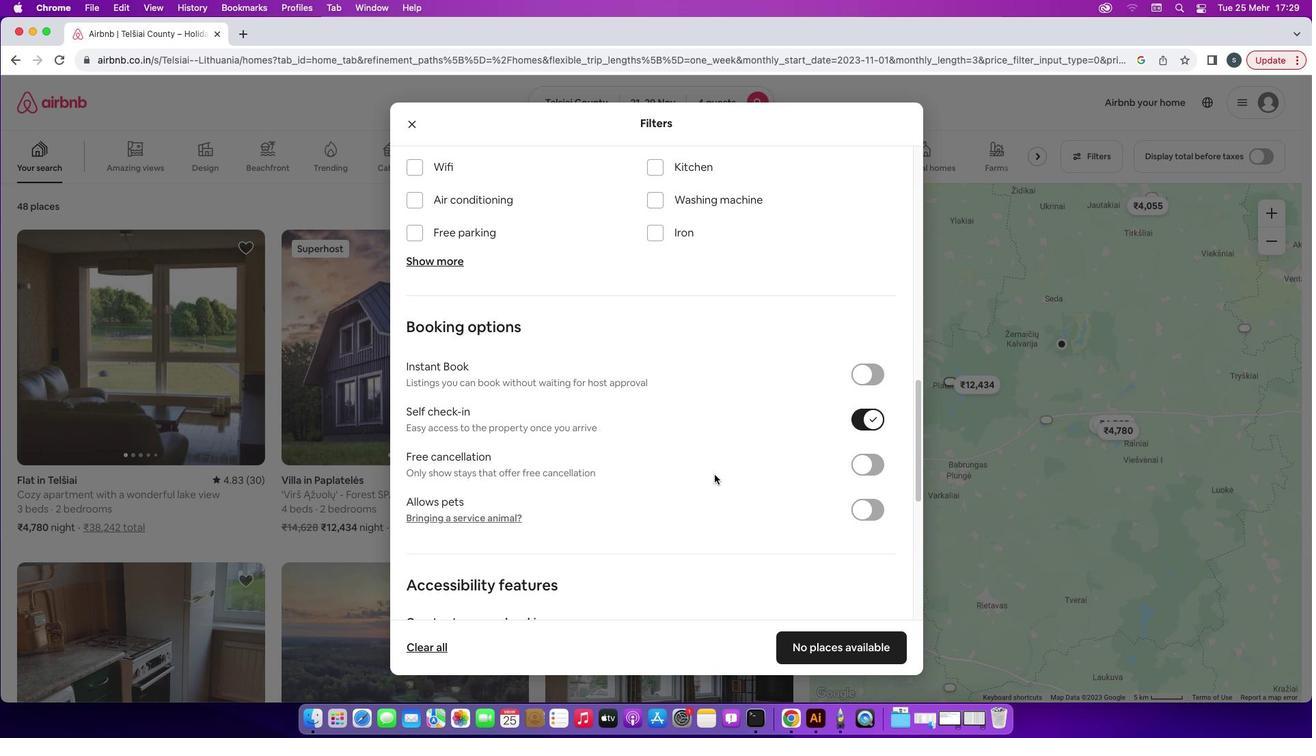 
Action: Mouse scrolled (714, 474) with delta (0, 0)
Screenshot: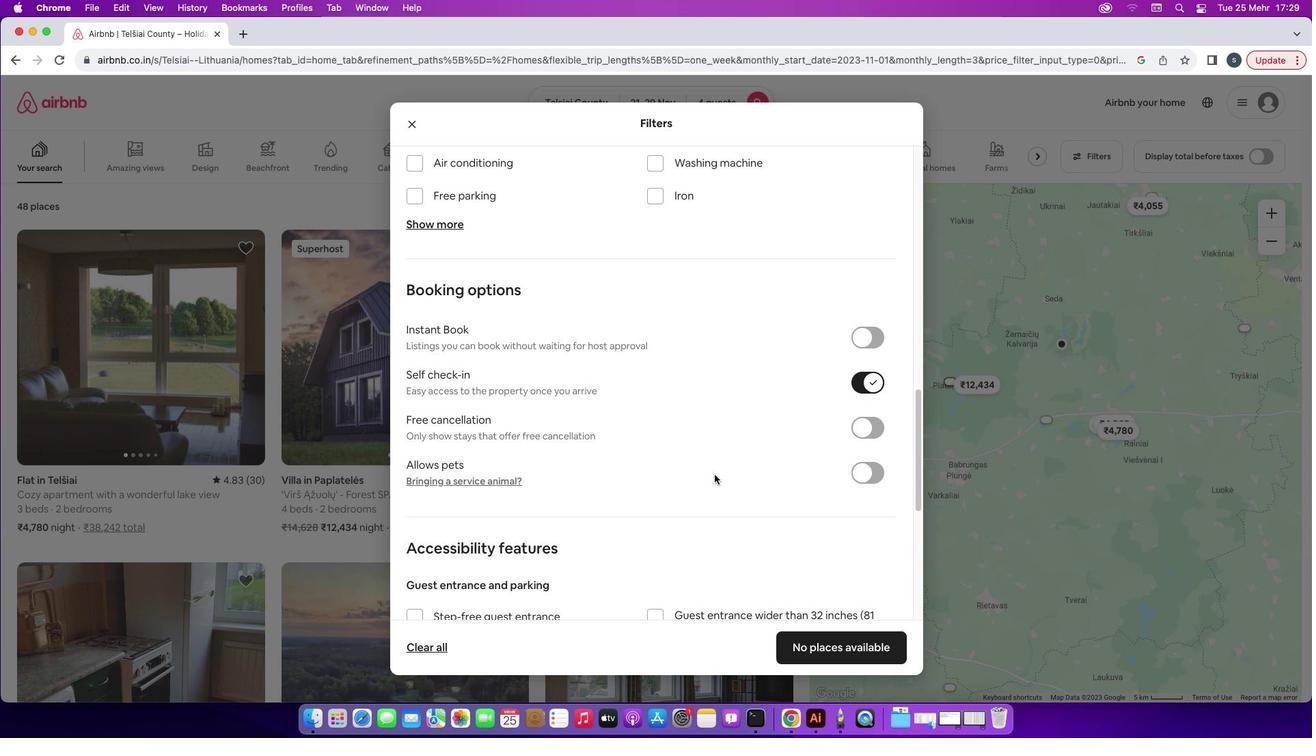 
Action: Mouse scrolled (714, 474) with delta (0, 0)
Screenshot: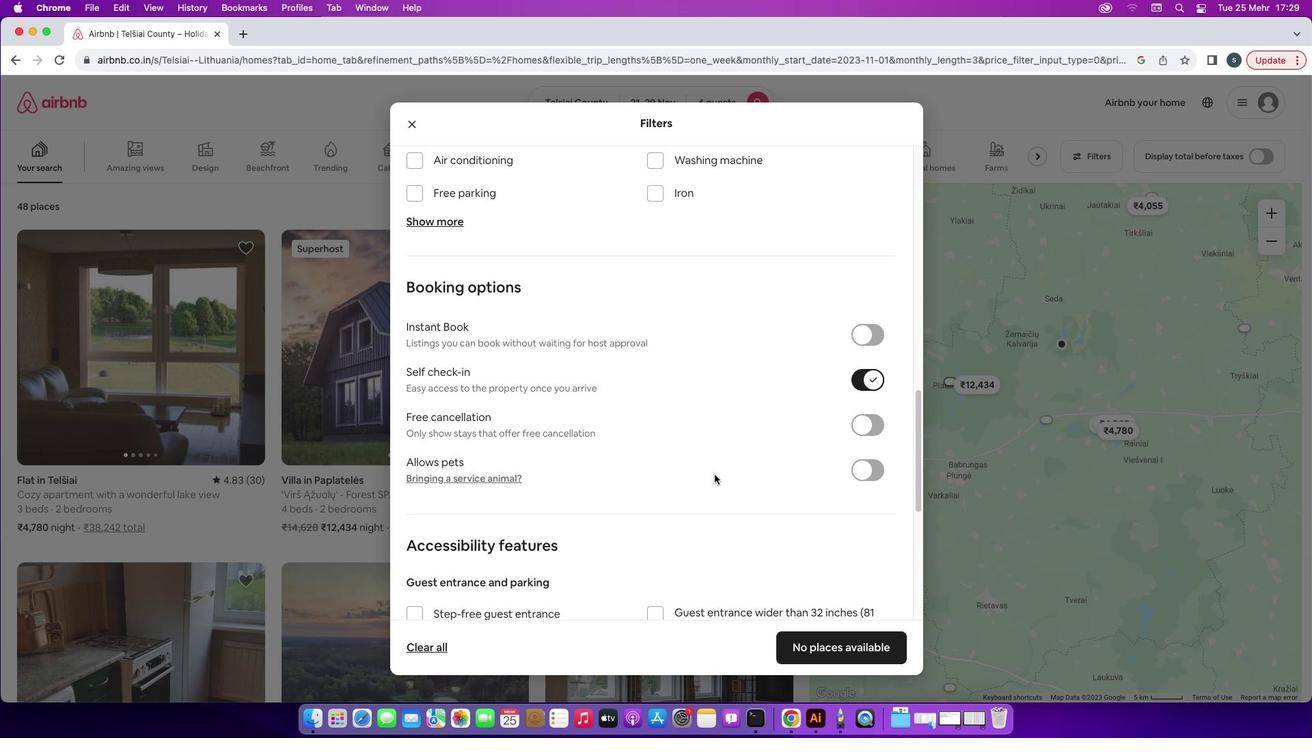 
Action: Mouse scrolled (714, 474) with delta (0, 0)
Screenshot: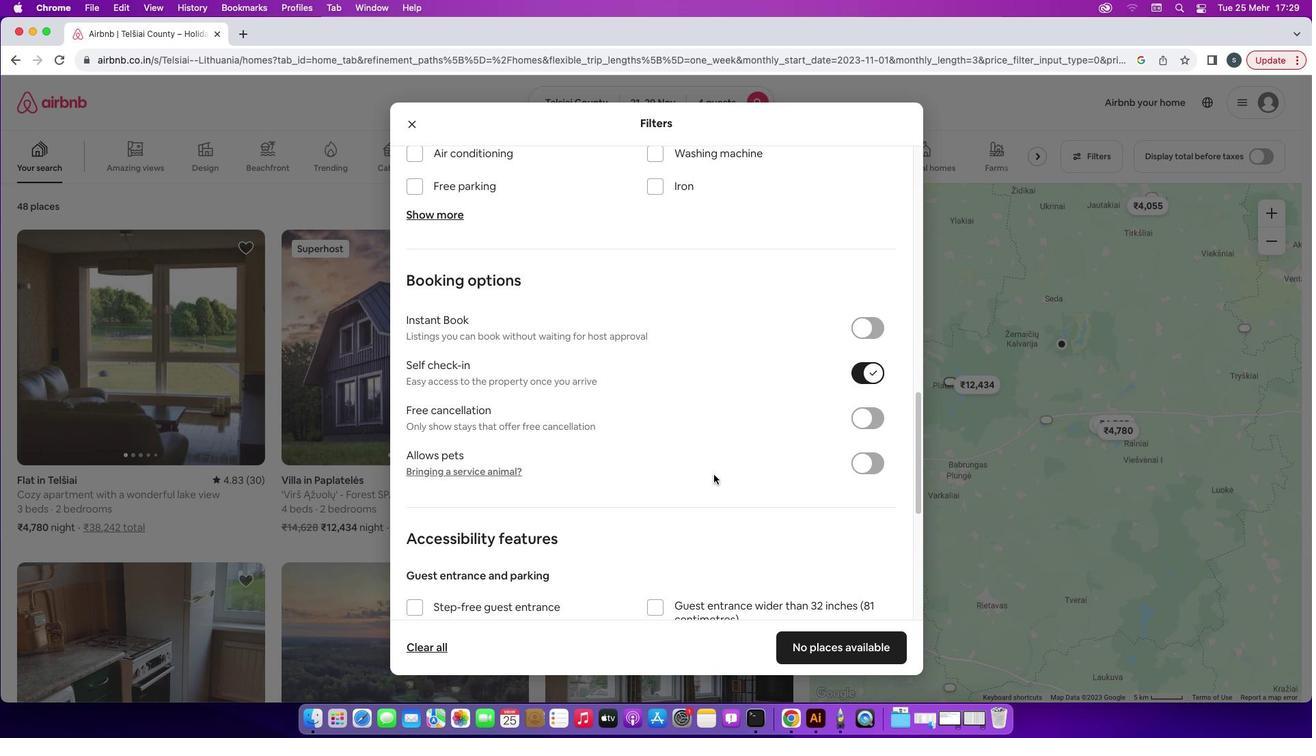
Action: Mouse scrolled (714, 474) with delta (0, 0)
Screenshot: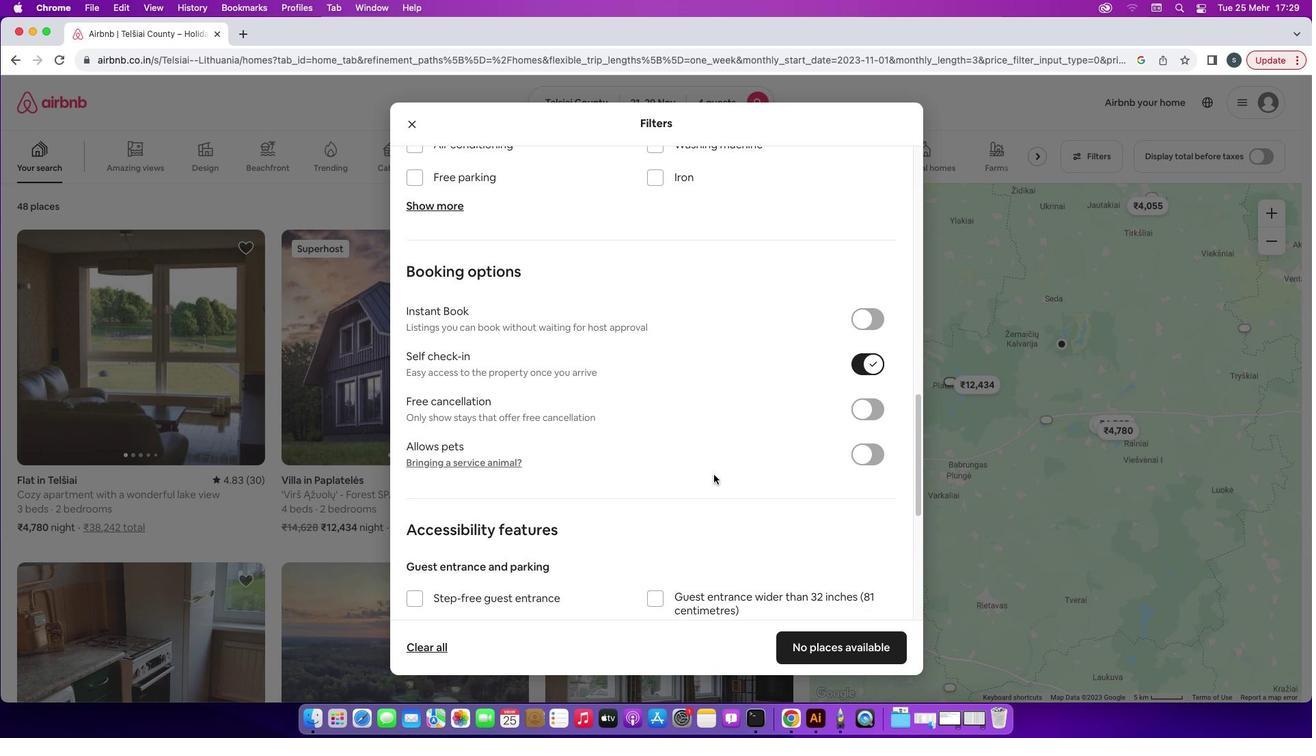 
Action: Mouse moved to (714, 474)
Screenshot: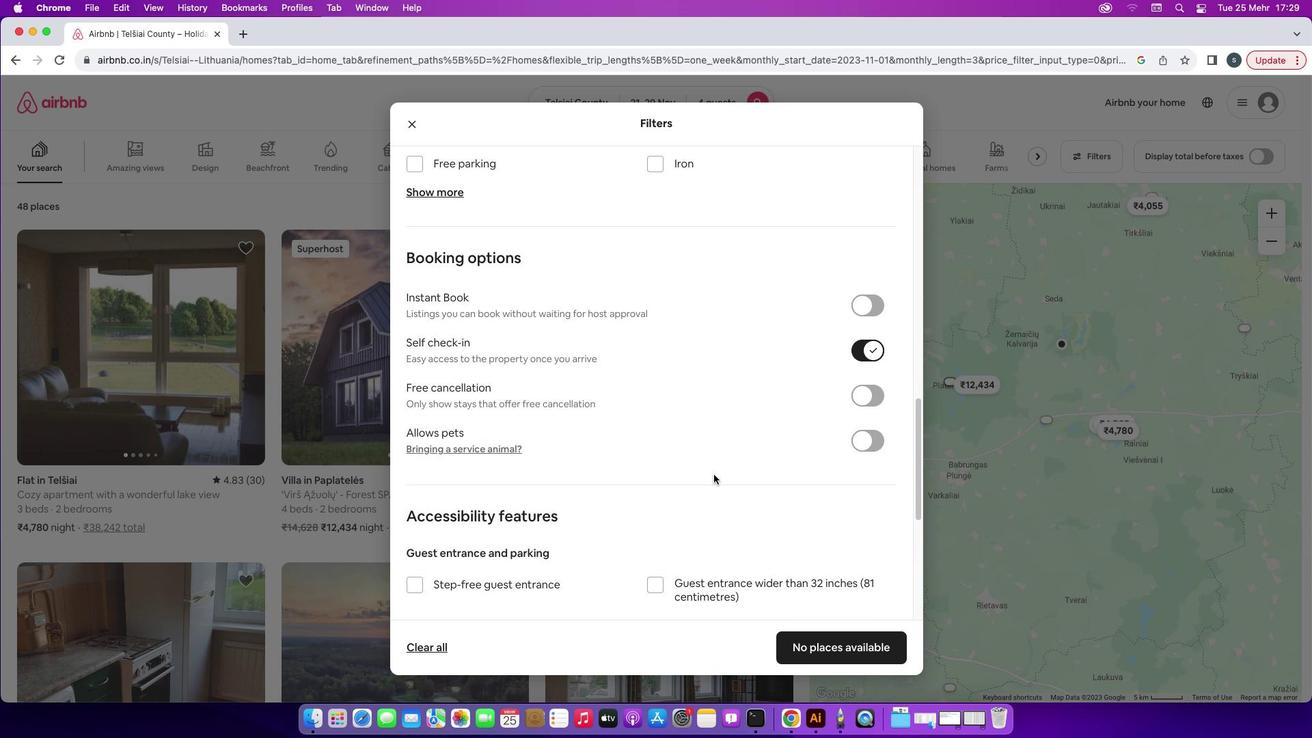 
Action: Mouse scrolled (714, 474) with delta (0, -1)
Screenshot: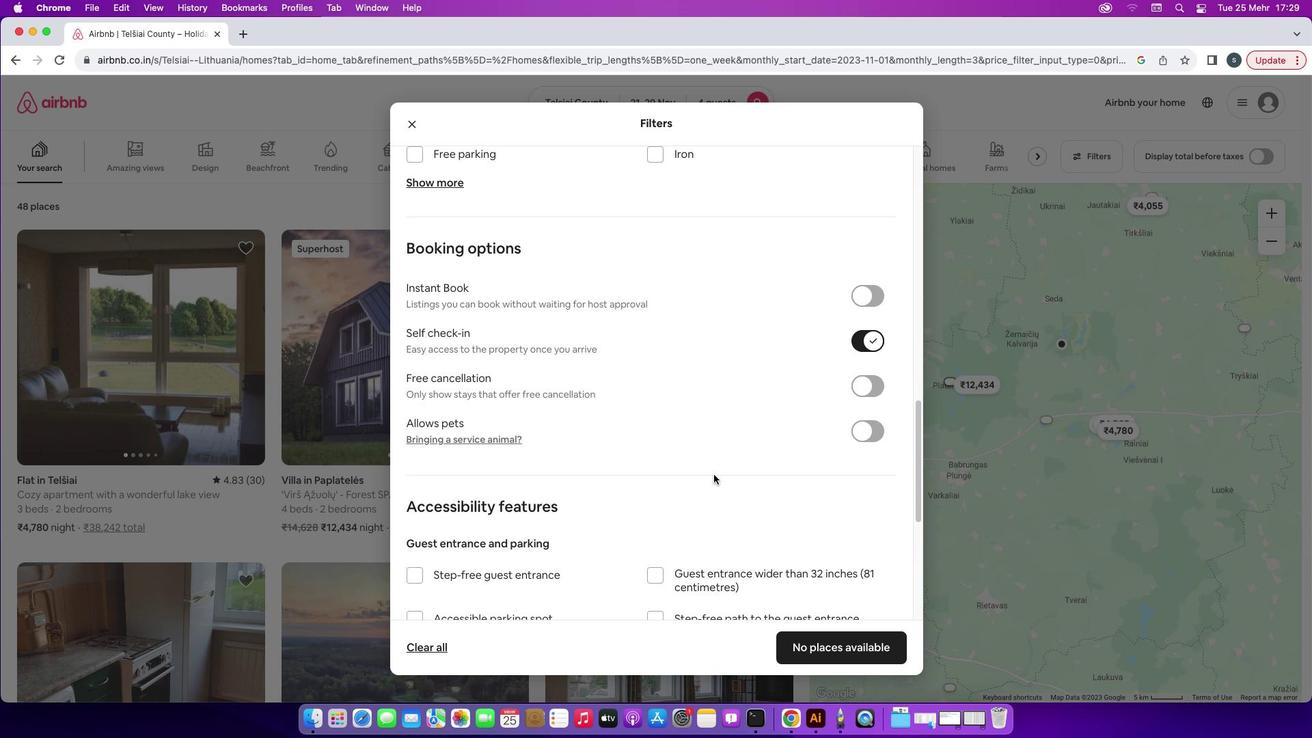
Action: Mouse moved to (714, 474)
Screenshot: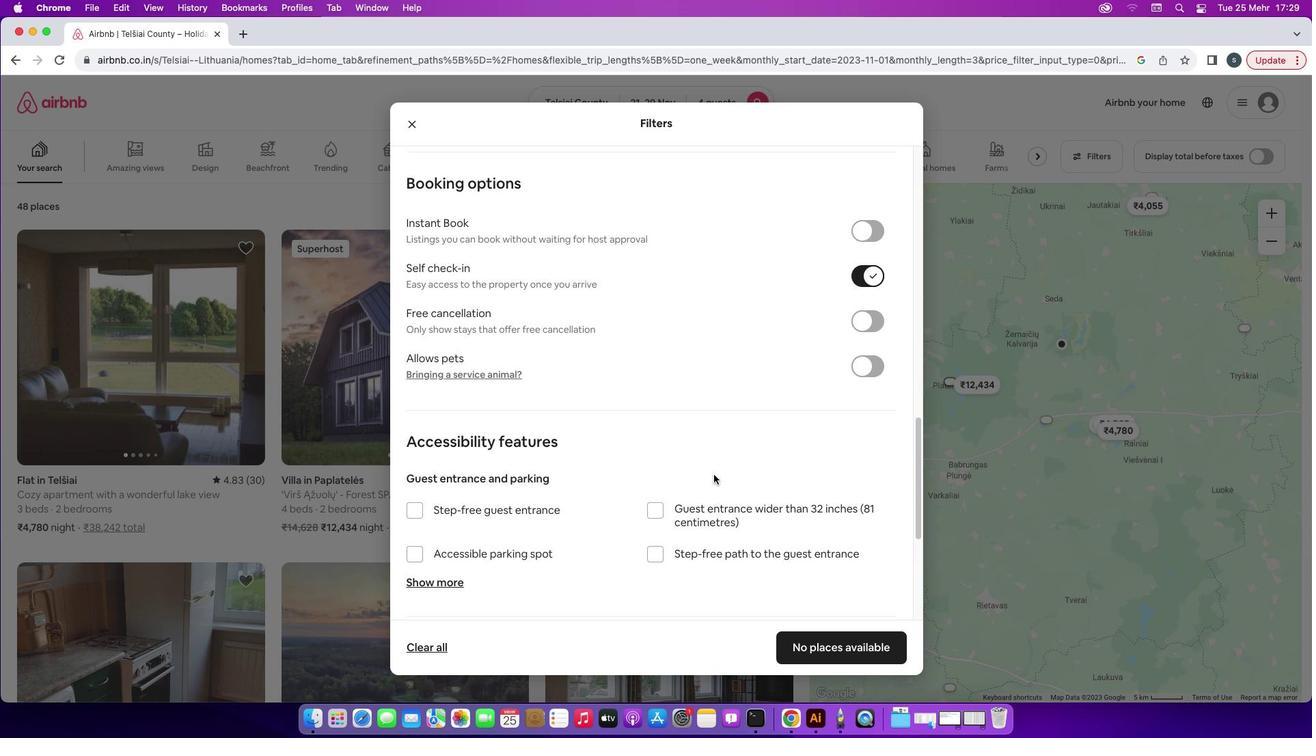 
Action: Mouse scrolled (714, 474) with delta (0, 0)
Screenshot: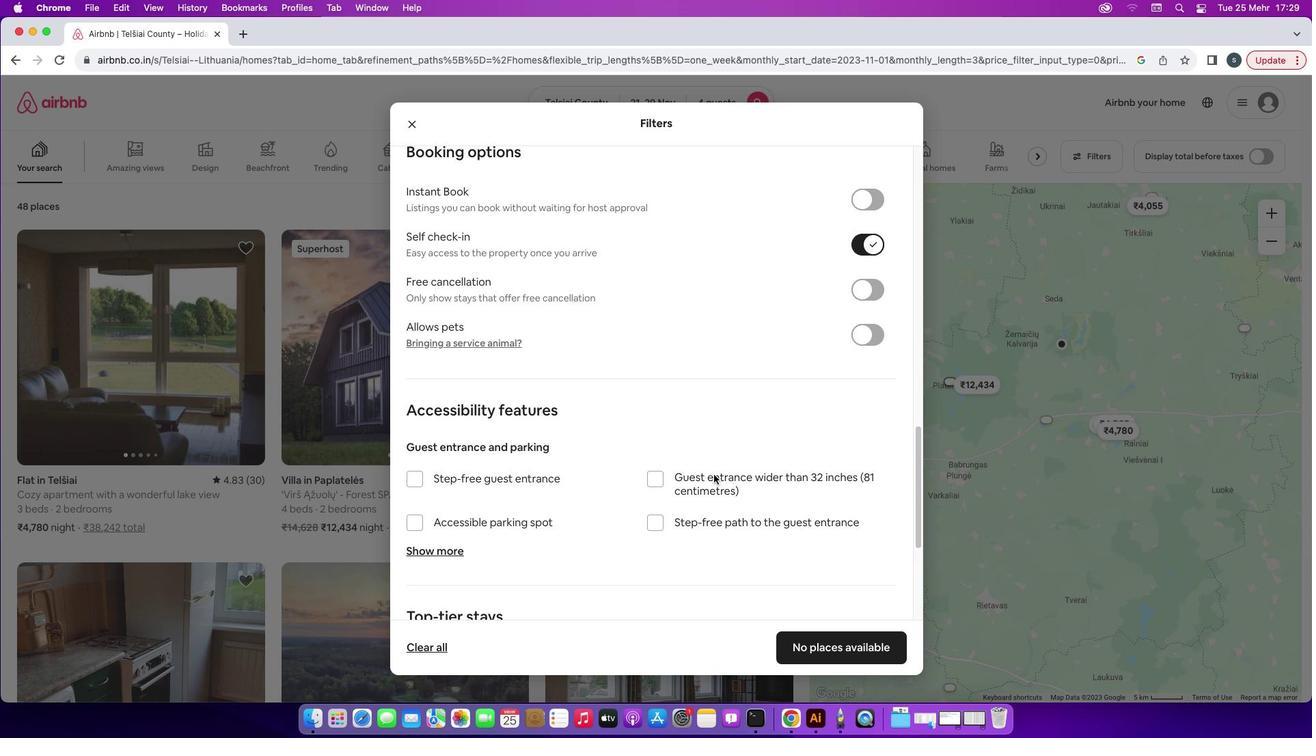 
Action: Mouse scrolled (714, 474) with delta (0, 0)
Screenshot: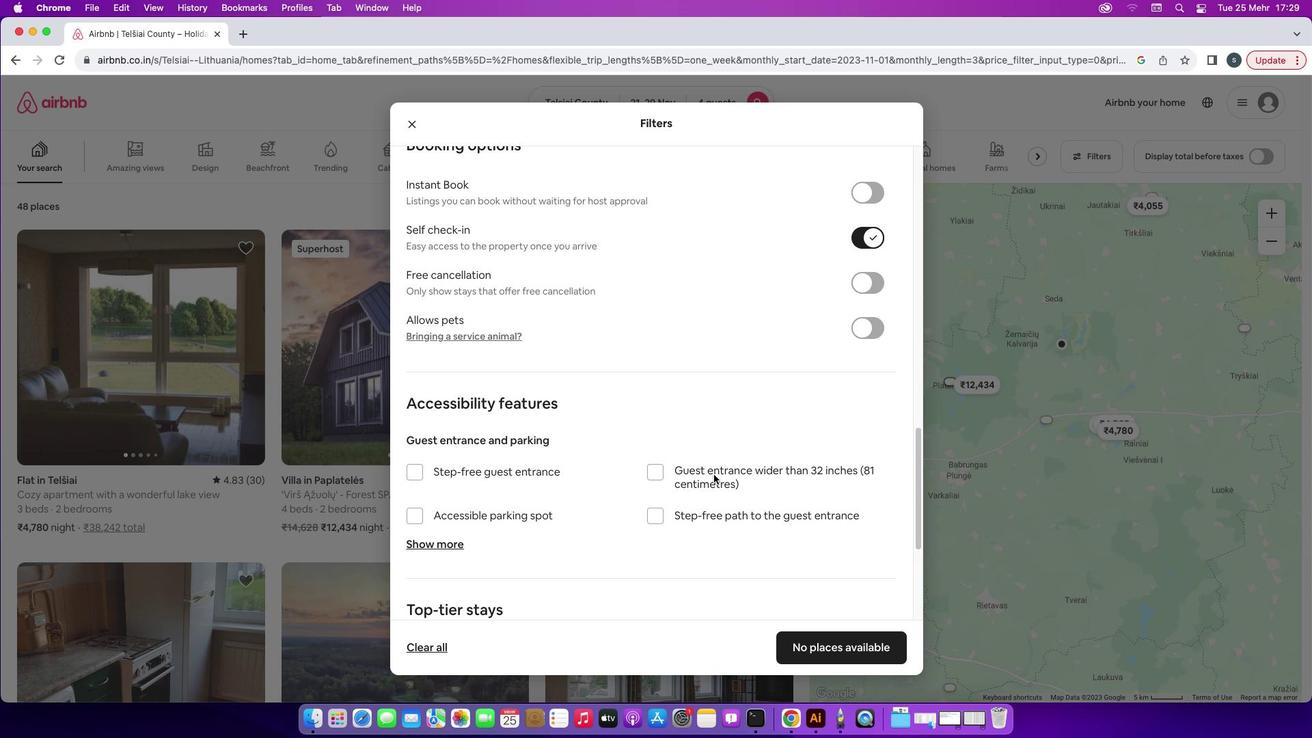 
Action: Mouse scrolled (714, 474) with delta (0, -2)
Screenshot: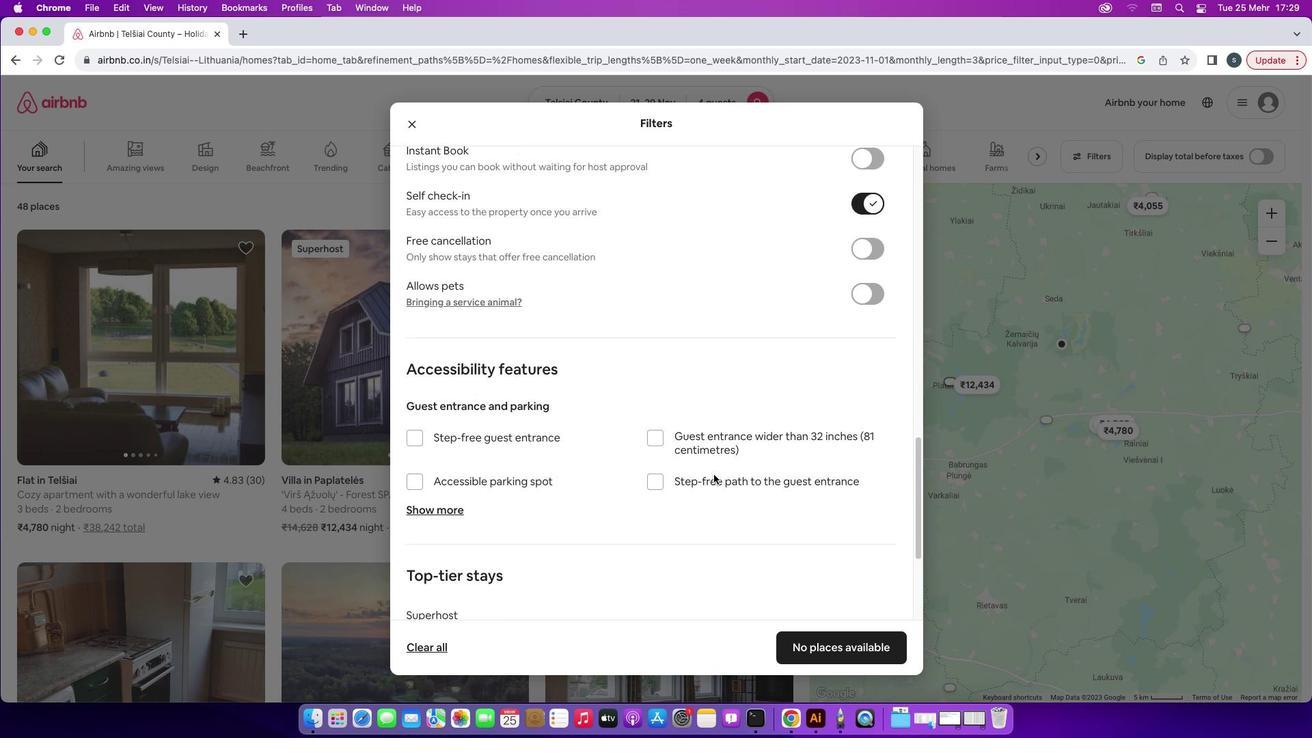 
Action: Mouse scrolled (714, 474) with delta (0, -2)
Screenshot: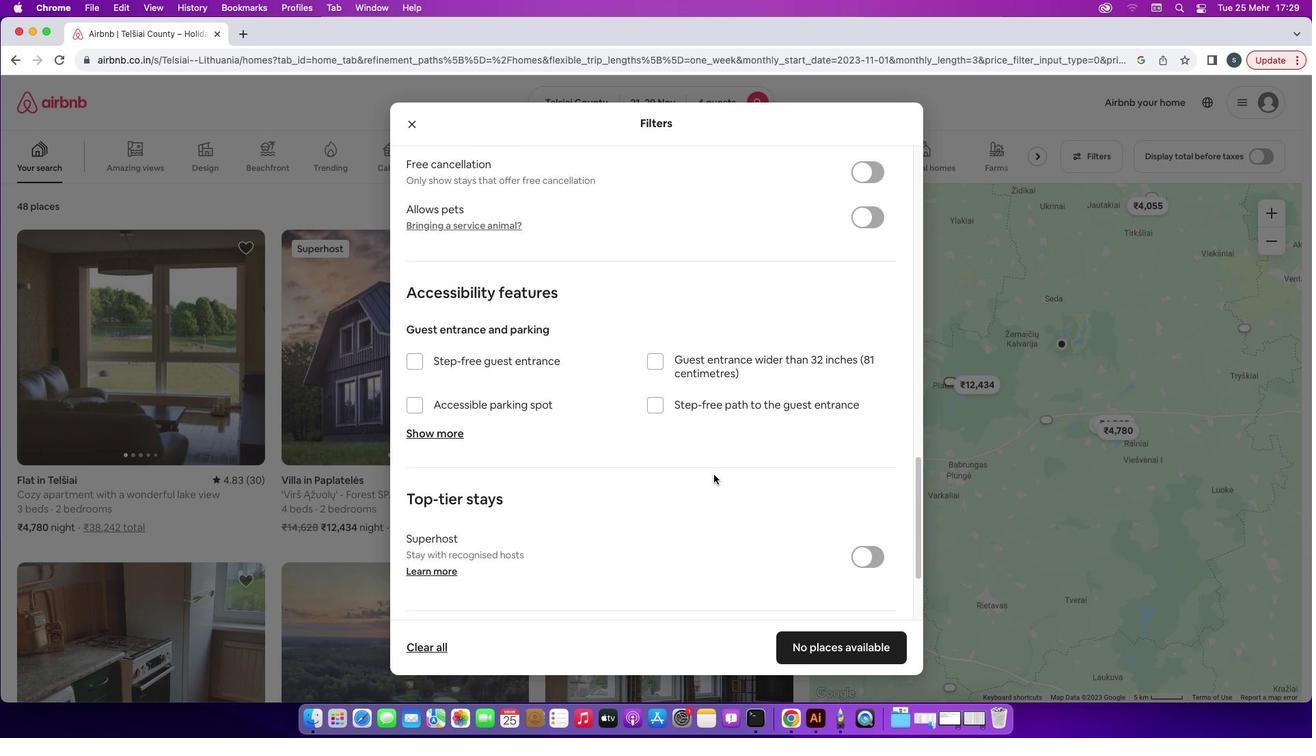 
Action: Mouse moved to (813, 641)
Screenshot: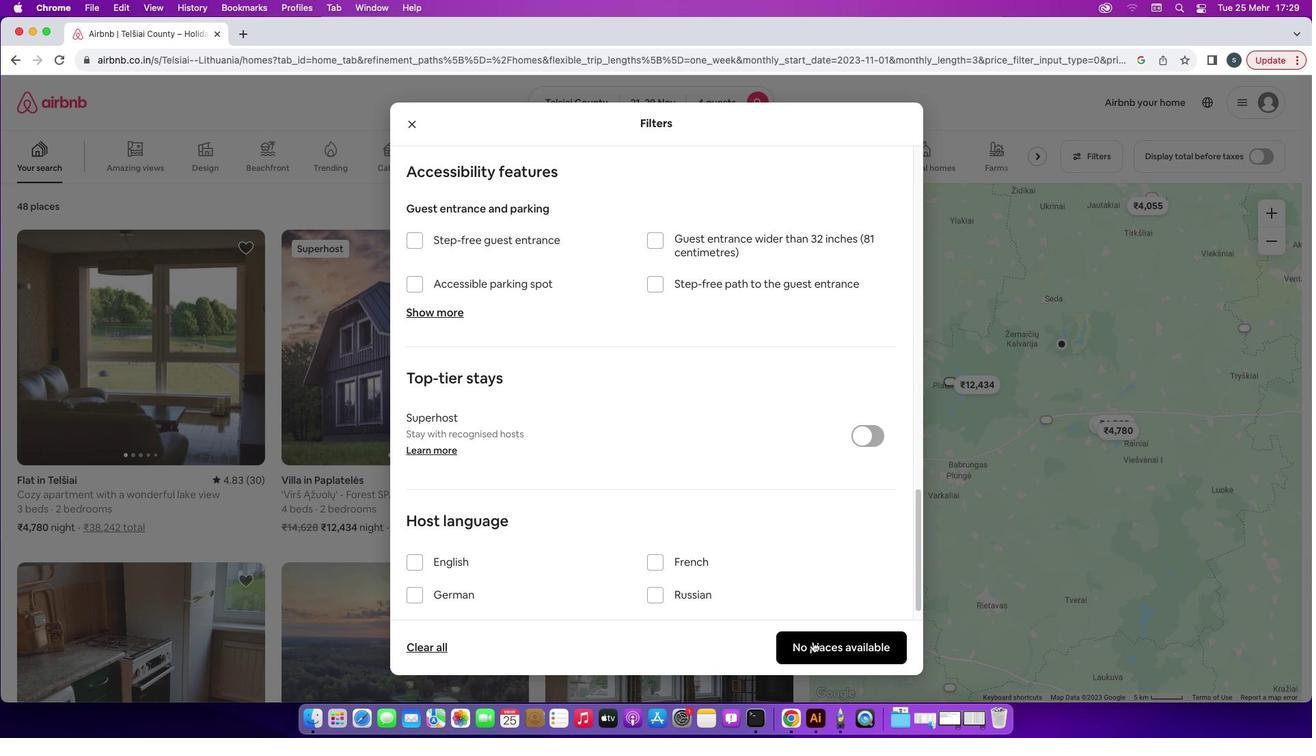 
Action: Mouse pressed left at (813, 641)
Screenshot: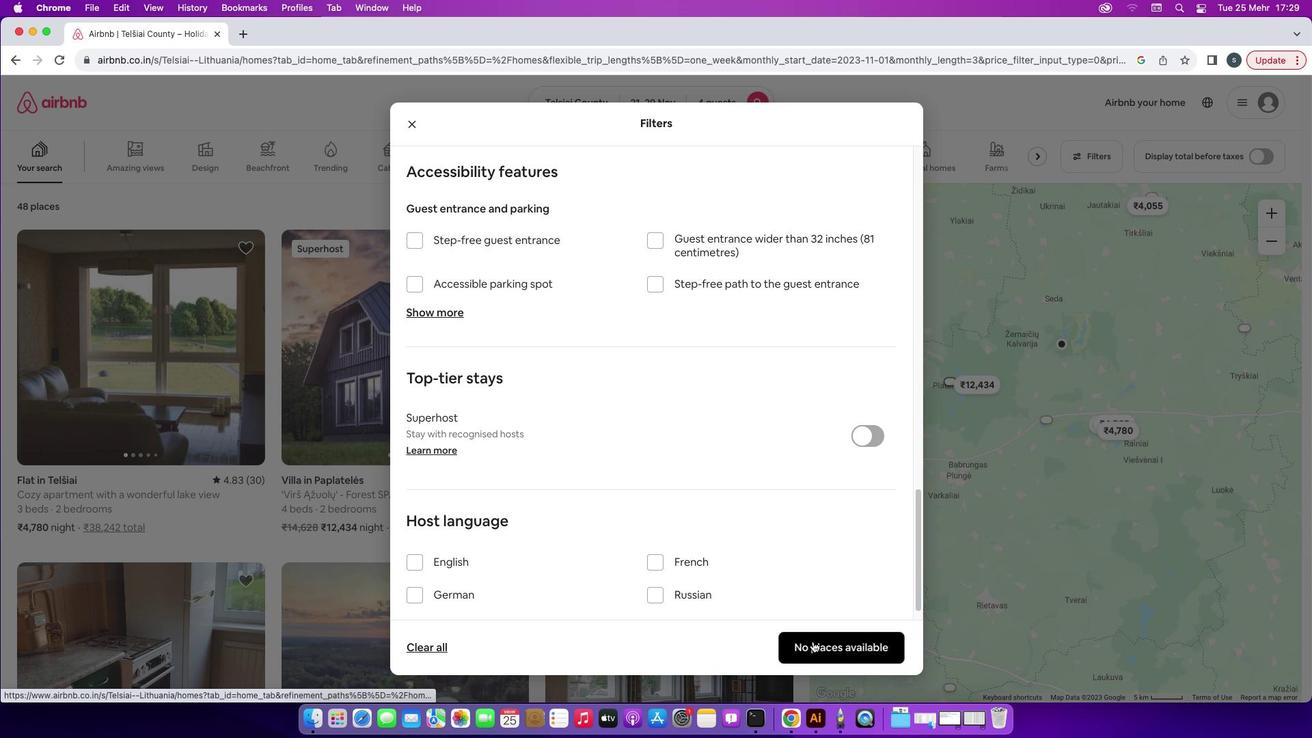 
Action: Mouse moved to (679, 404)
Screenshot: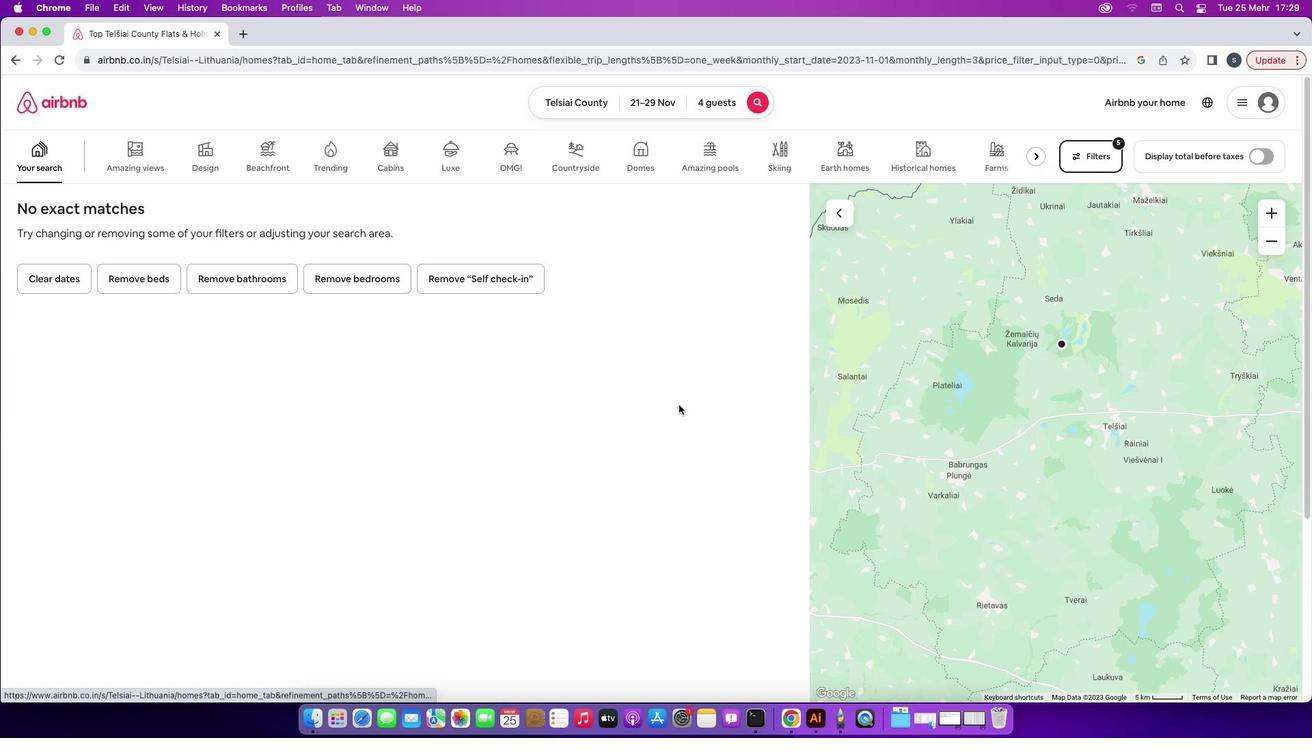 
